 Task: Look for space in Ghātampur, India from 5th July, 2023 to 11th July, 2023 for 2 adults in price range Rs.8000 to Rs.16000. Place can be entire place with 2 bedrooms having 2 beds and 1 bathroom. Property type can be house, flat, guest house. Amenities needed are: washing machine. Booking option can be shelf check-in. Required host language is English.
Action: Mouse moved to (606, 142)
Screenshot: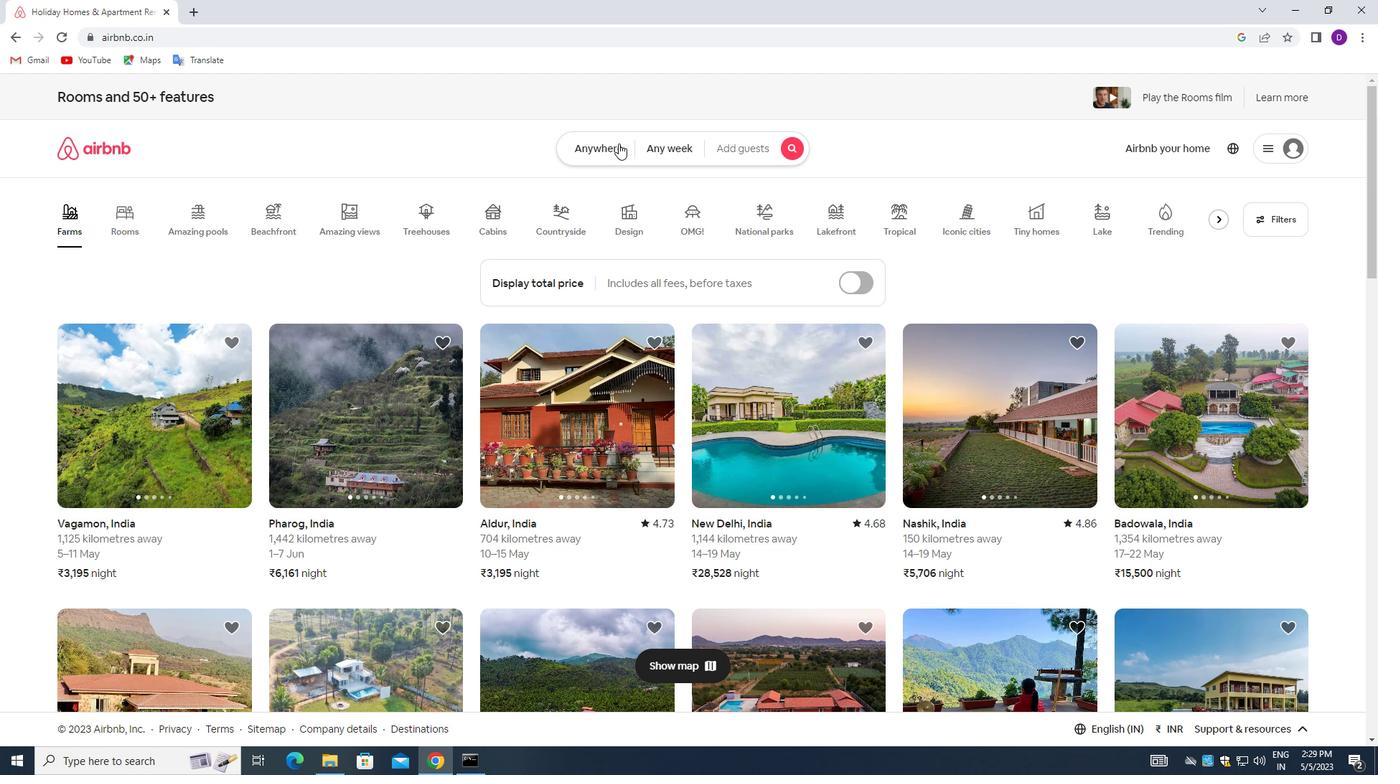 
Action: Mouse pressed left at (606, 142)
Screenshot: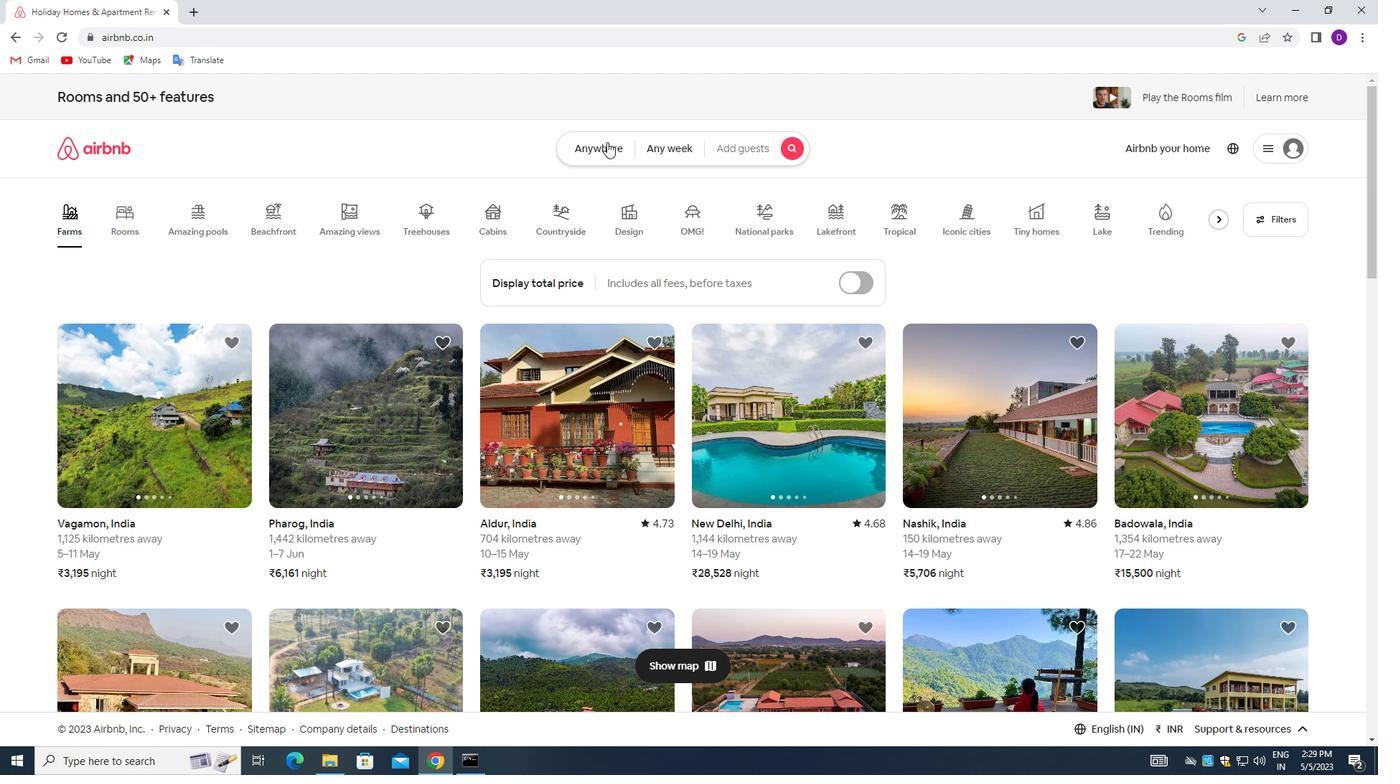 
Action: Mouse moved to (583, 199)
Screenshot: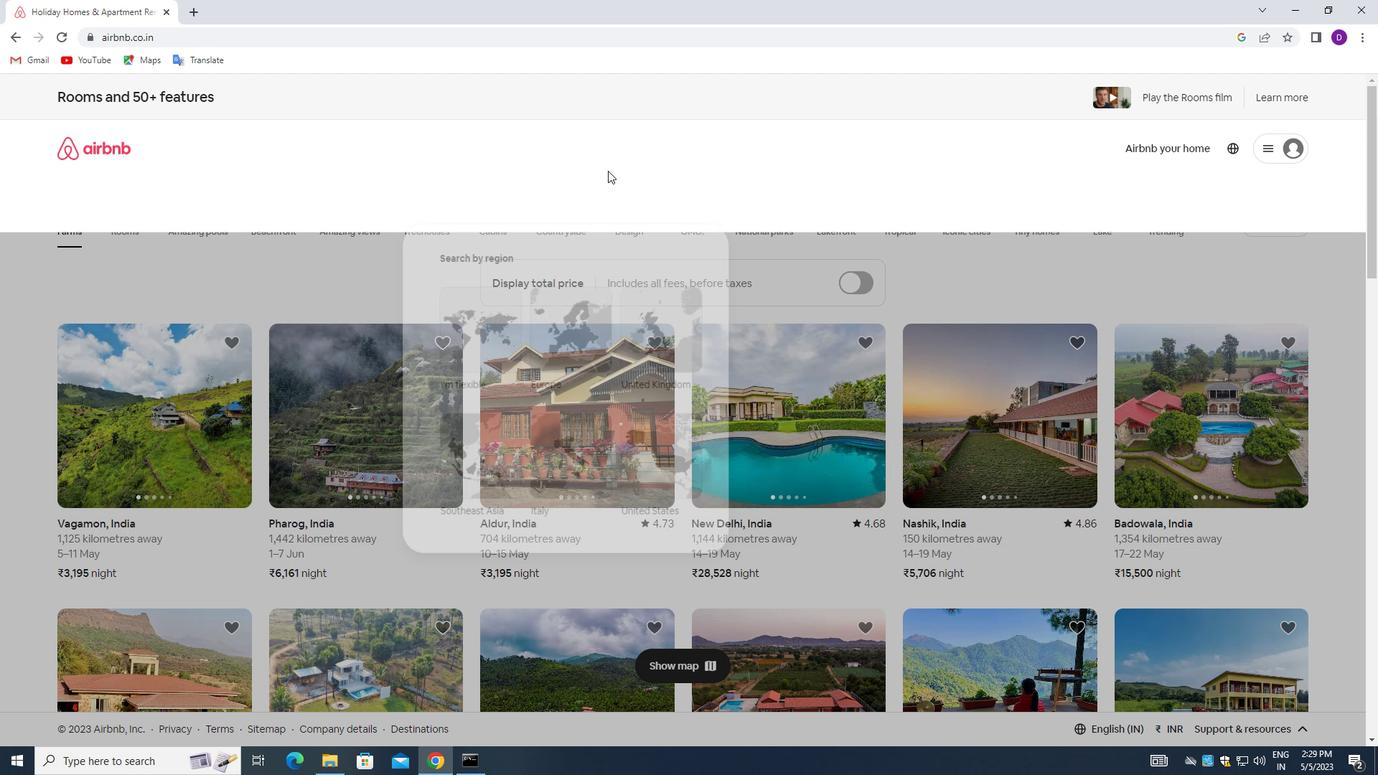 
Action: Mouse pressed left at (583, 199)
Screenshot: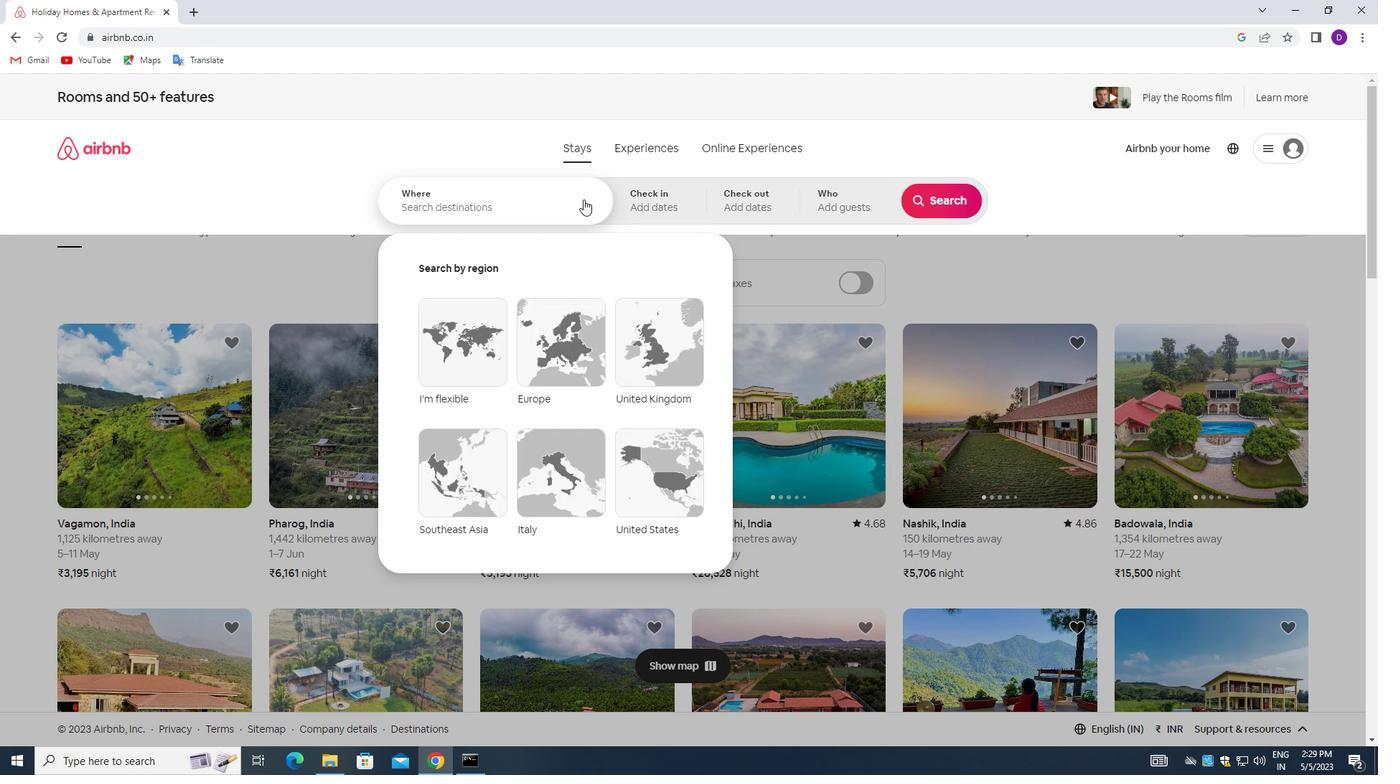 
Action: Mouse moved to (275, 196)
Screenshot: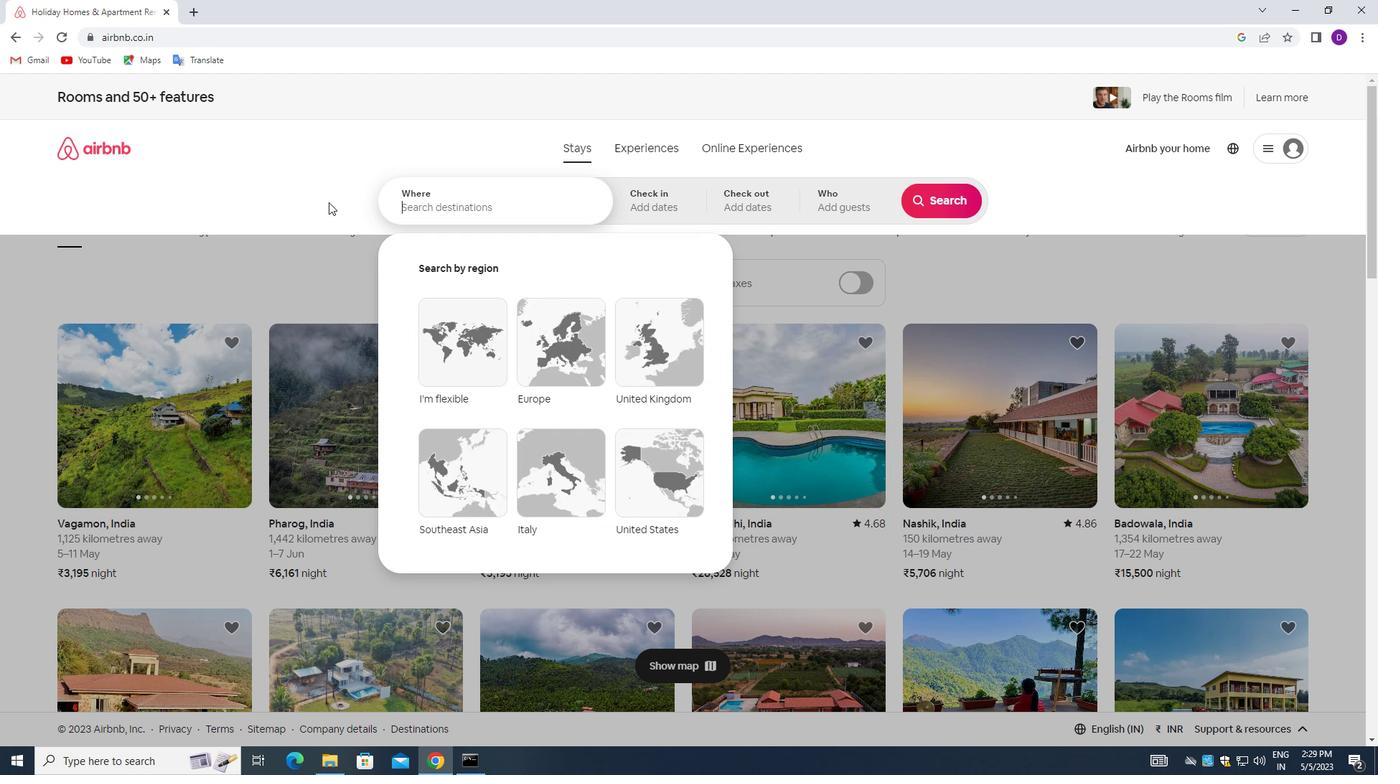 
Action: Key pressed <Key.shift_r><Key.shift_r><Key.shift_r><Key.shift_r><Key.shift_r><Key.shift_r><Key.shift_r><Key.shift_r><Key.shift_r><Key.shift_r><Key.shift_r><Key.shift_r><Key.shift_r><Key.shift_r><Key.shift_r><Key.shift_r><Key.shift_r><Key.shift_r><Key.shift_r><Key.shift_r><Key.shift_r><Key.shift_r><Key.shift_r><Key.shift_r><Key.shift_r><Key.shift_r><Key.shift_r><Key.shift_r><Key.shift_r>Ghatampur,<Key.space><Key.shift>INDIA<Key.enter>
Screenshot: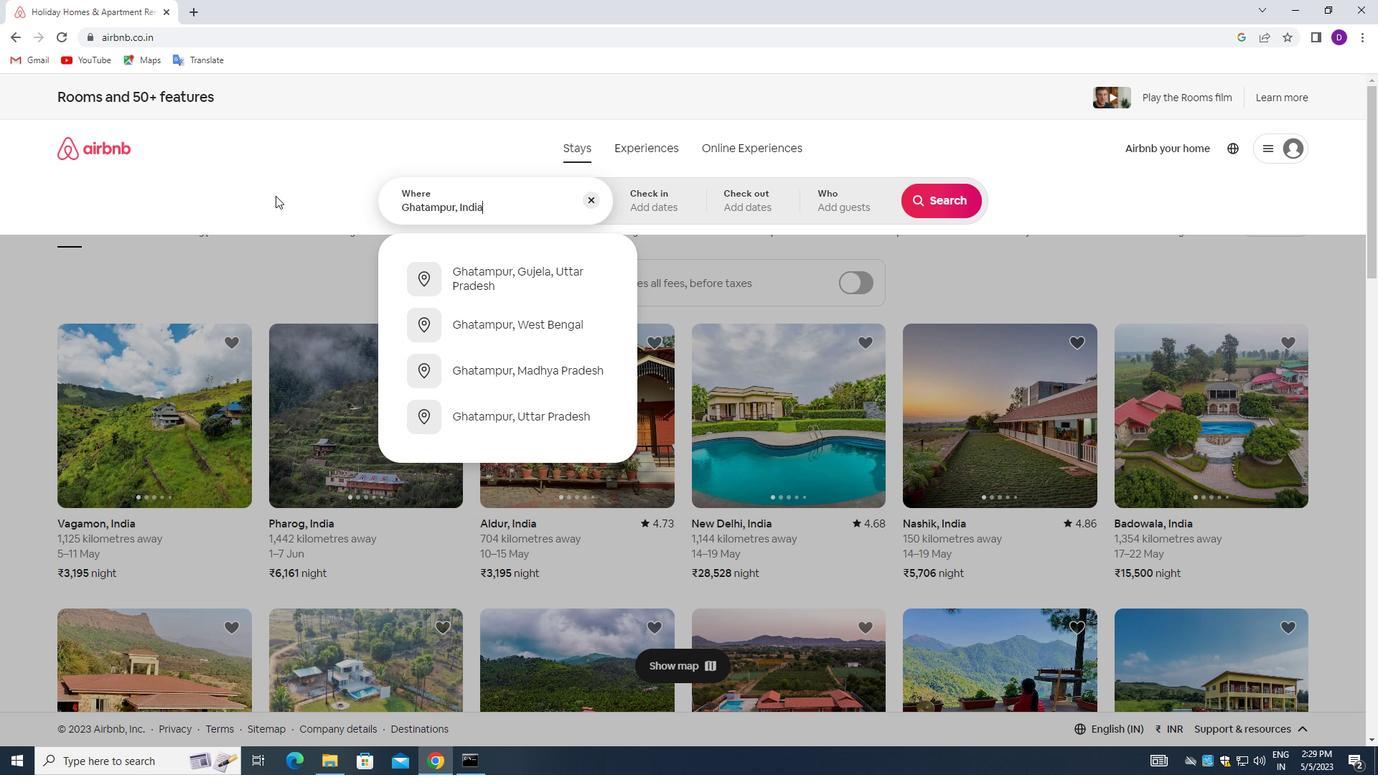 
Action: Mouse moved to (930, 316)
Screenshot: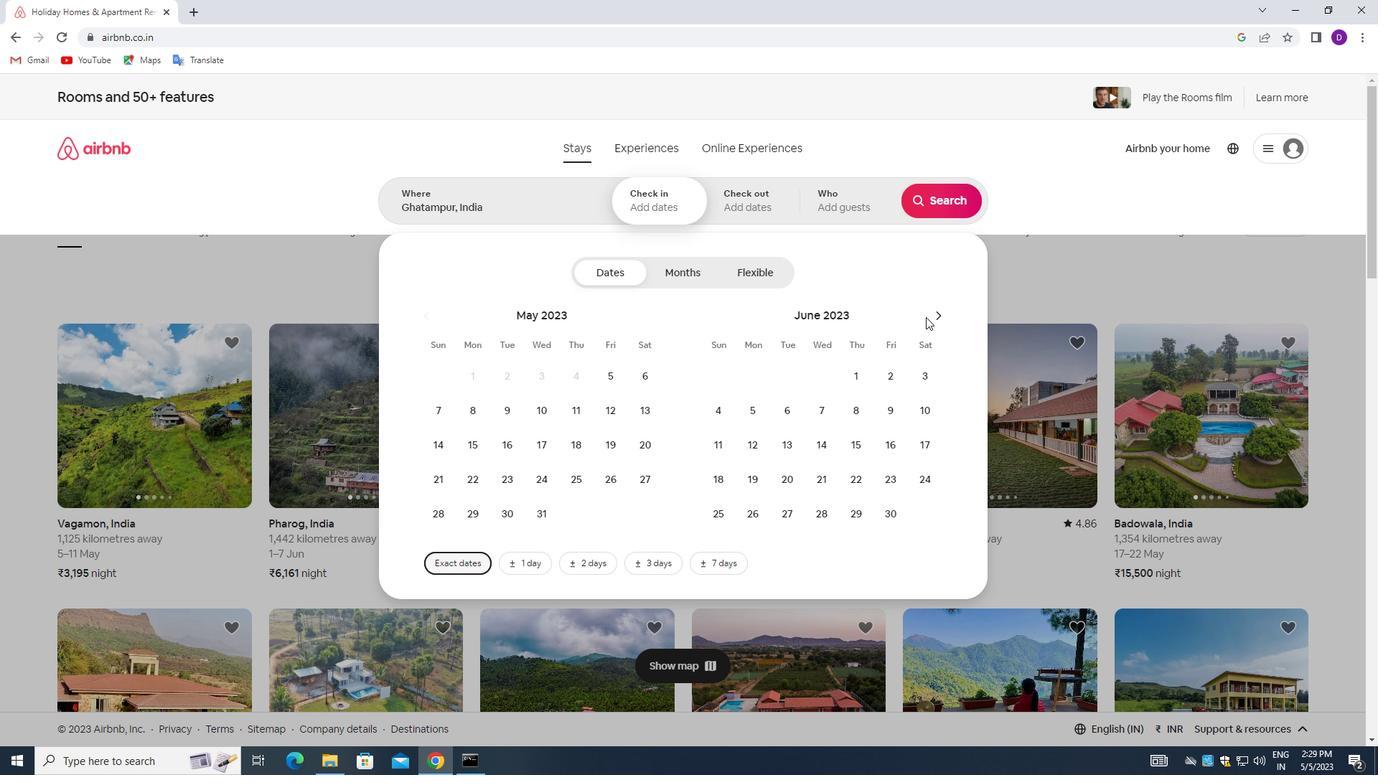 
Action: Mouse pressed left at (930, 316)
Screenshot: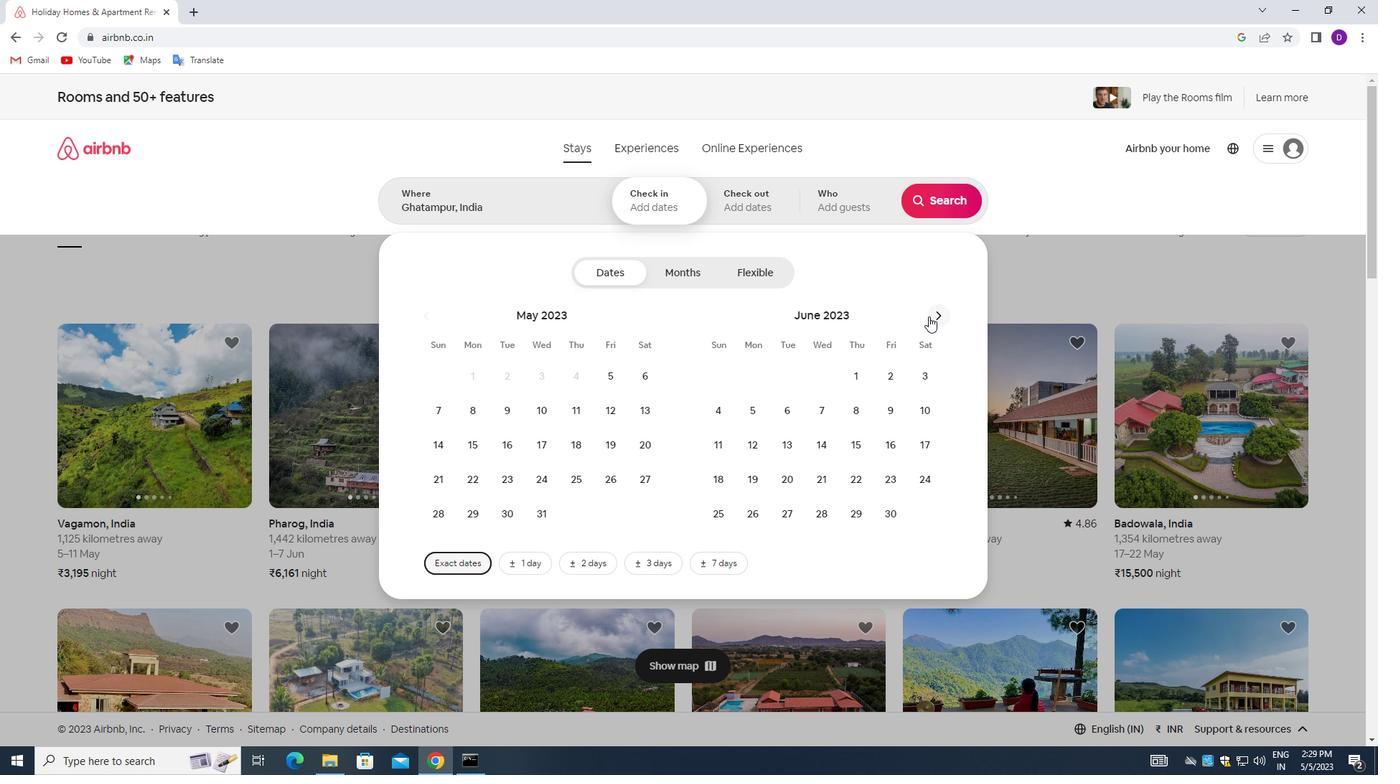
Action: Mouse moved to (810, 407)
Screenshot: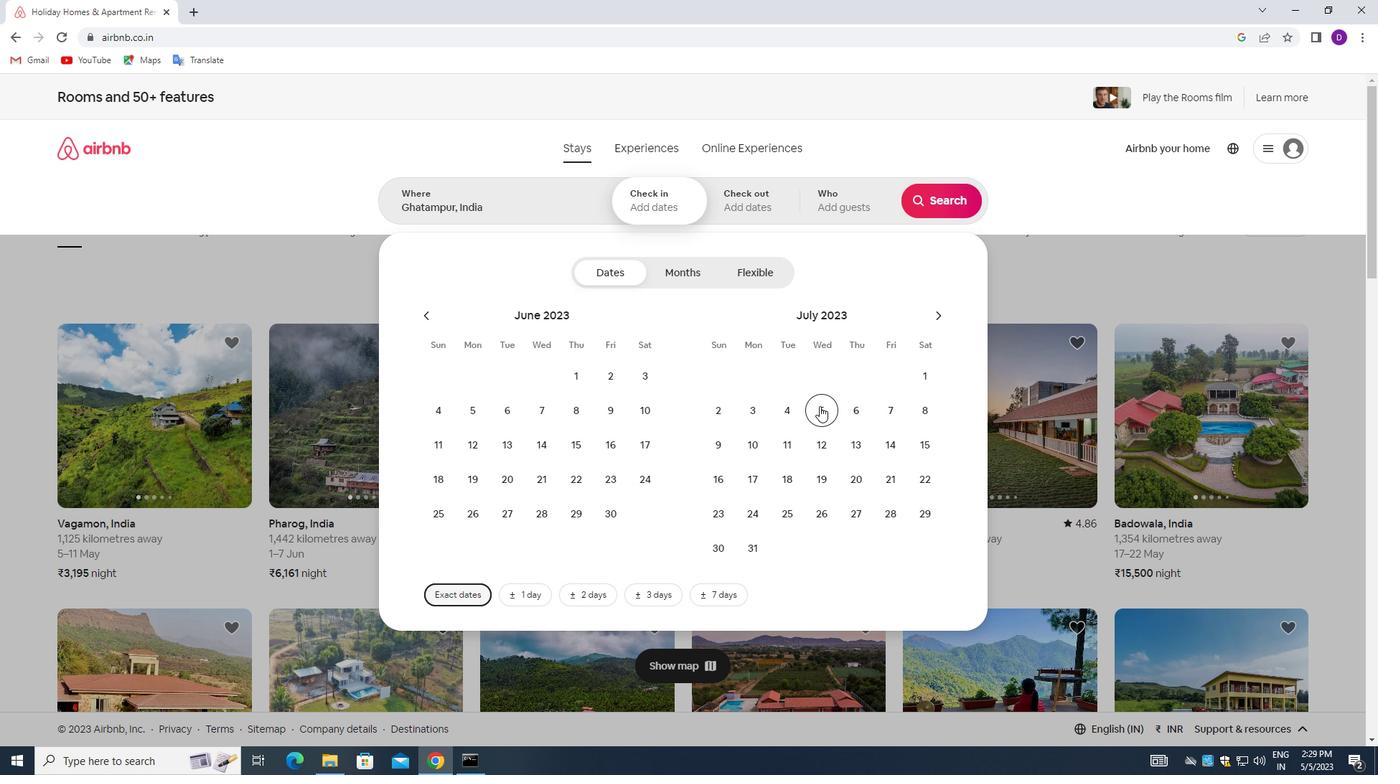 
Action: Mouse pressed left at (810, 407)
Screenshot: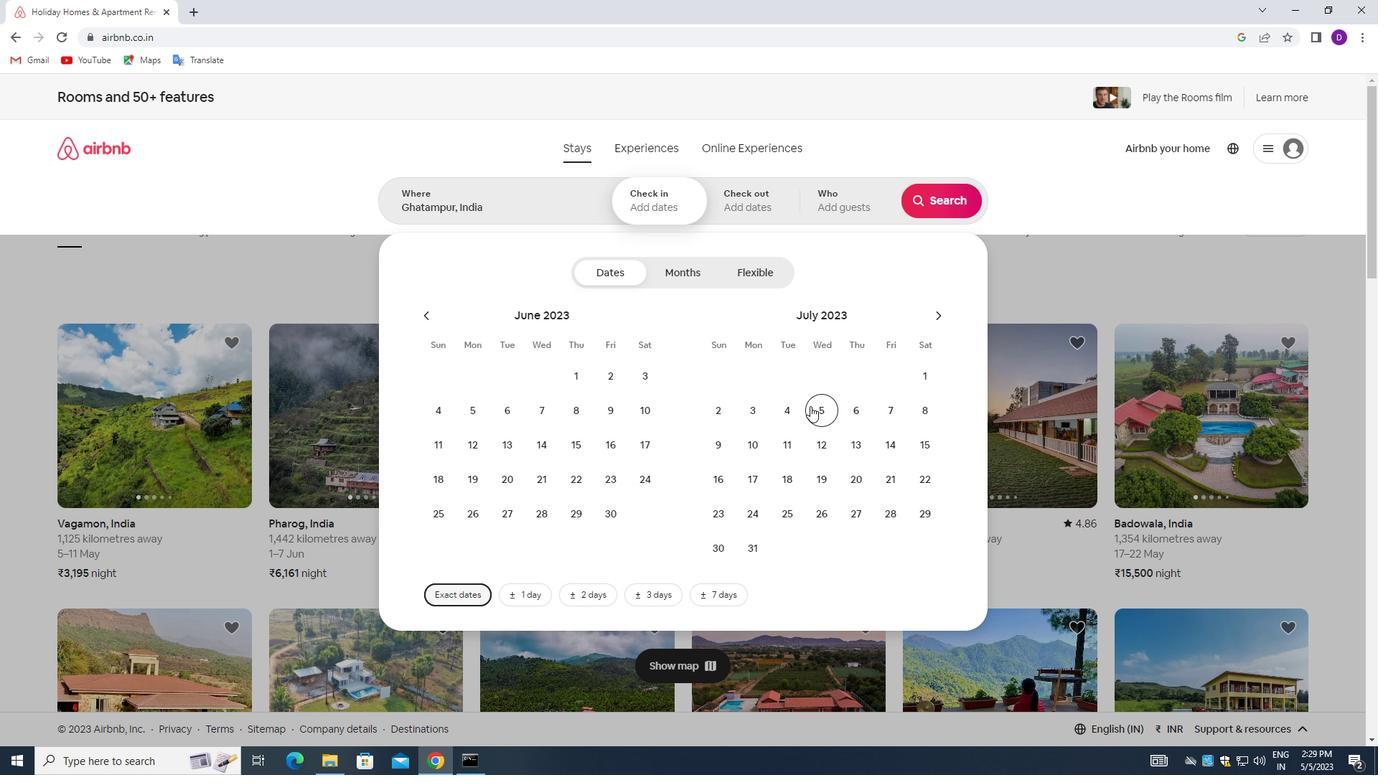 
Action: Mouse moved to (801, 437)
Screenshot: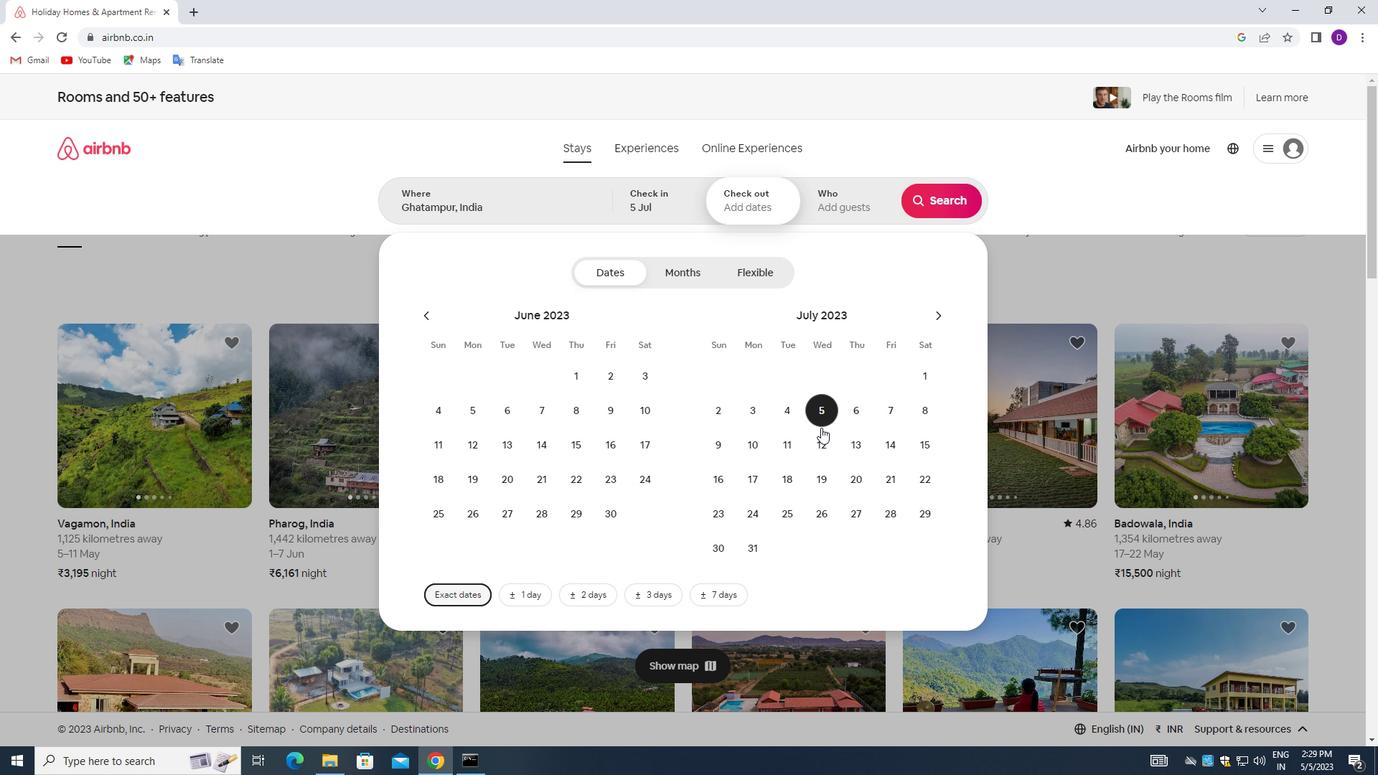 
Action: Mouse pressed left at (801, 437)
Screenshot: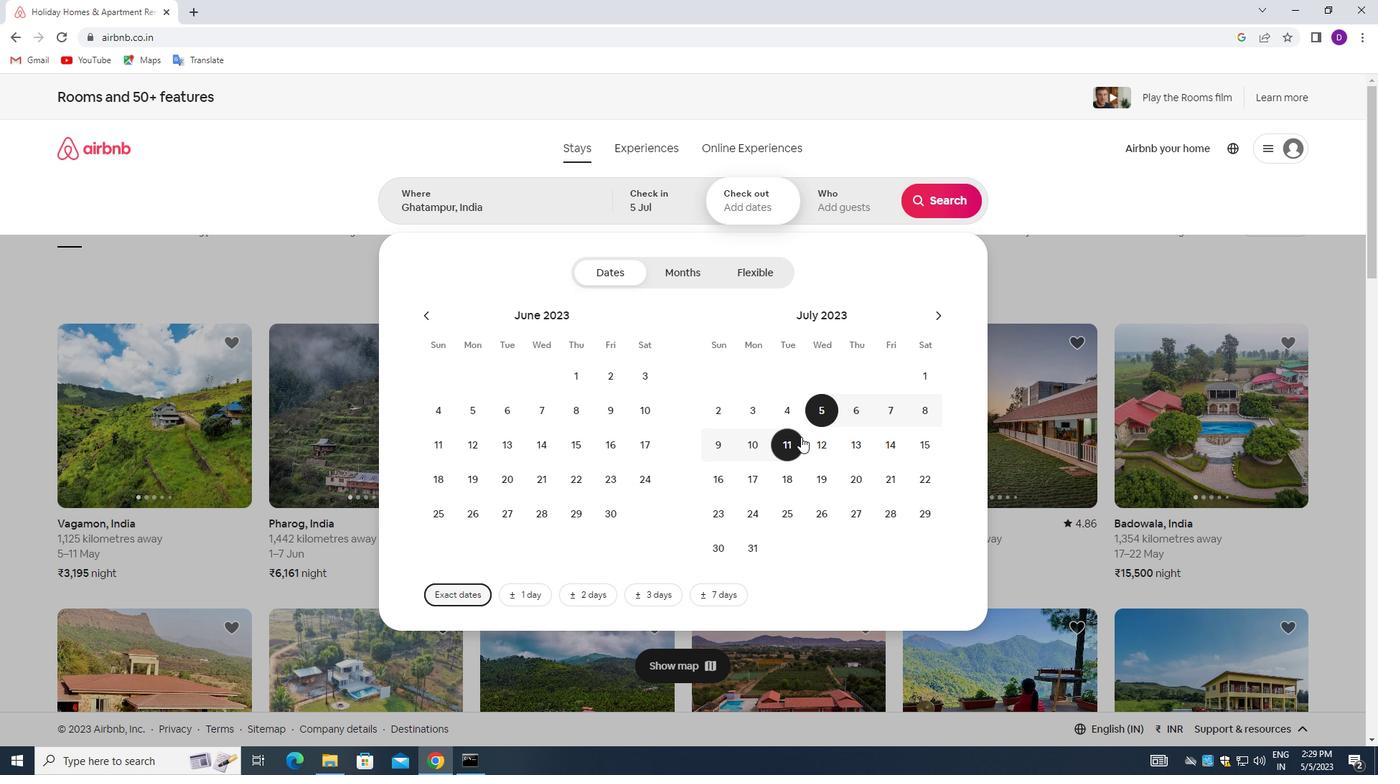 
Action: Mouse moved to (850, 185)
Screenshot: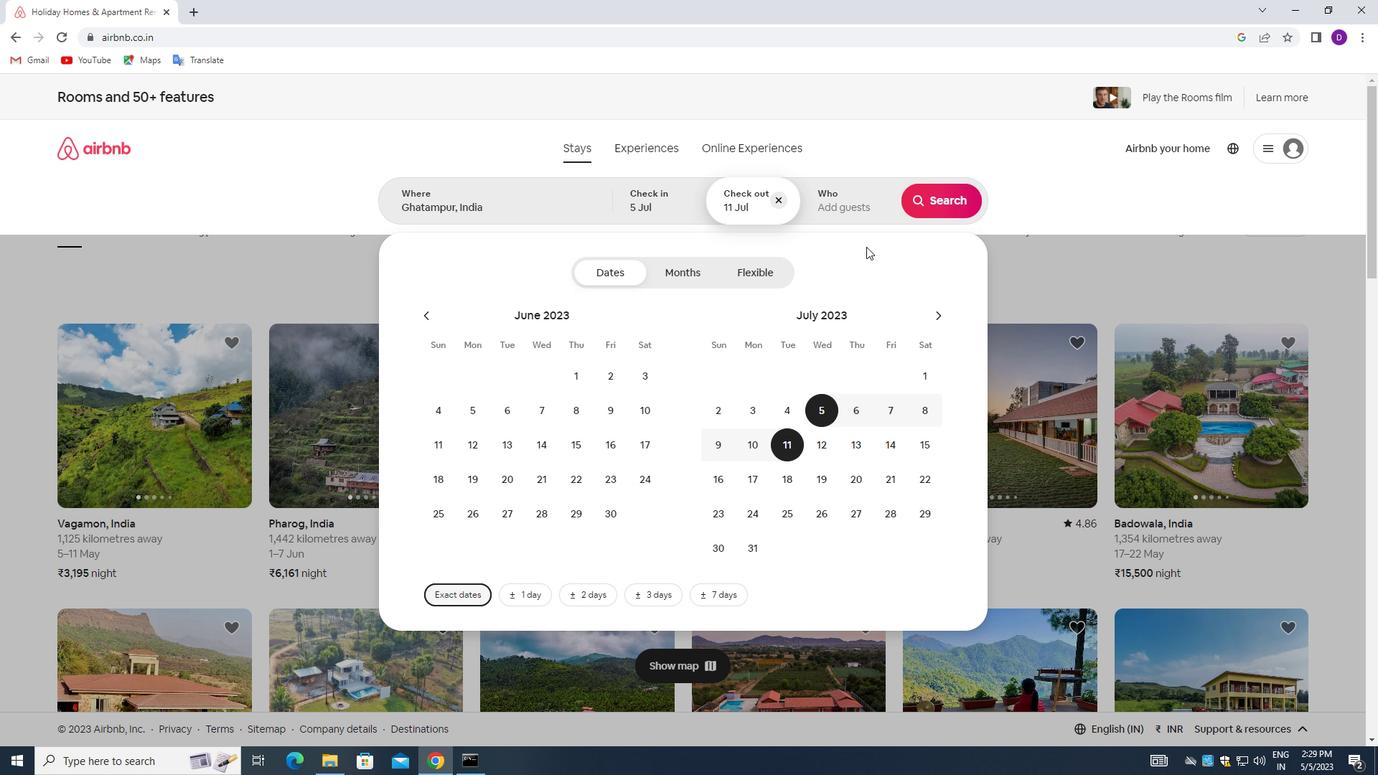 
Action: Mouse pressed left at (850, 185)
Screenshot: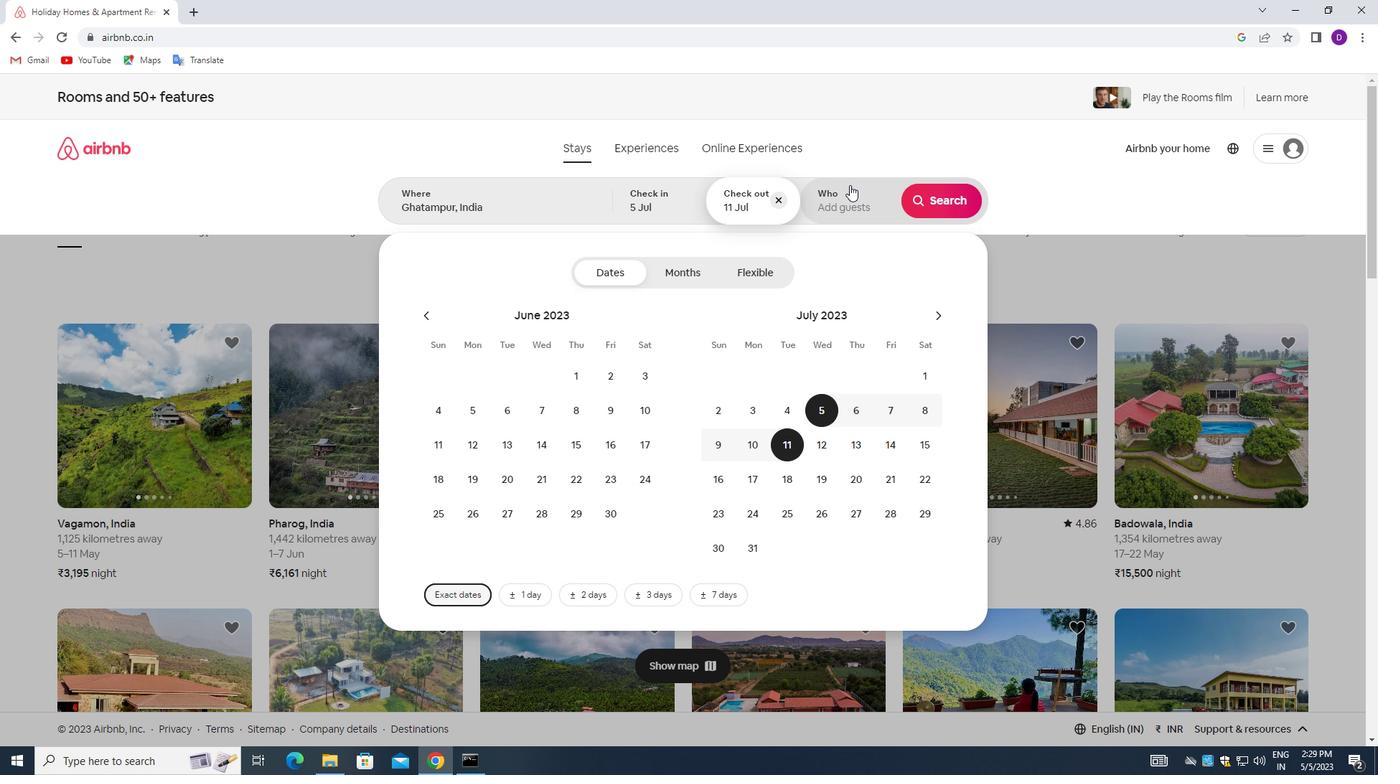 
Action: Mouse moved to (940, 280)
Screenshot: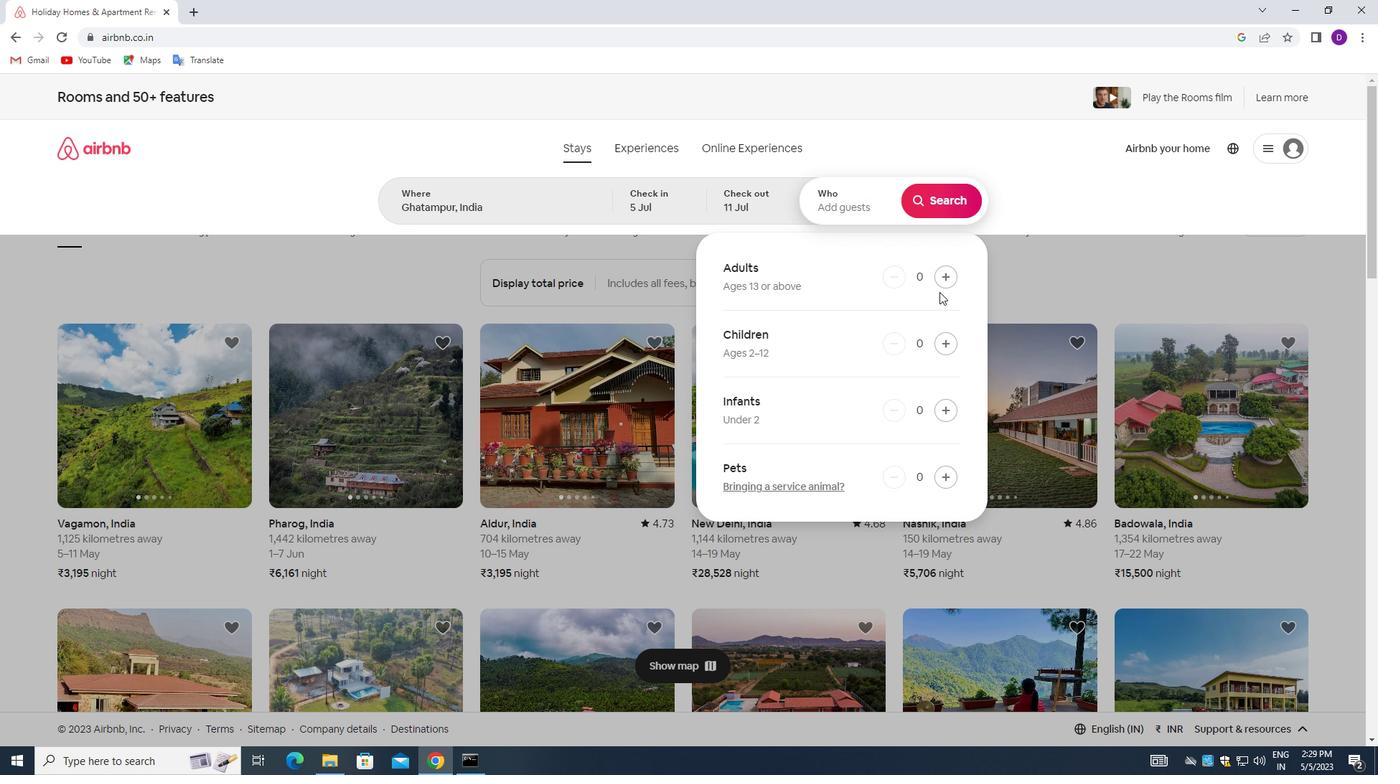 
Action: Mouse pressed left at (940, 280)
Screenshot: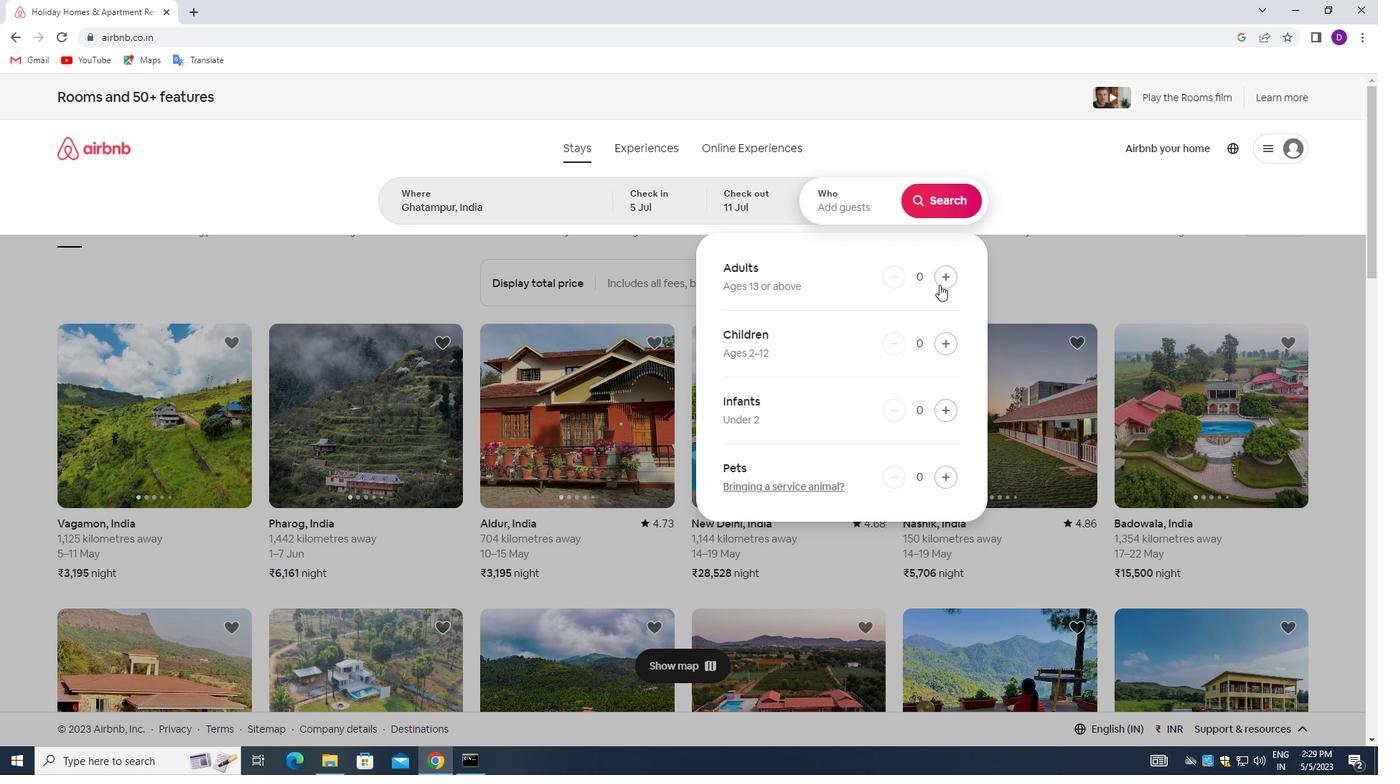 
Action: Mouse moved to (941, 280)
Screenshot: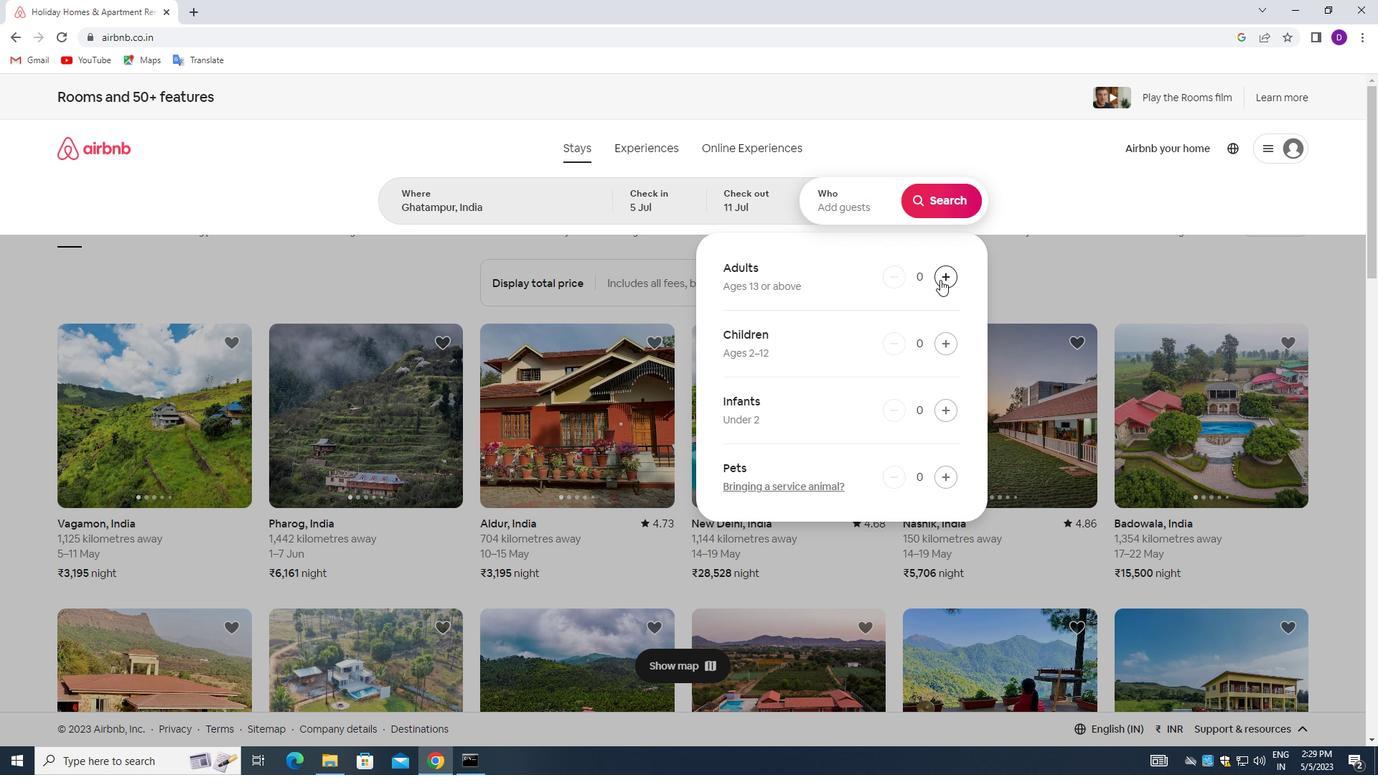 
Action: Mouse pressed left at (941, 280)
Screenshot: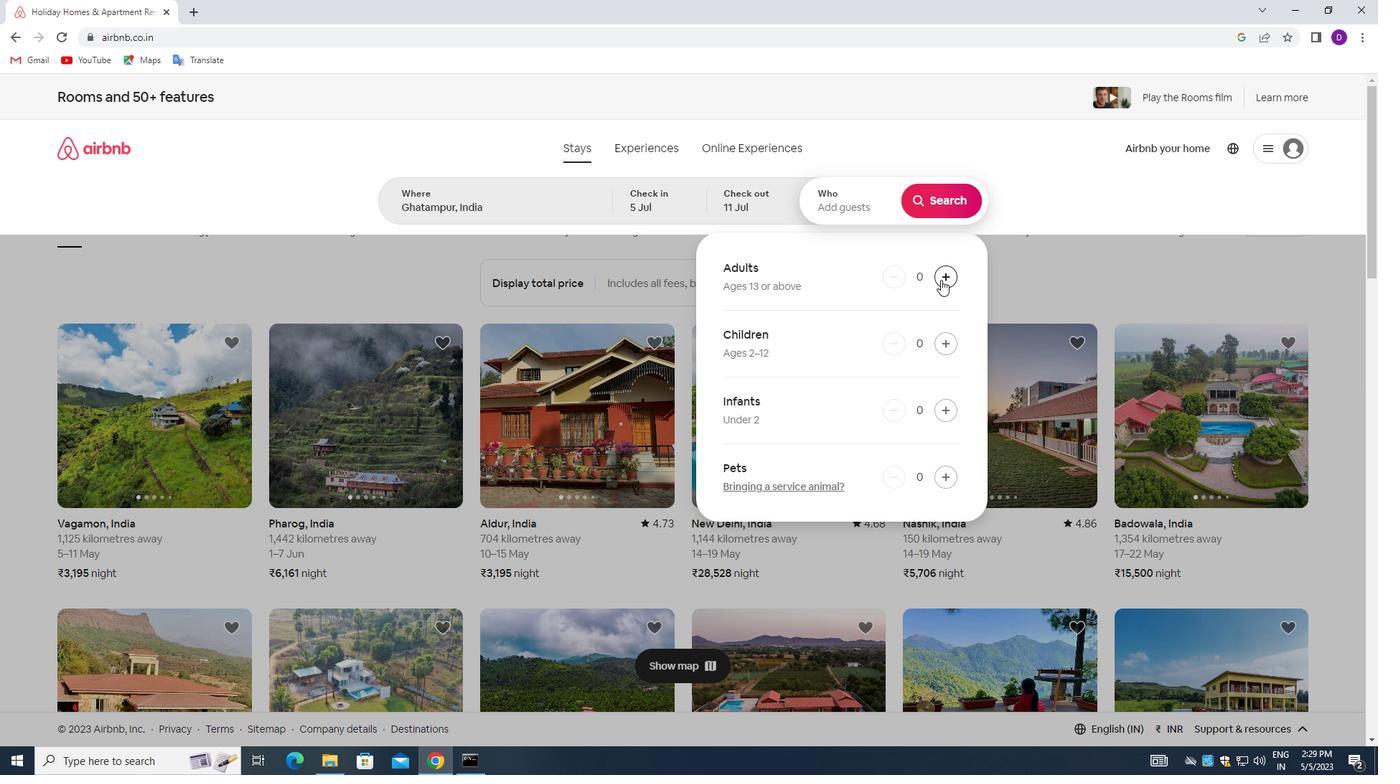 
Action: Mouse moved to (937, 199)
Screenshot: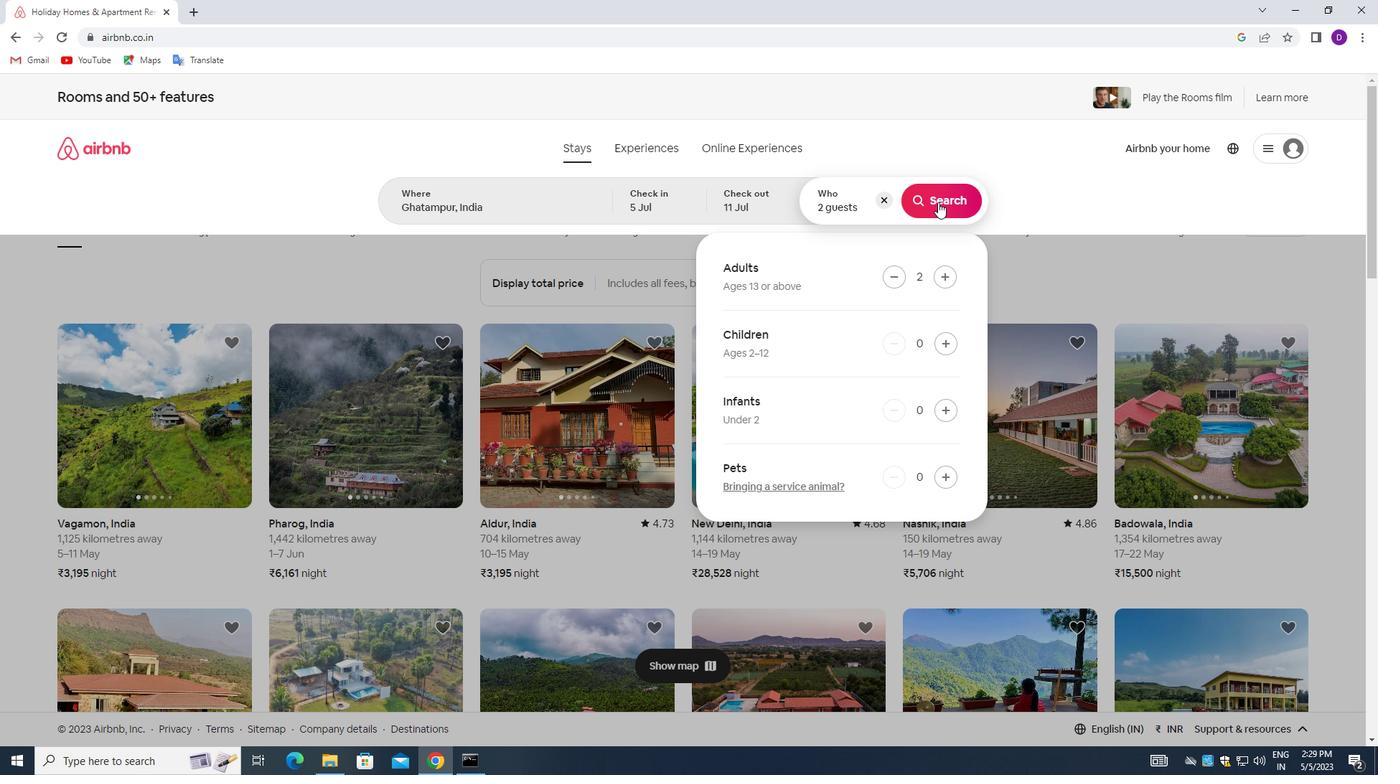 
Action: Mouse pressed left at (937, 199)
Screenshot: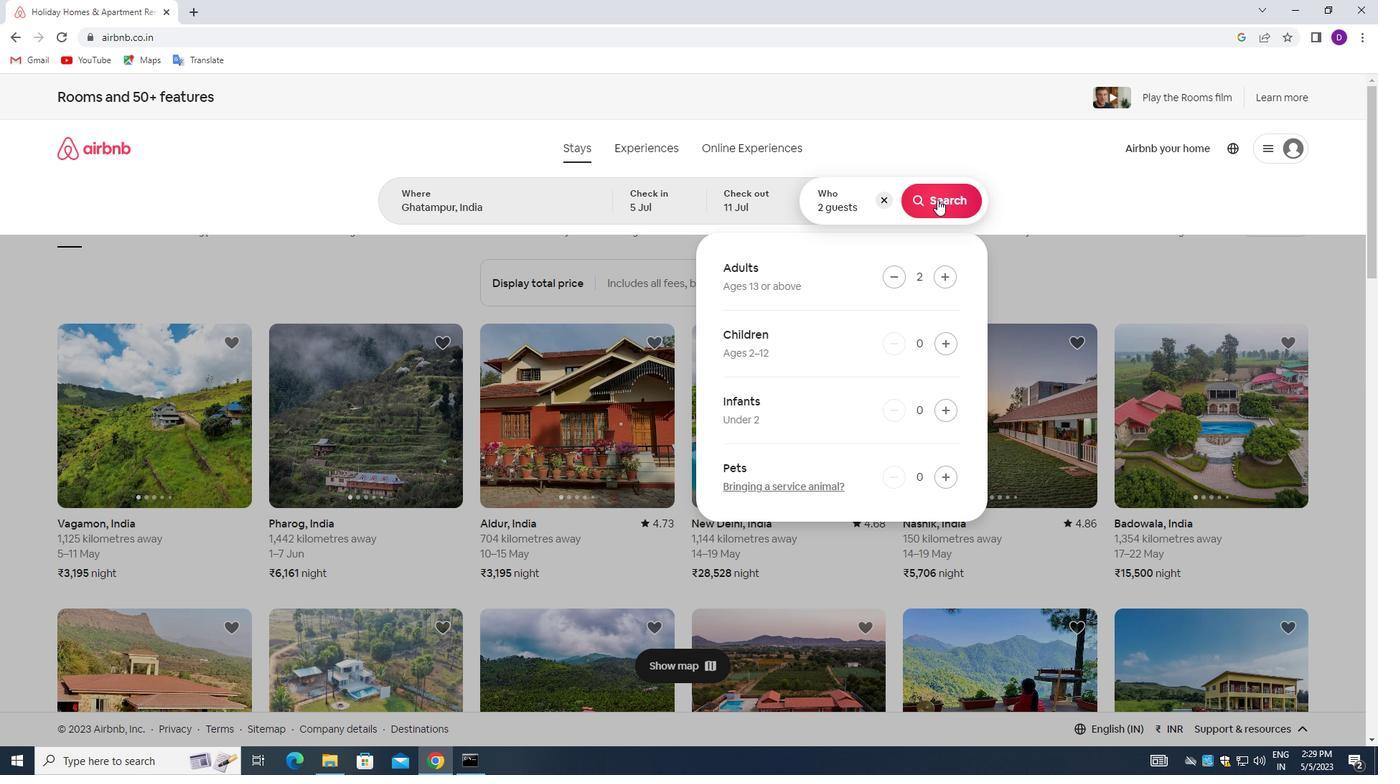 
Action: Mouse moved to (1302, 155)
Screenshot: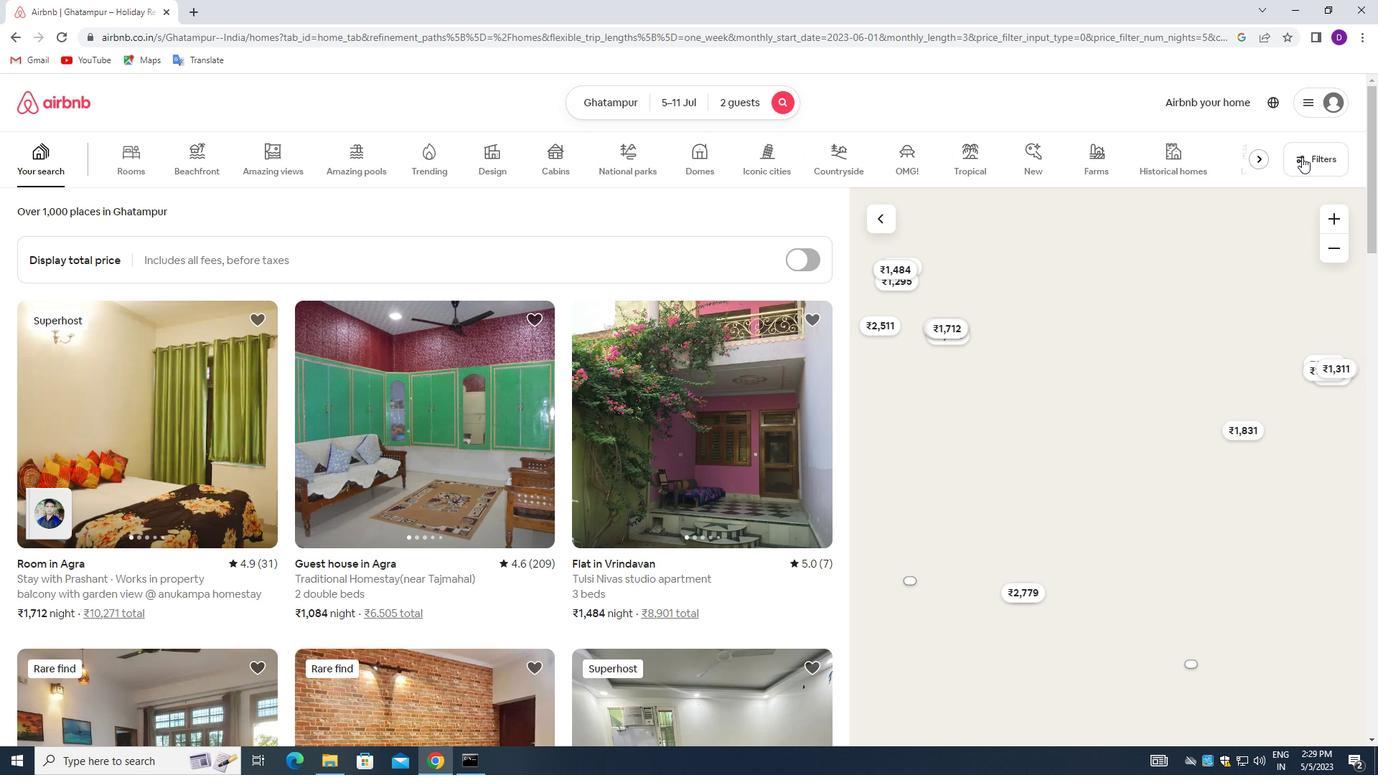 
Action: Mouse pressed left at (1302, 155)
Screenshot: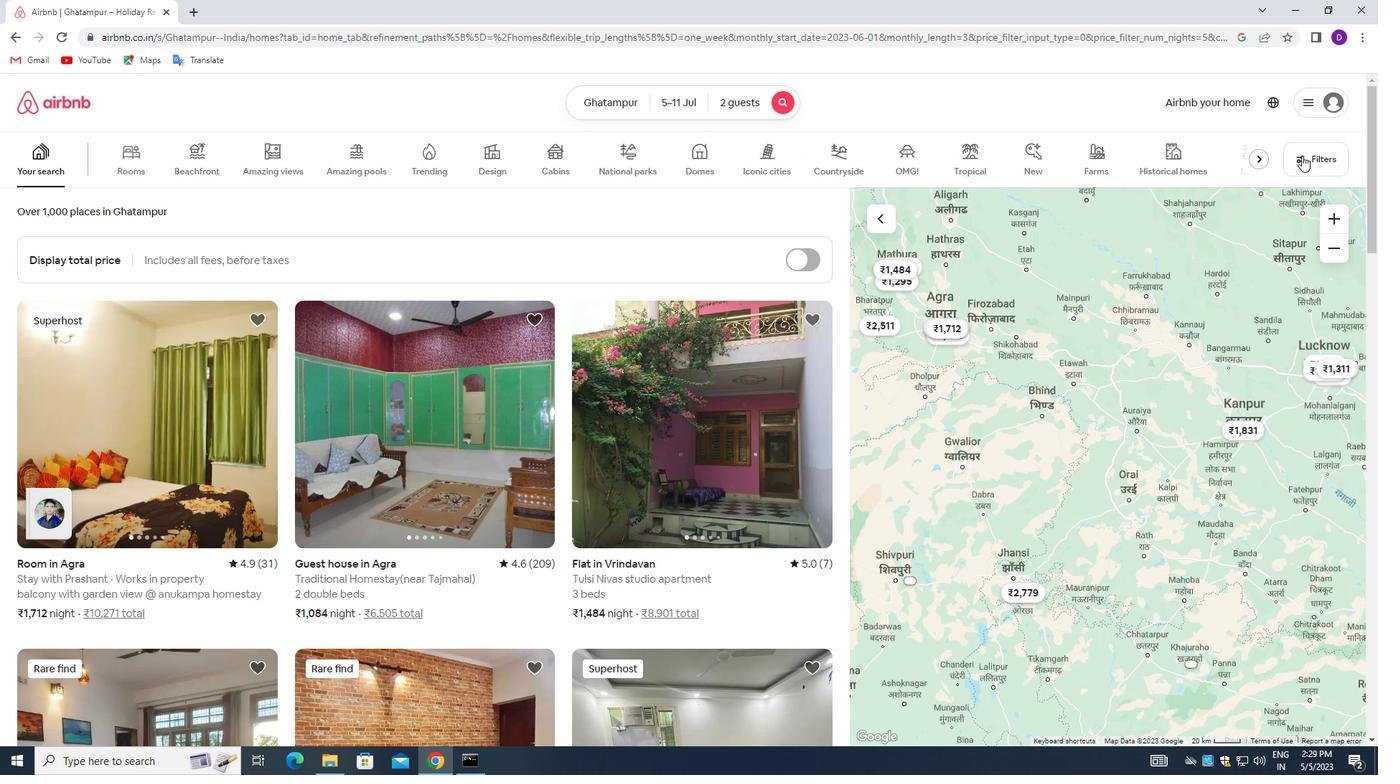 
Action: Mouse moved to (516, 513)
Screenshot: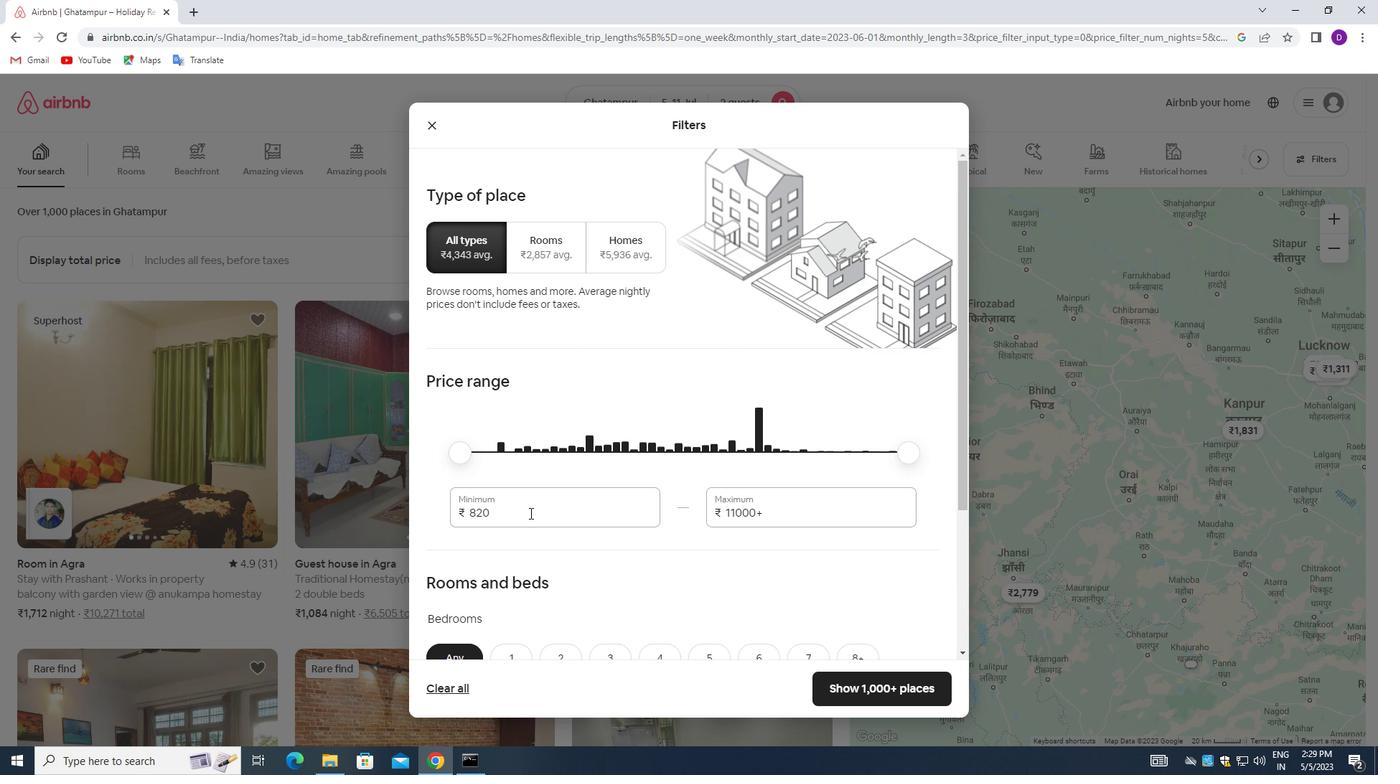 
Action: Mouse pressed left at (516, 513)
Screenshot: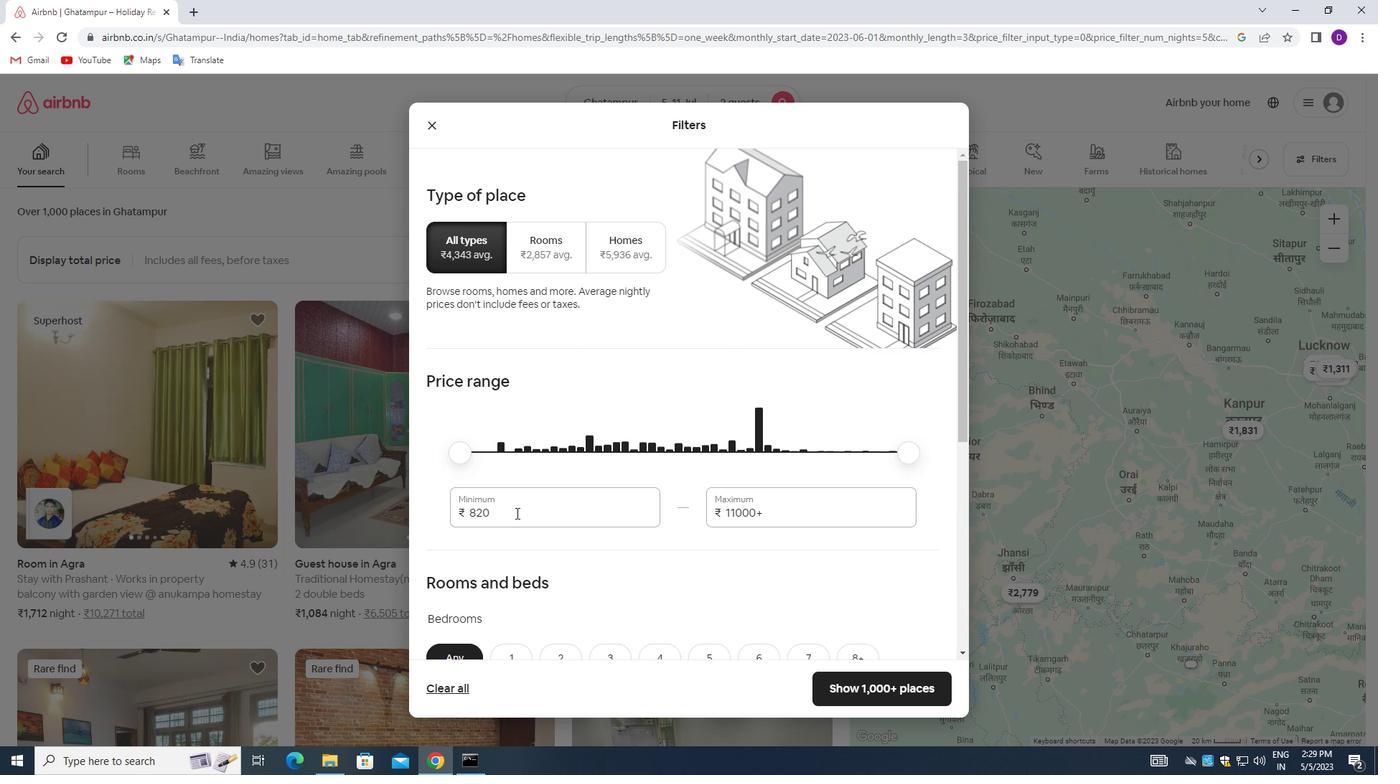 
Action: Mouse moved to (515, 512)
Screenshot: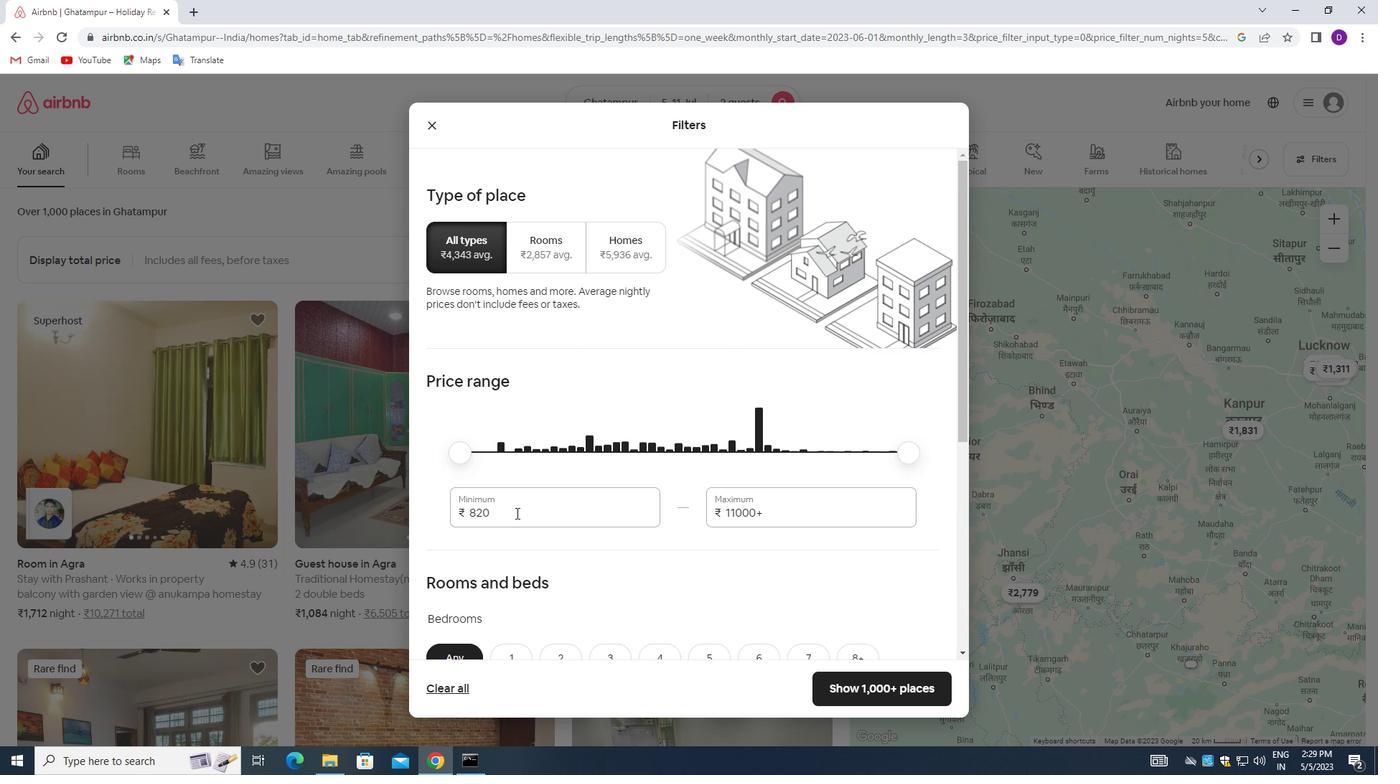 
Action: Mouse pressed left at (515, 512)
Screenshot: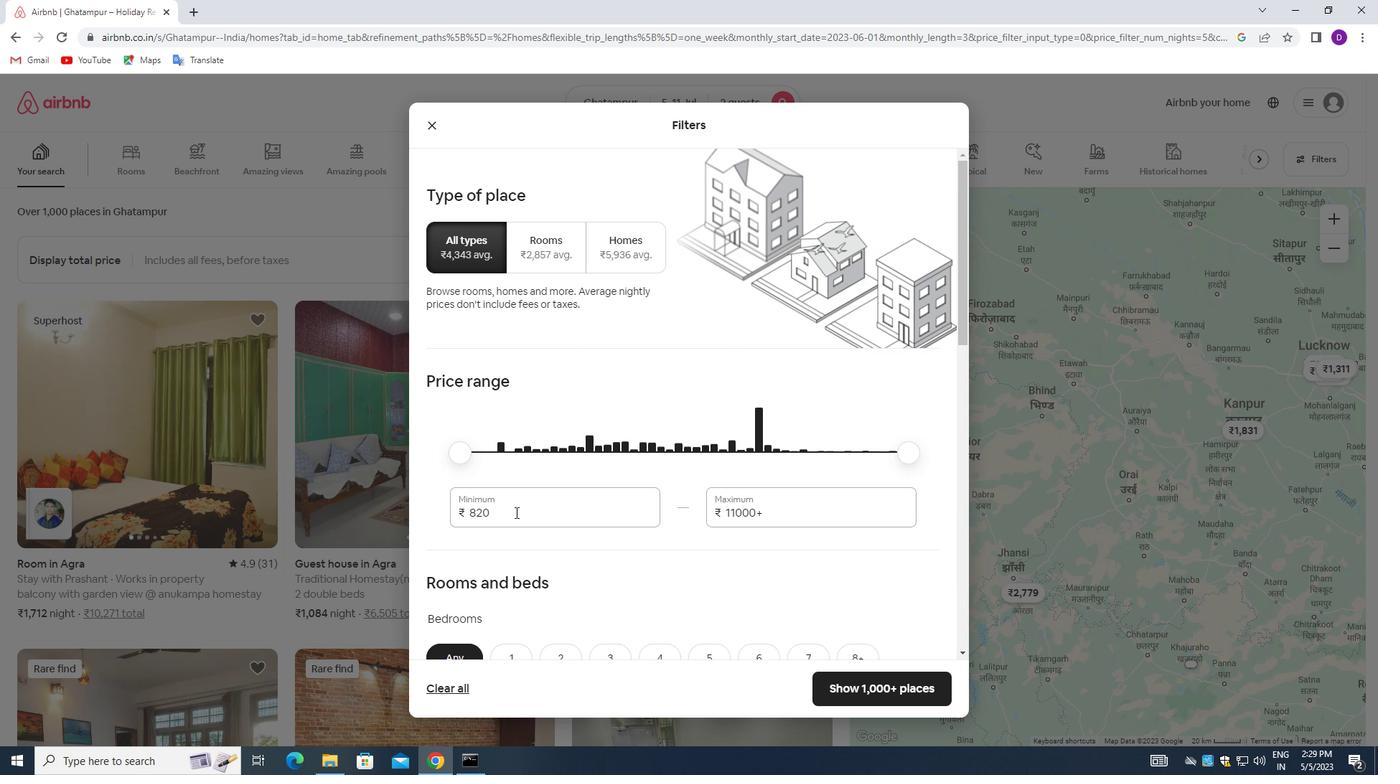 
Action: Key pressed 8000<Key.tab>16000
Screenshot: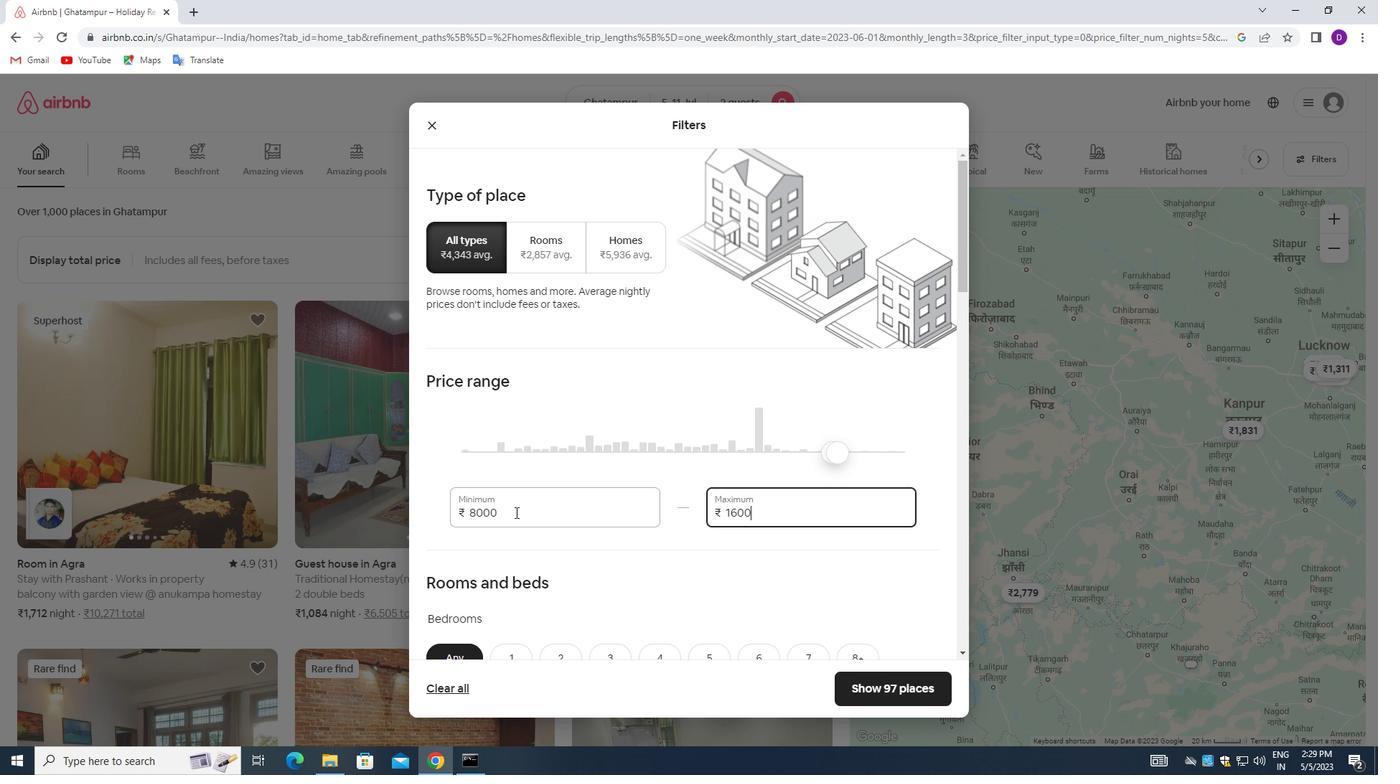 
Action: Mouse moved to (582, 521)
Screenshot: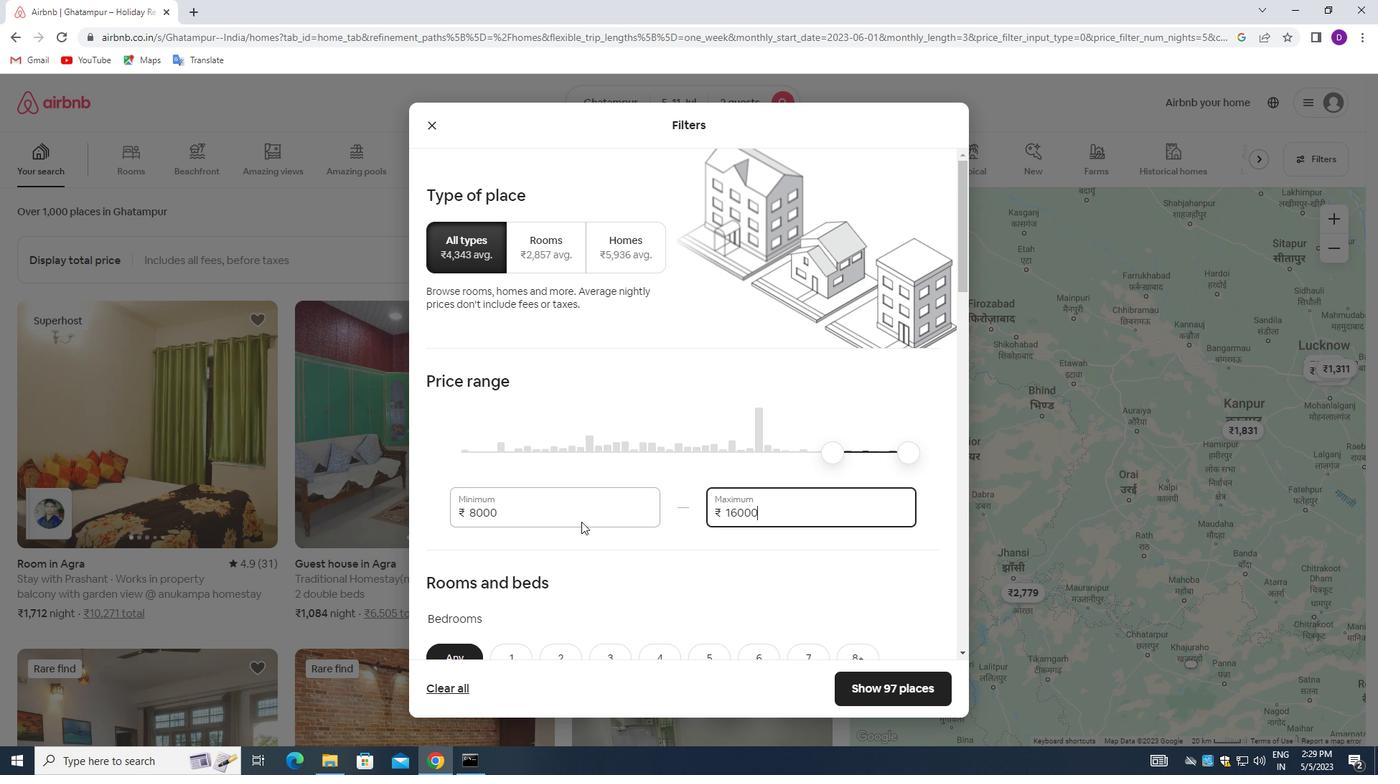 
Action: Mouse scrolled (582, 520) with delta (0, 0)
Screenshot: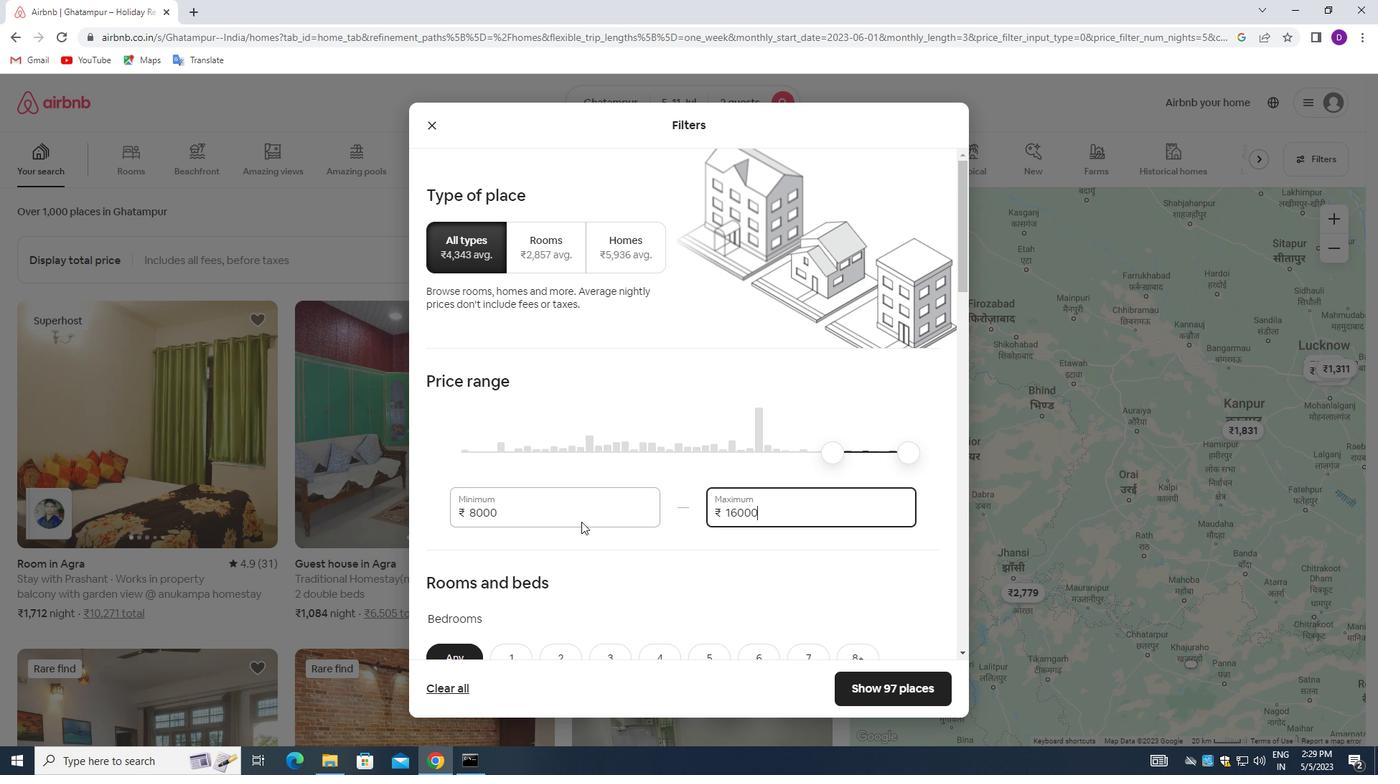 
Action: Mouse moved to (583, 521)
Screenshot: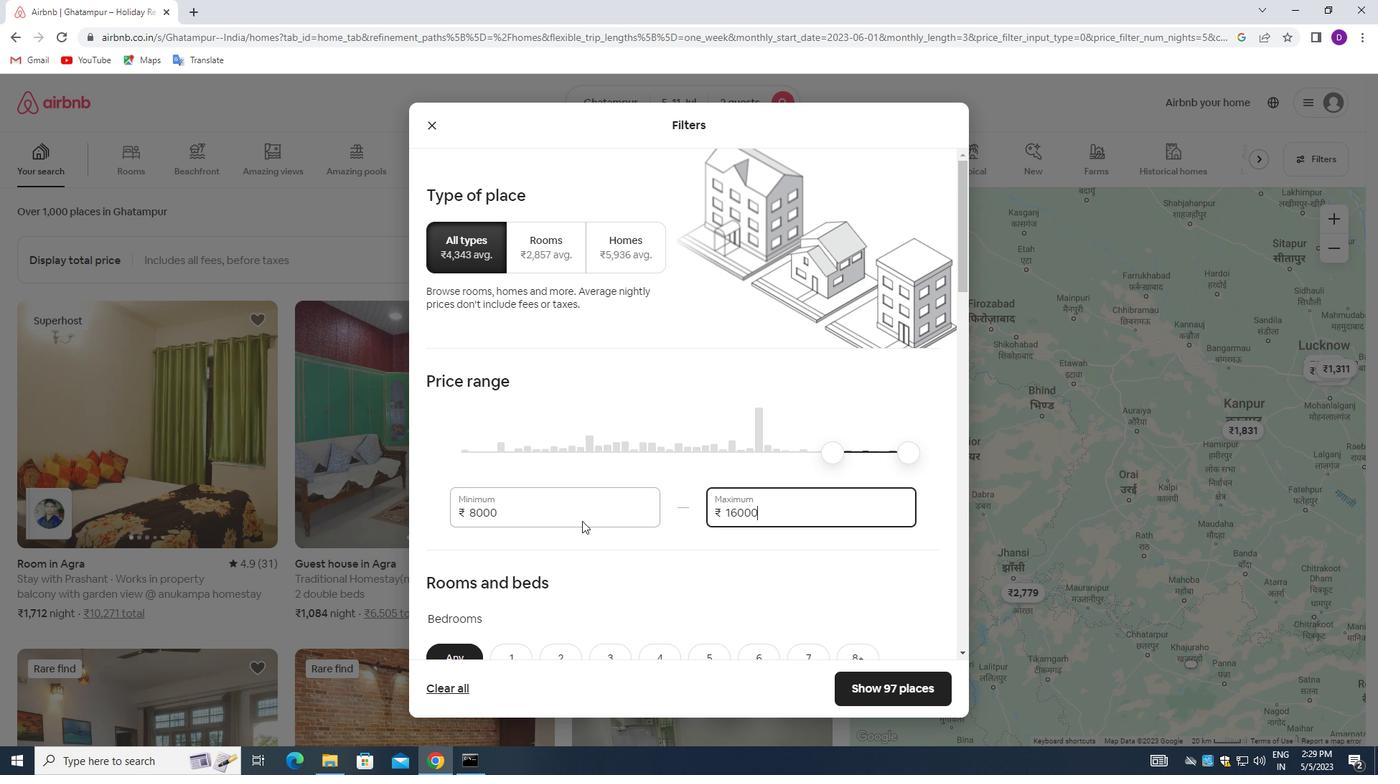
Action: Mouse scrolled (583, 521) with delta (0, 0)
Screenshot: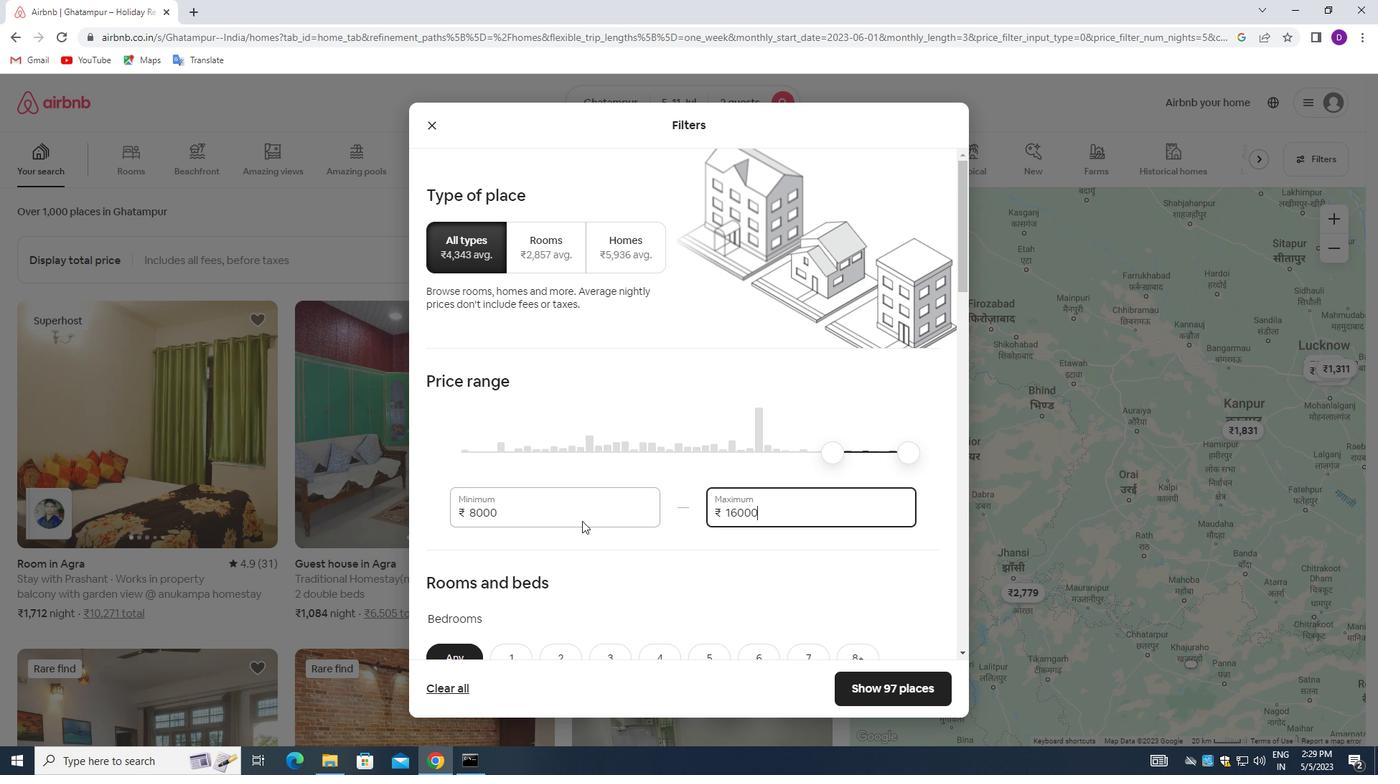 
Action: Mouse moved to (584, 523)
Screenshot: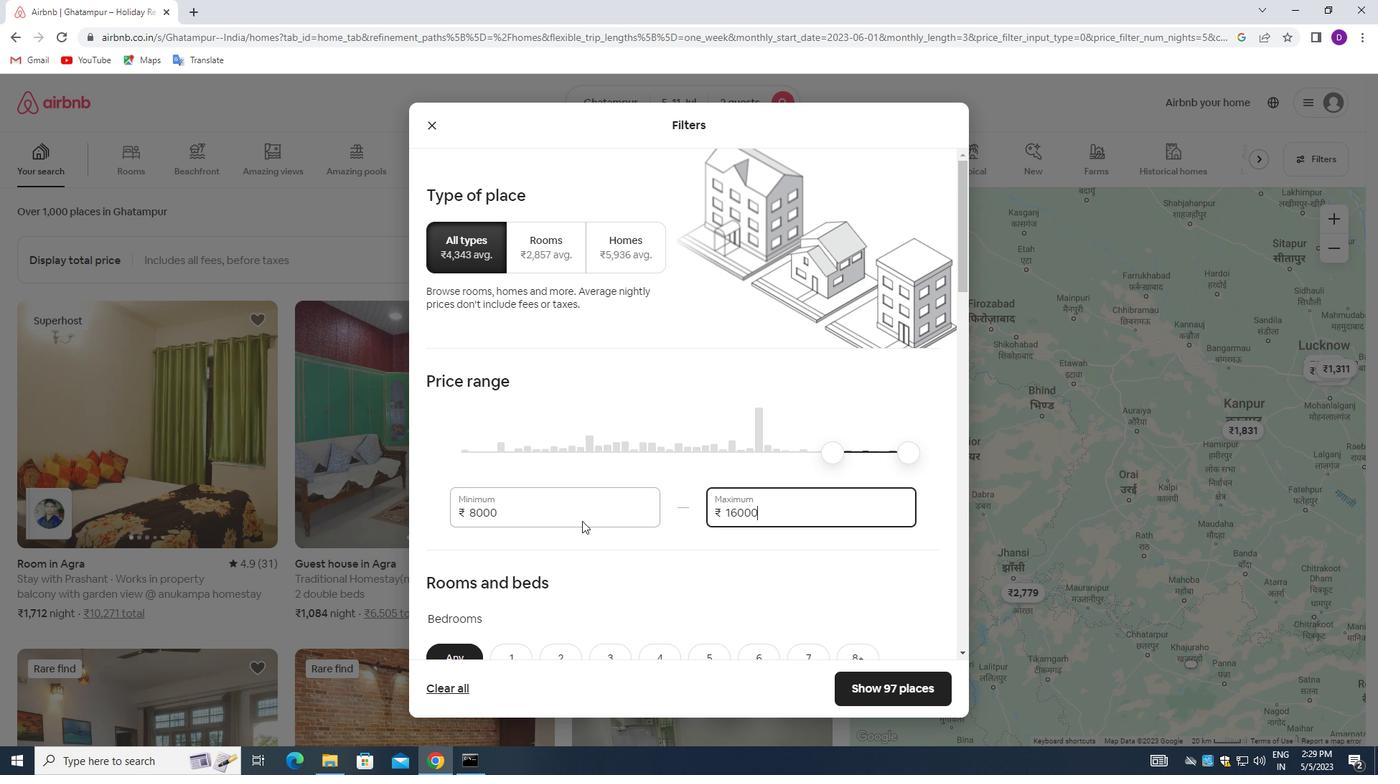 
Action: Mouse scrolled (584, 522) with delta (0, 0)
Screenshot: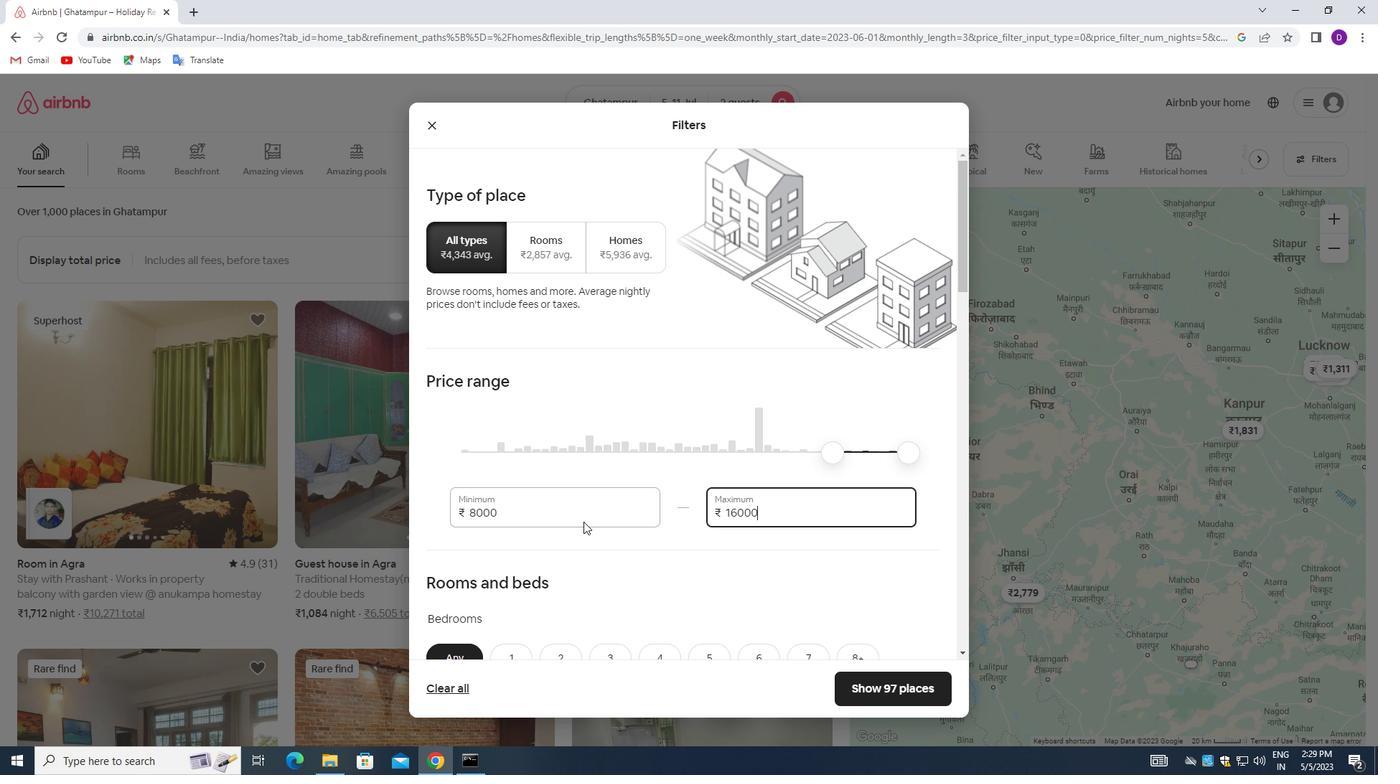 
Action: Mouse scrolled (584, 522) with delta (0, 0)
Screenshot: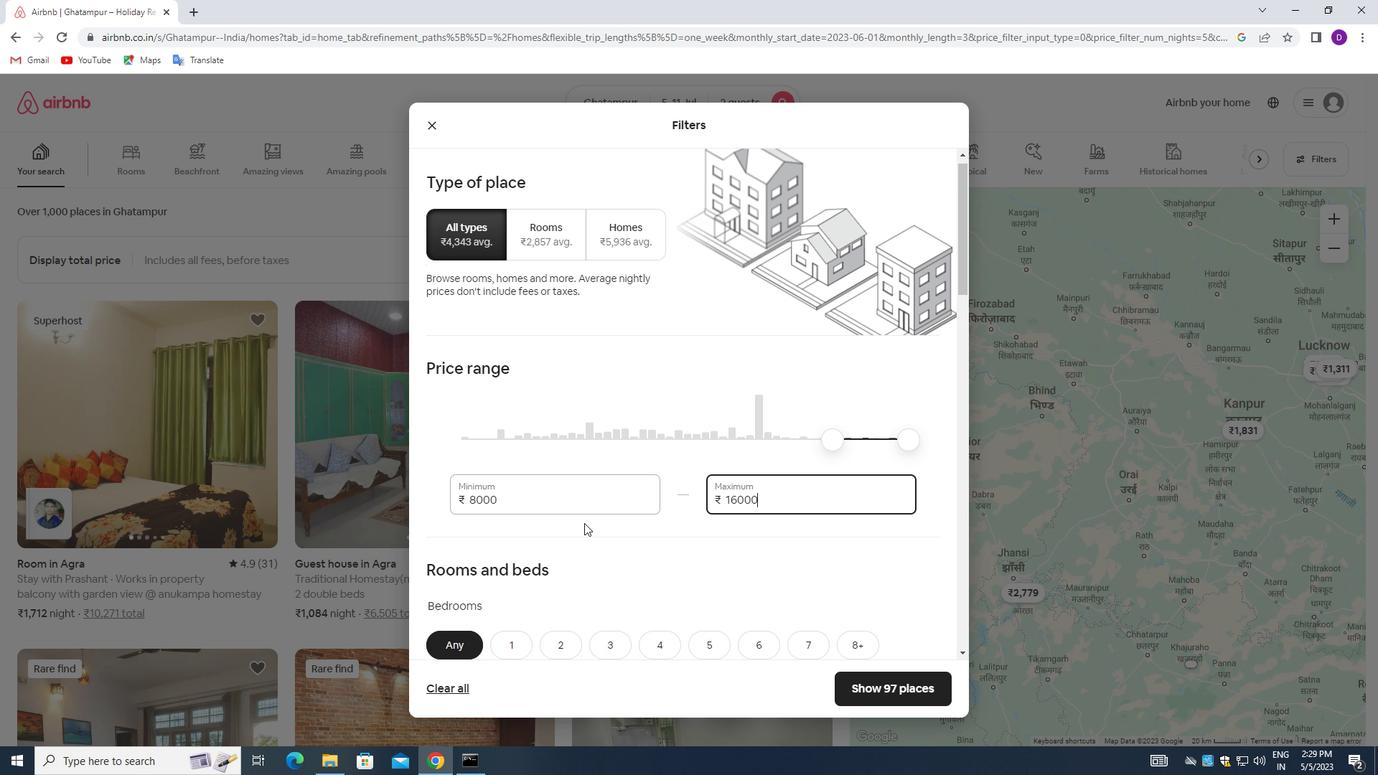 
Action: Mouse moved to (555, 386)
Screenshot: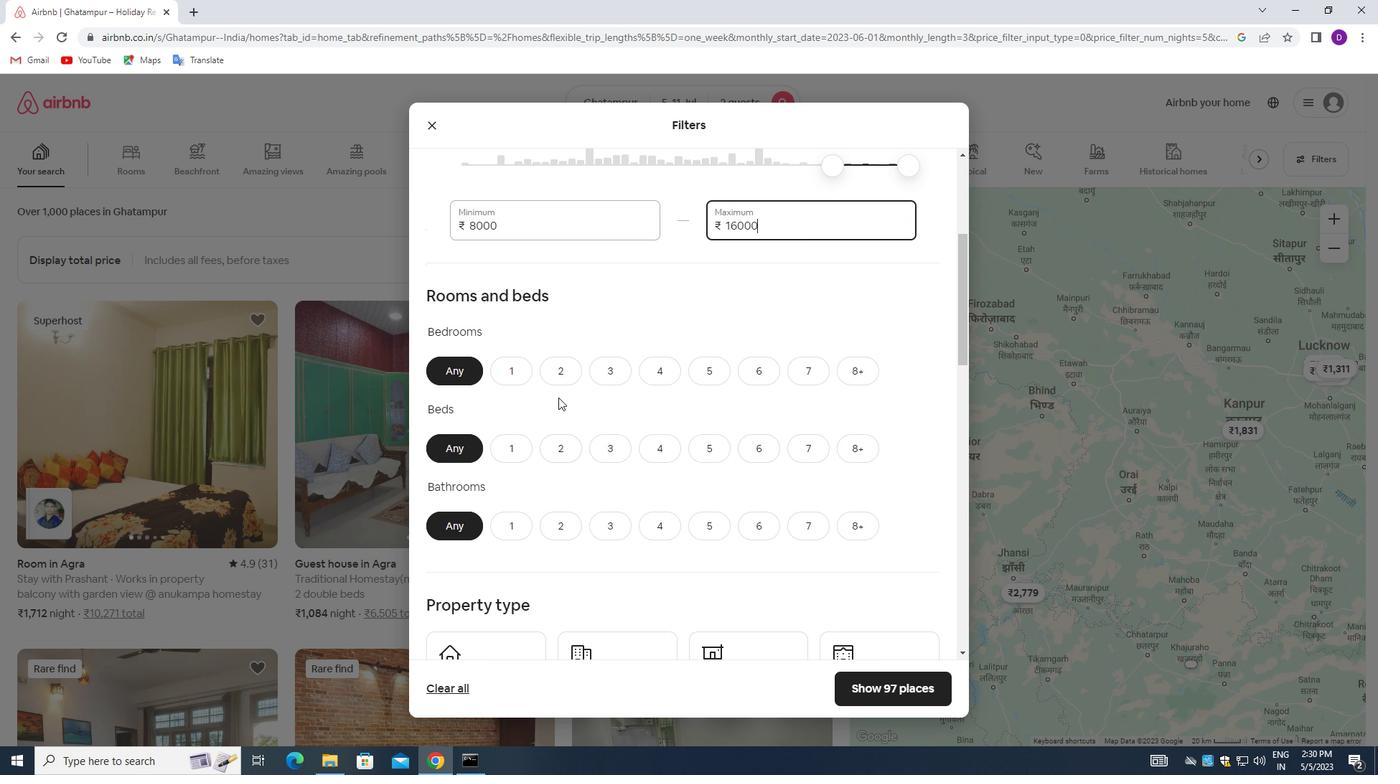 
Action: Mouse pressed left at (555, 386)
Screenshot: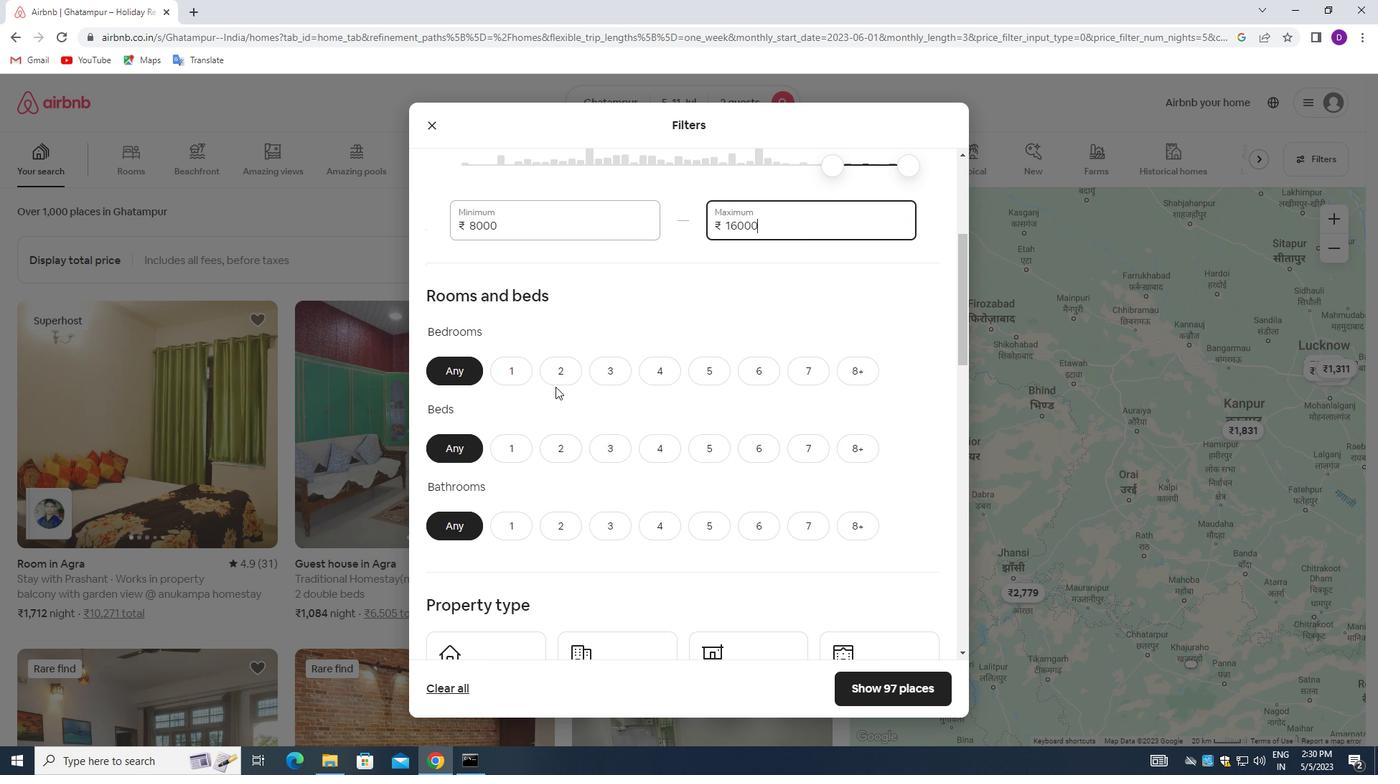 
Action: Mouse moved to (555, 379)
Screenshot: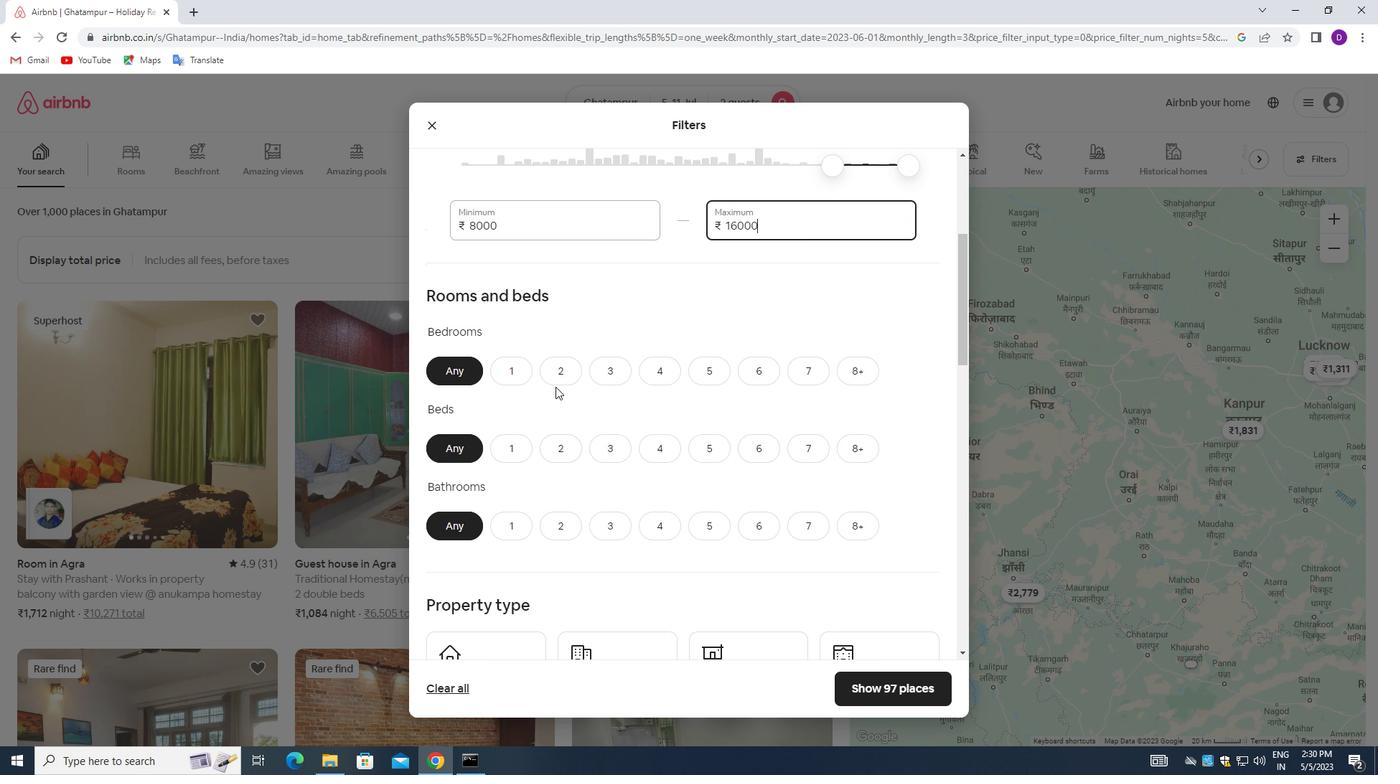 
Action: Mouse pressed left at (555, 379)
Screenshot: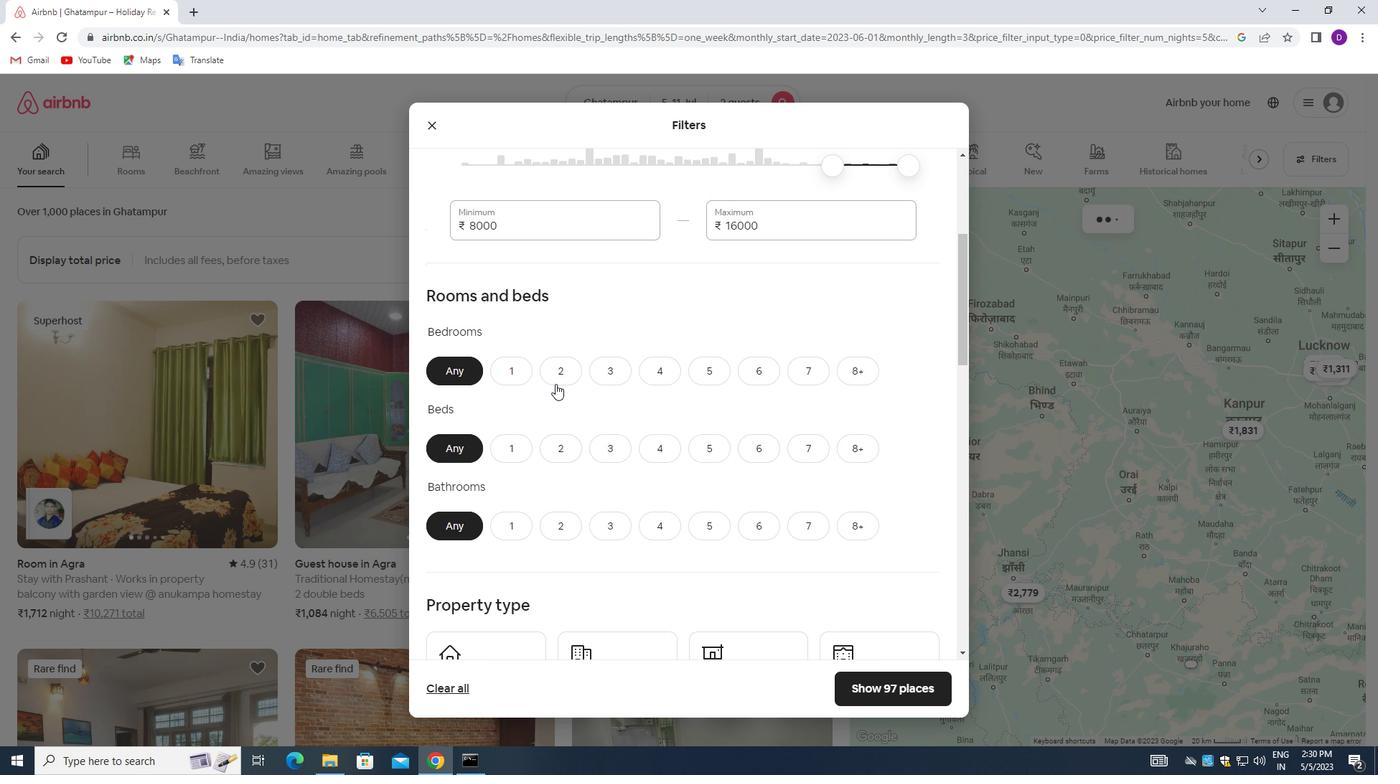 
Action: Mouse moved to (560, 444)
Screenshot: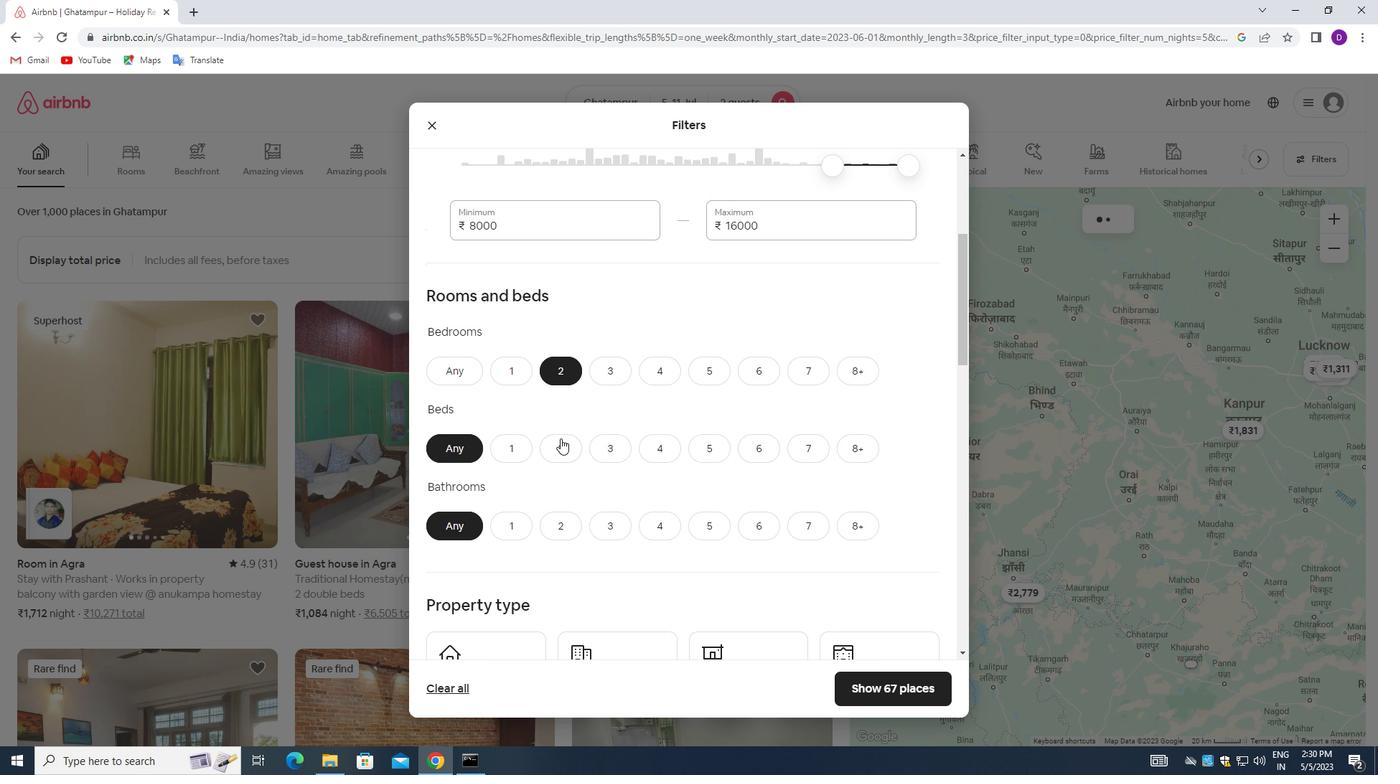 
Action: Mouse pressed left at (560, 444)
Screenshot: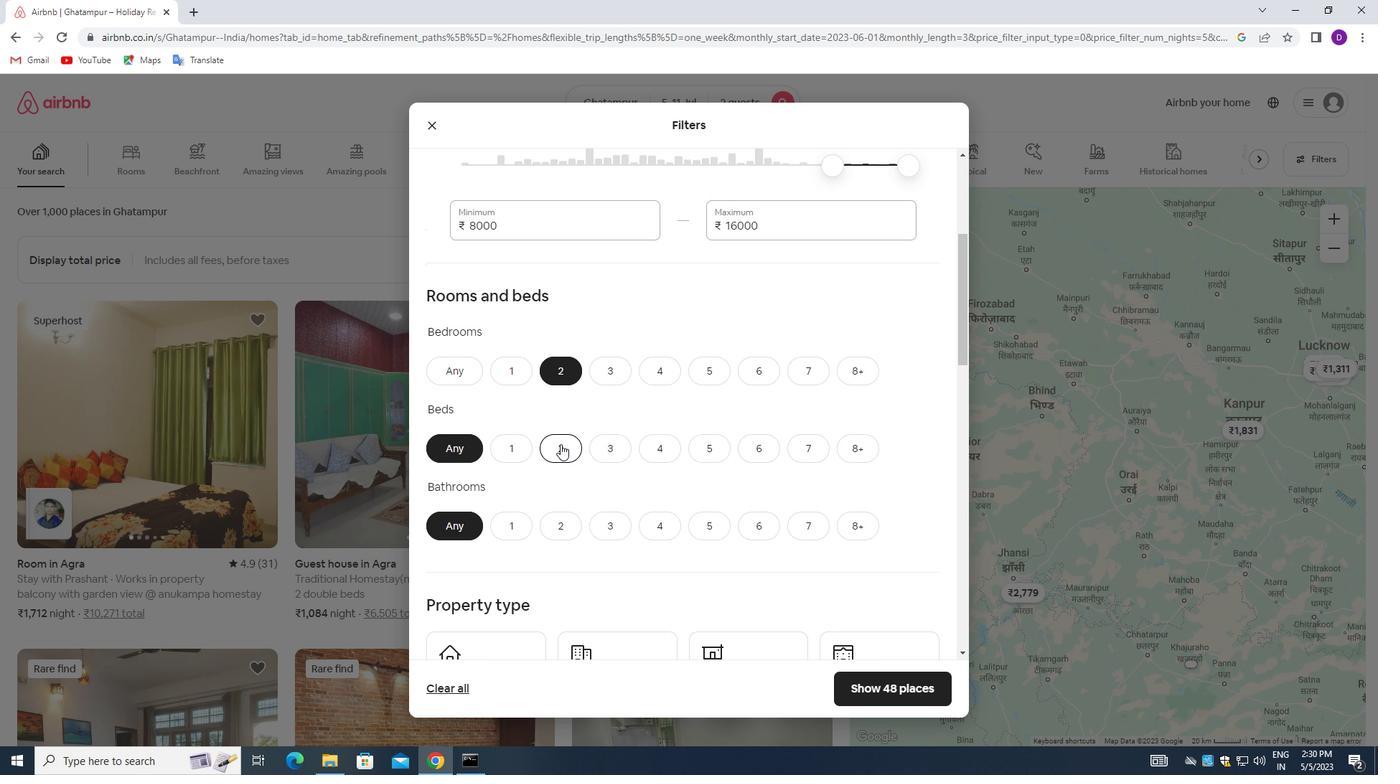 
Action: Mouse moved to (523, 516)
Screenshot: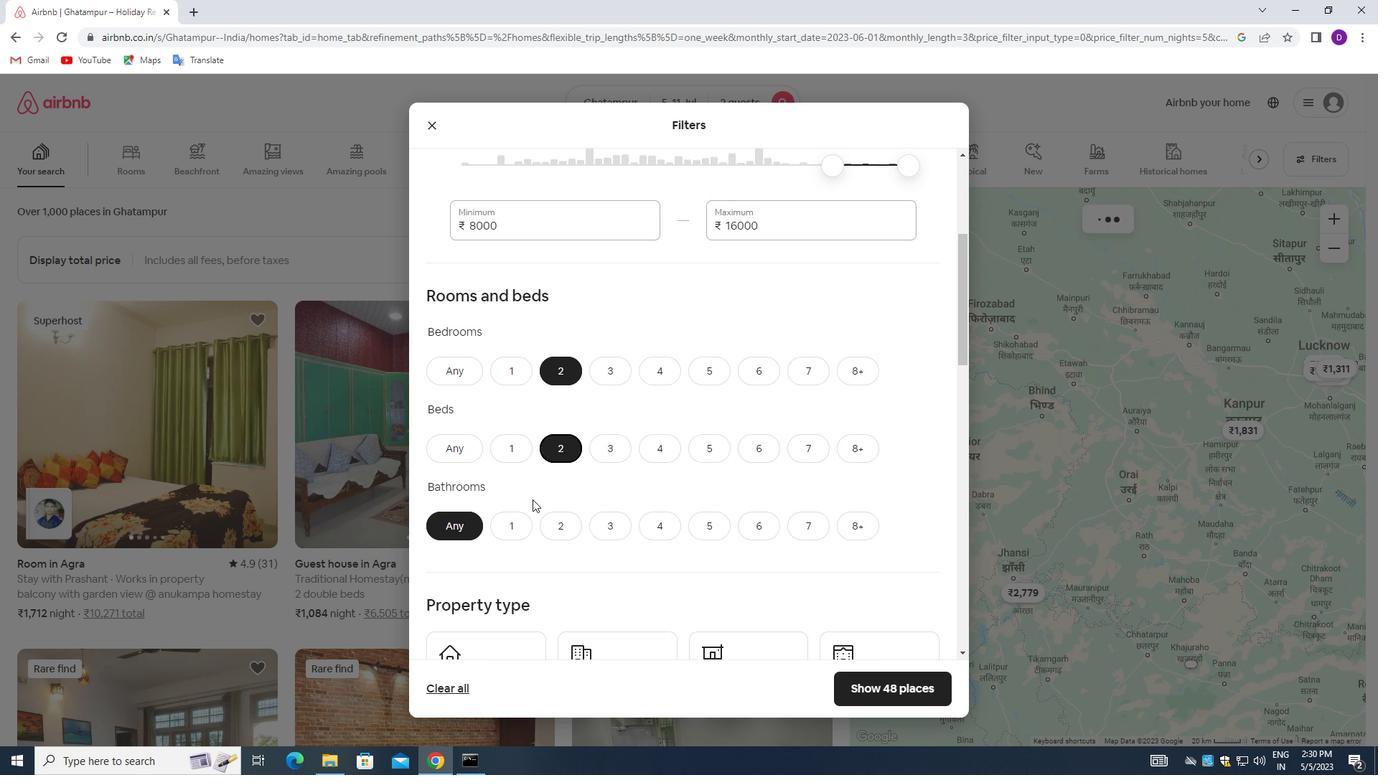 
Action: Mouse pressed left at (523, 516)
Screenshot: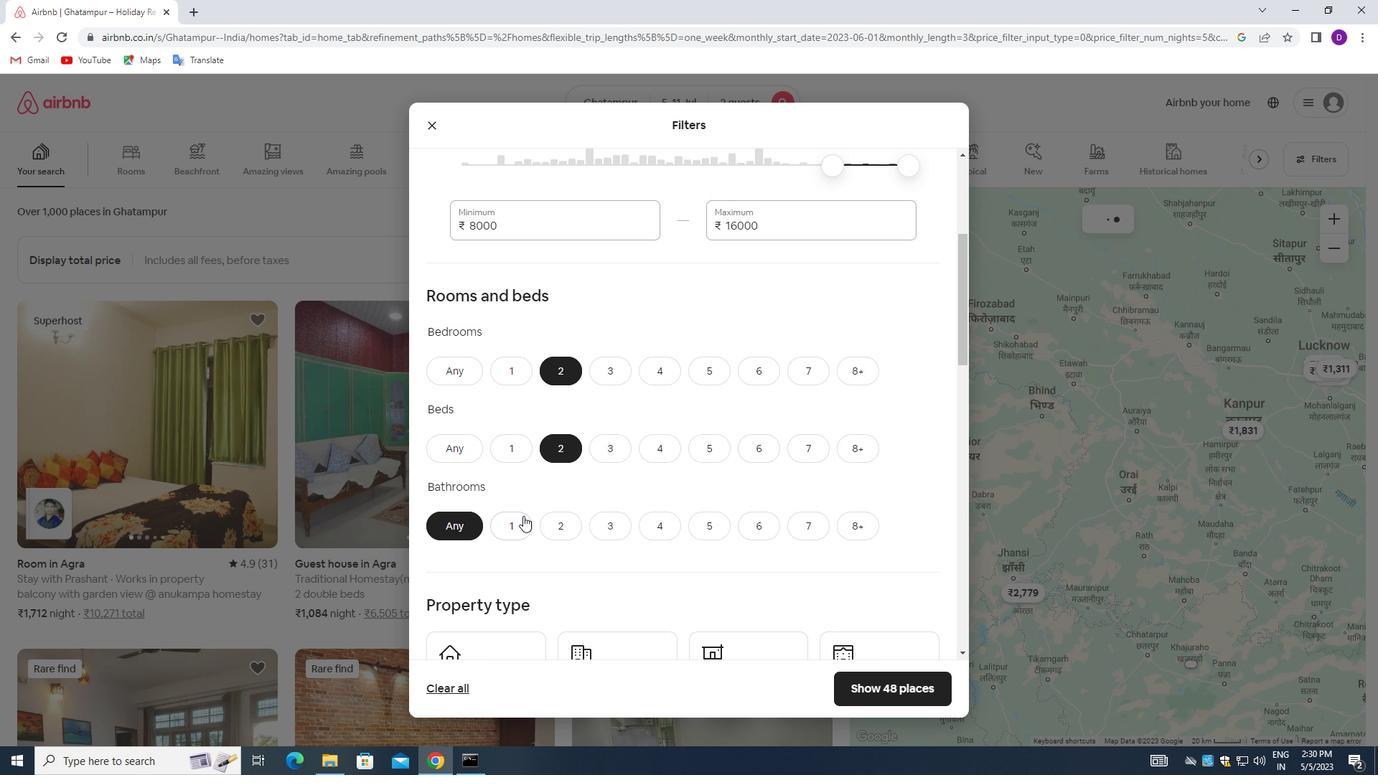 
Action: Mouse pressed left at (523, 516)
Screenshot: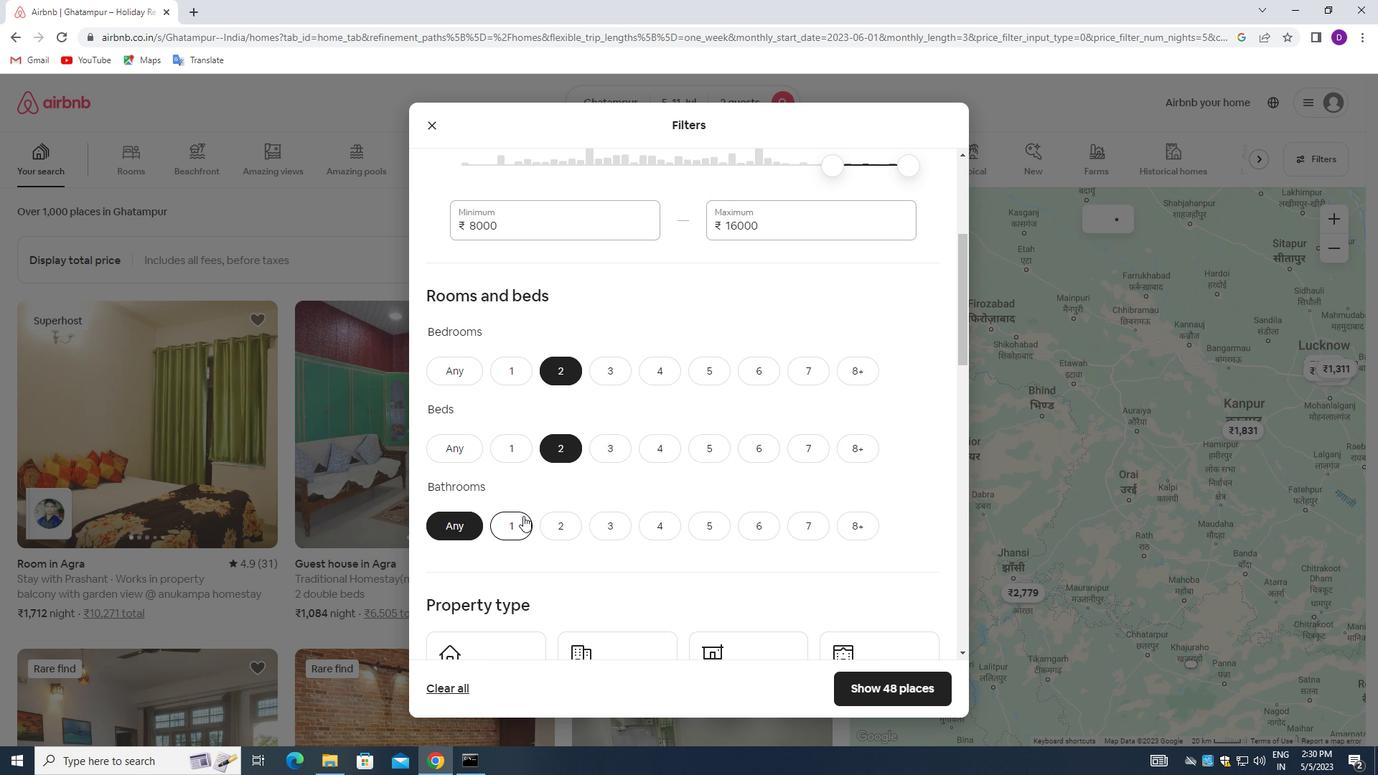 
Action: Mouse moved to (605, 445)
Screenshot: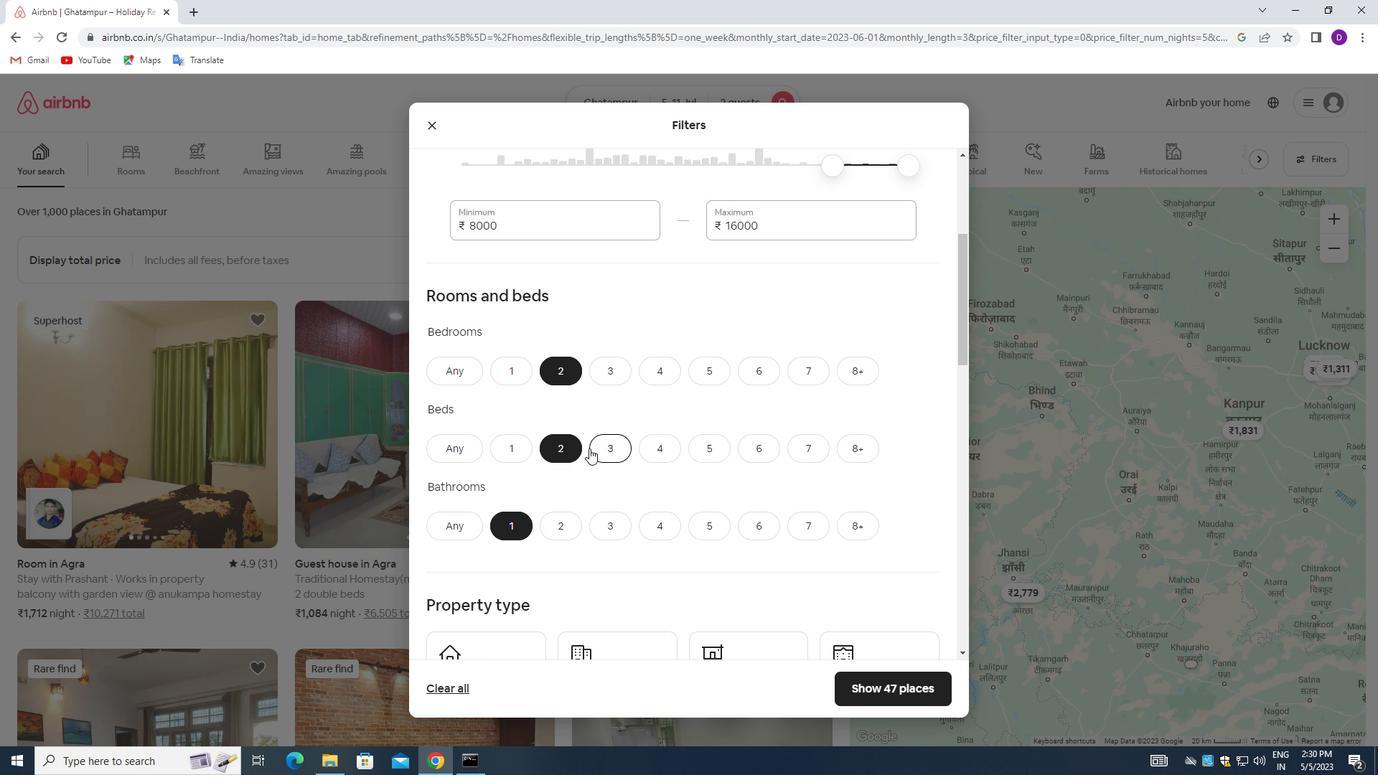 
Action: Mouse scrolled (605, 445) with delta (0, 0)
Screenshot: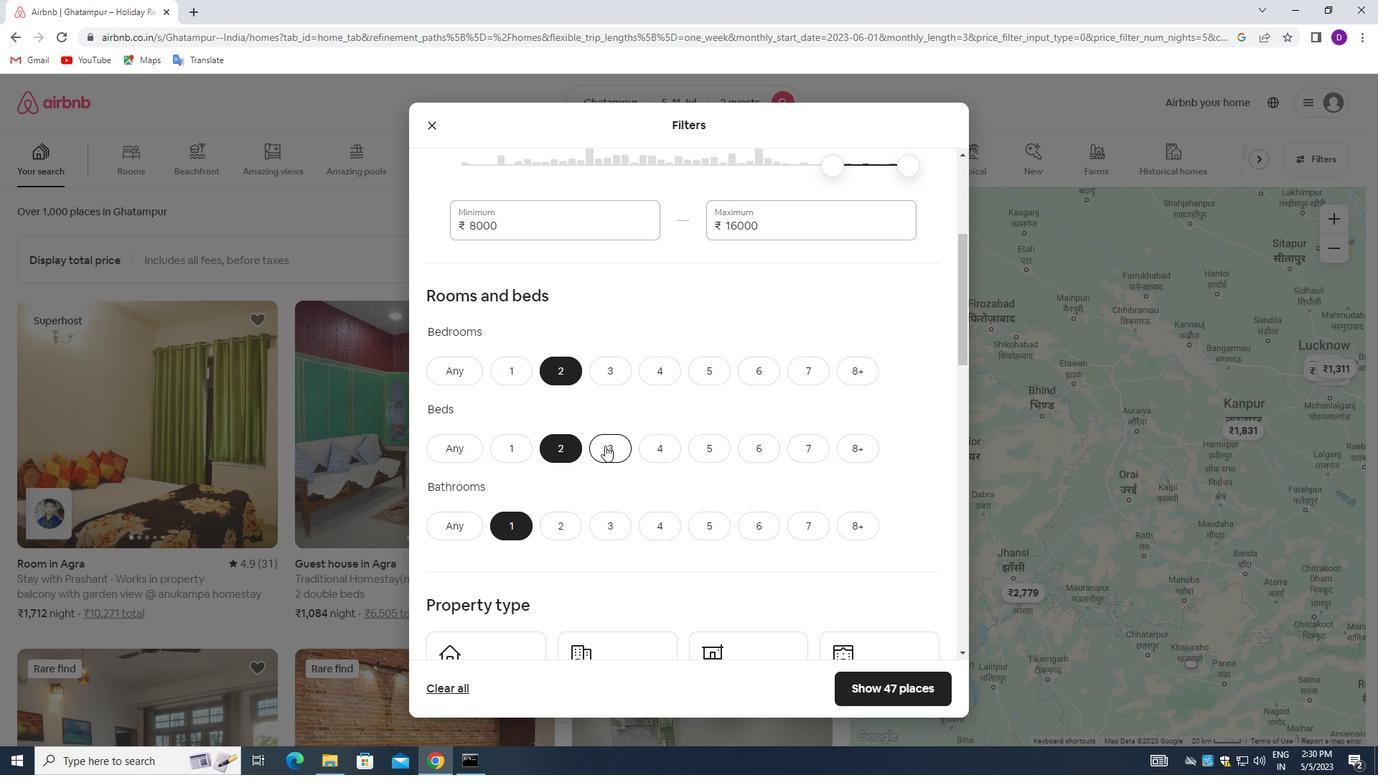 
Action: Mouse moved to (606, 446)
Screenshot: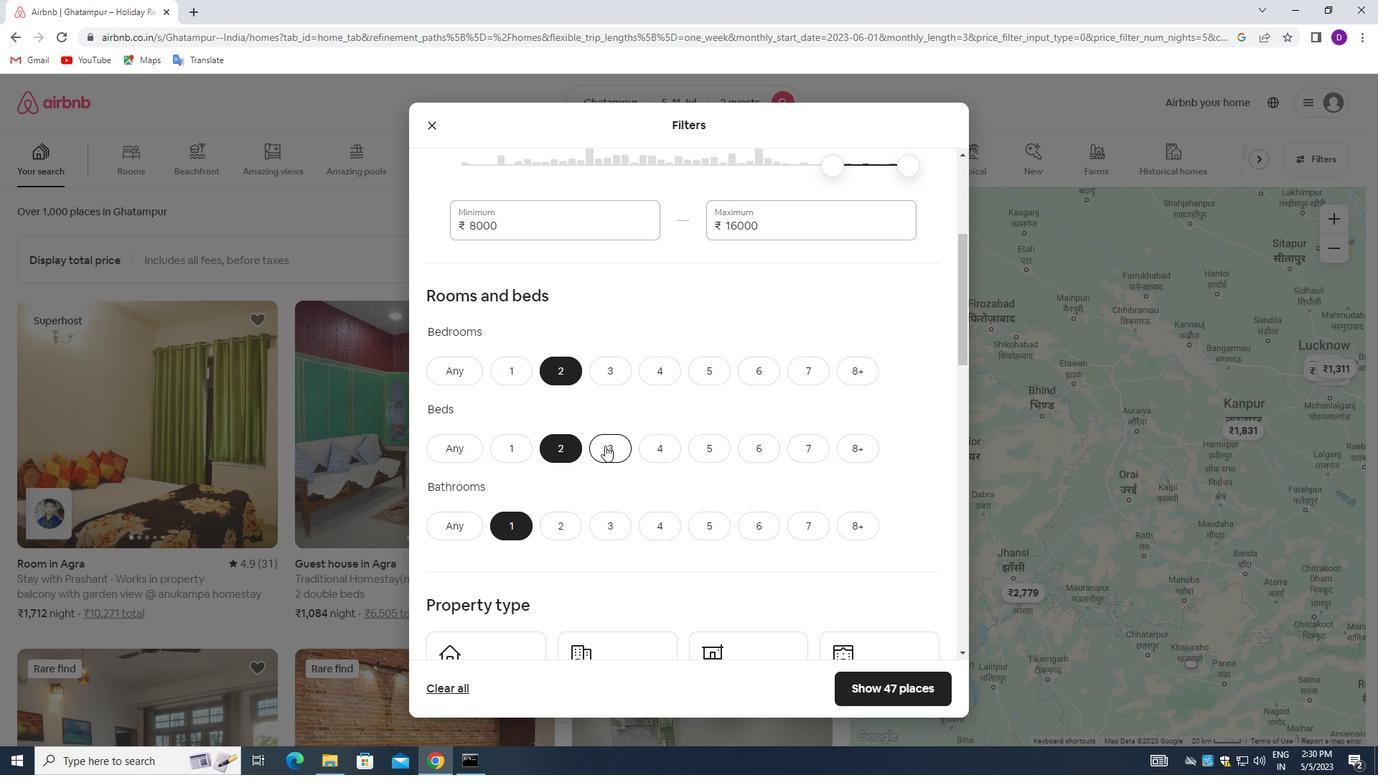 
Action: Mouse scrolled (606, 445) with delta (0, 0)
Screenshot: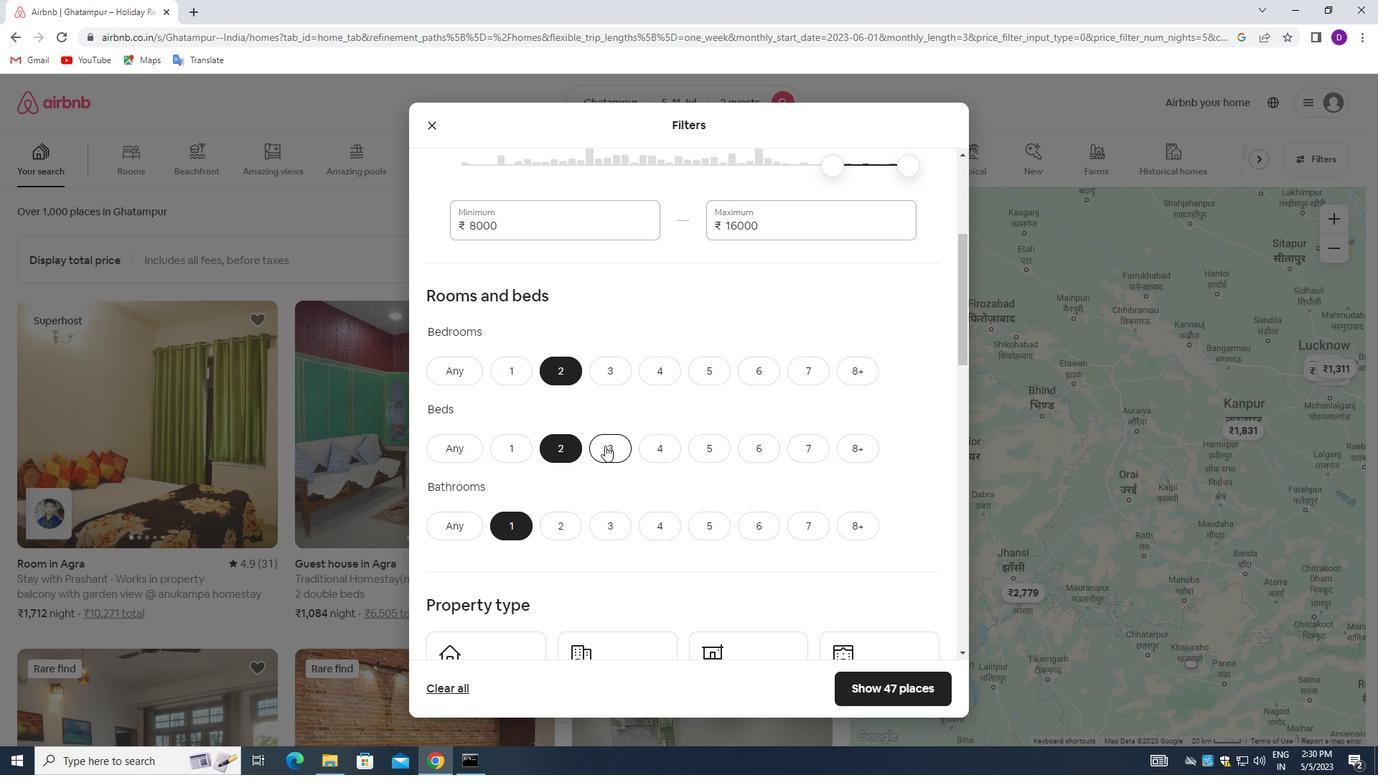 
Action: Mouse moved to (606, 446)
Screenshot: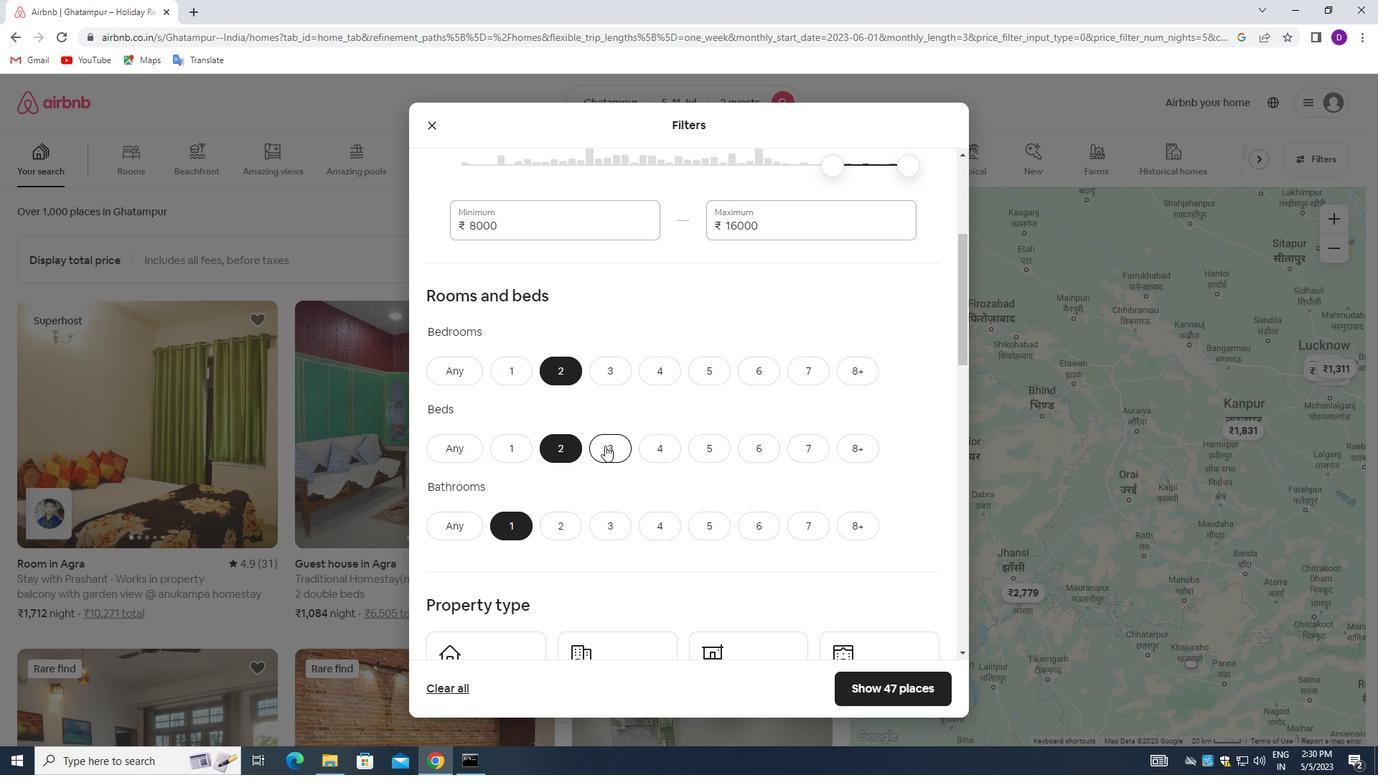
Action: Mouse scrolled (606, 445) with delta (0, 0)
Screenshot: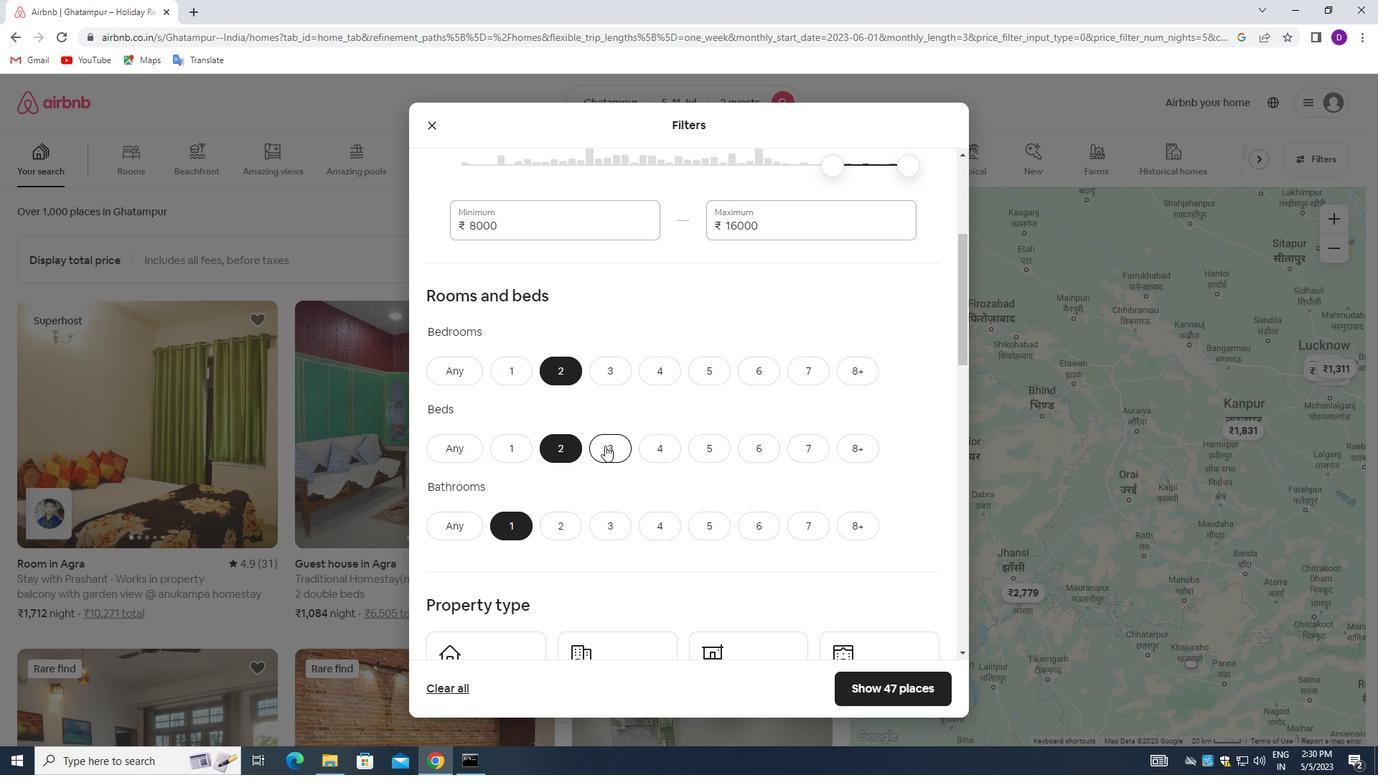 
Action: Mouse moved to (606, 448)
Screenshot: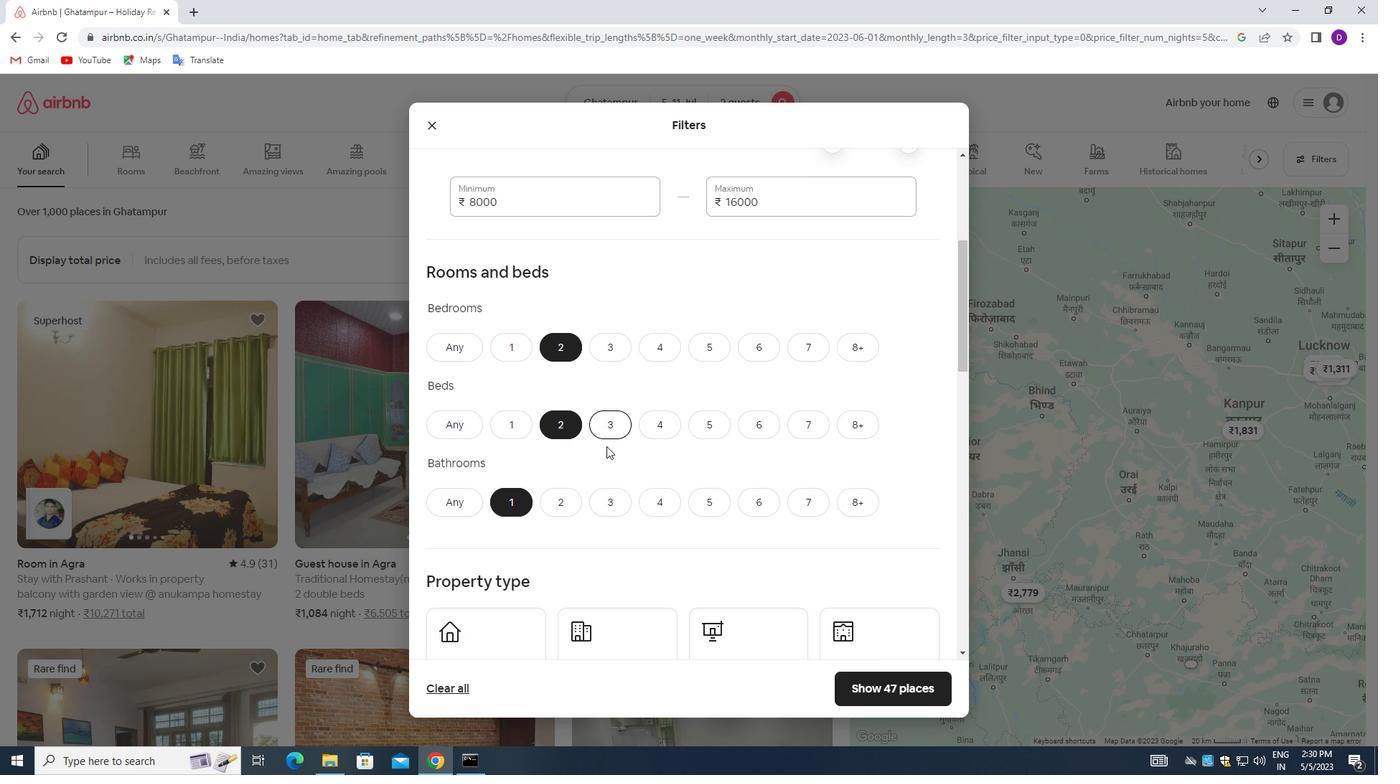 
Action: Mouse scrolled (606, 448) with delta (0, 0)
Screenshot: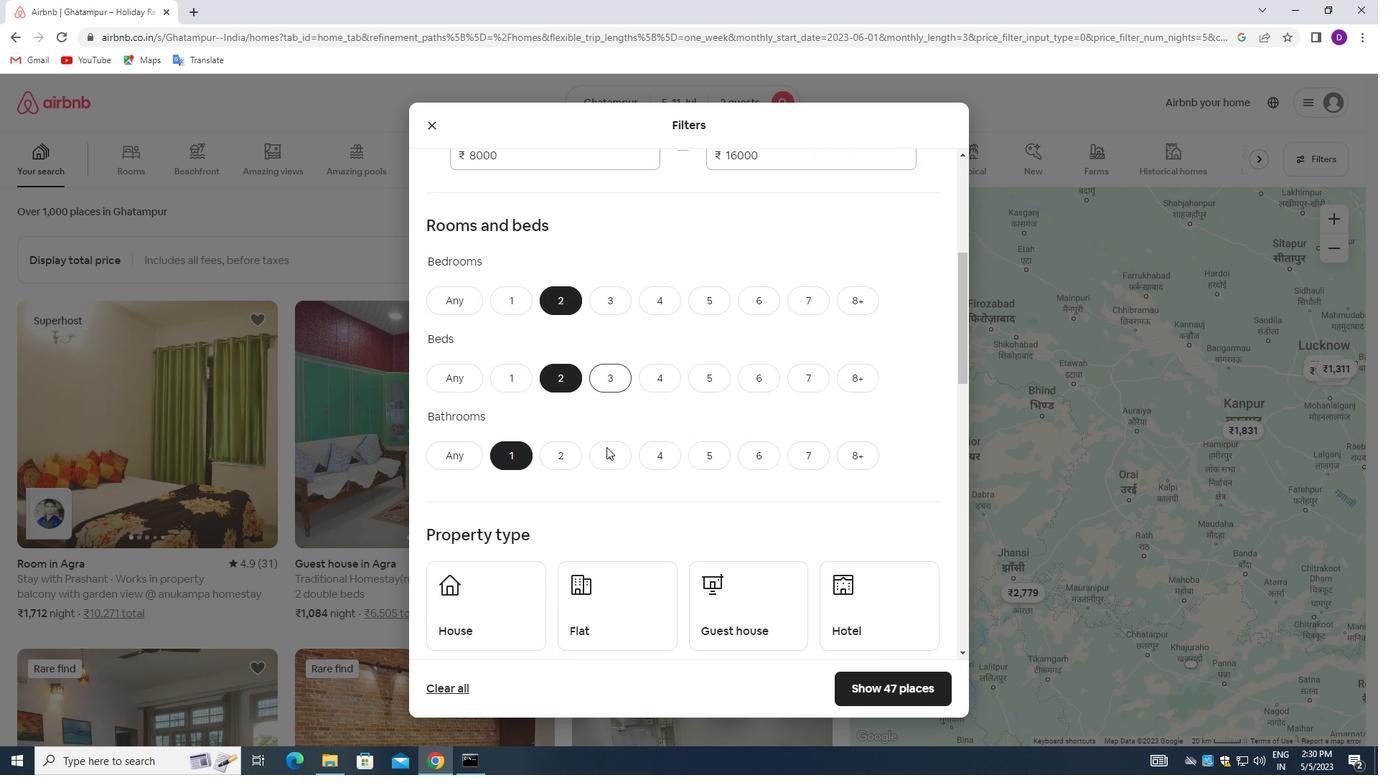 
Action: Mouse moved to (517, 394)
Screenshot: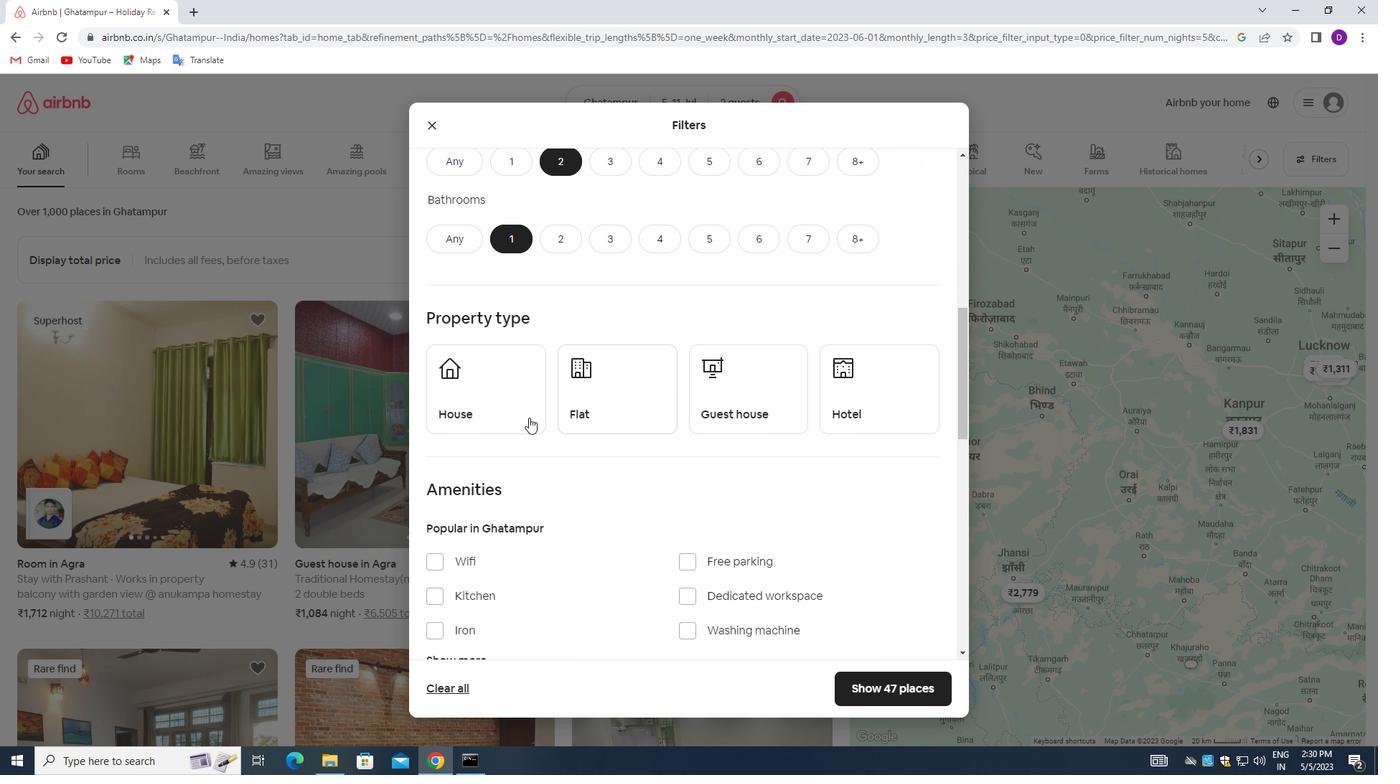 
Action: Mouse pressed left at (517, 394)
Screenshot: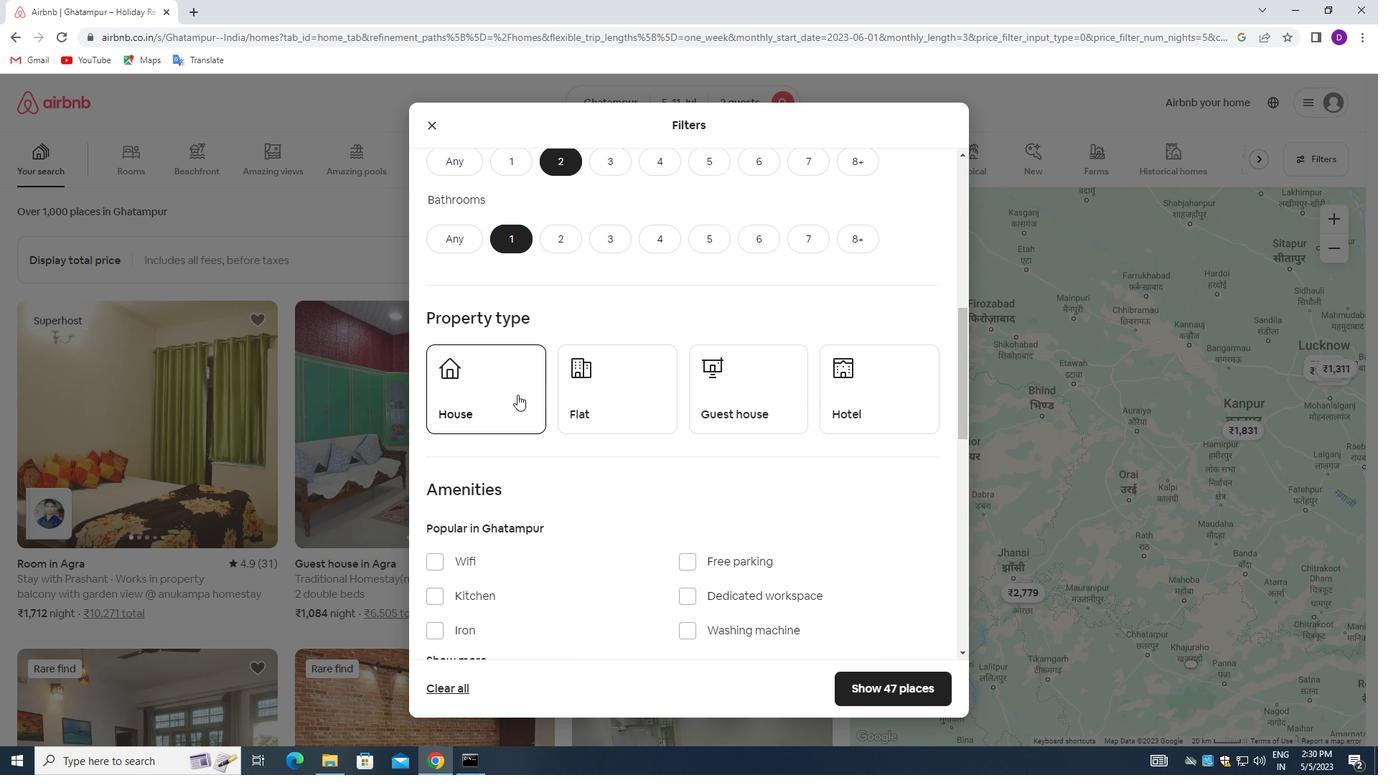 
Action: Mouse moved to (603, 384)
Screenshot: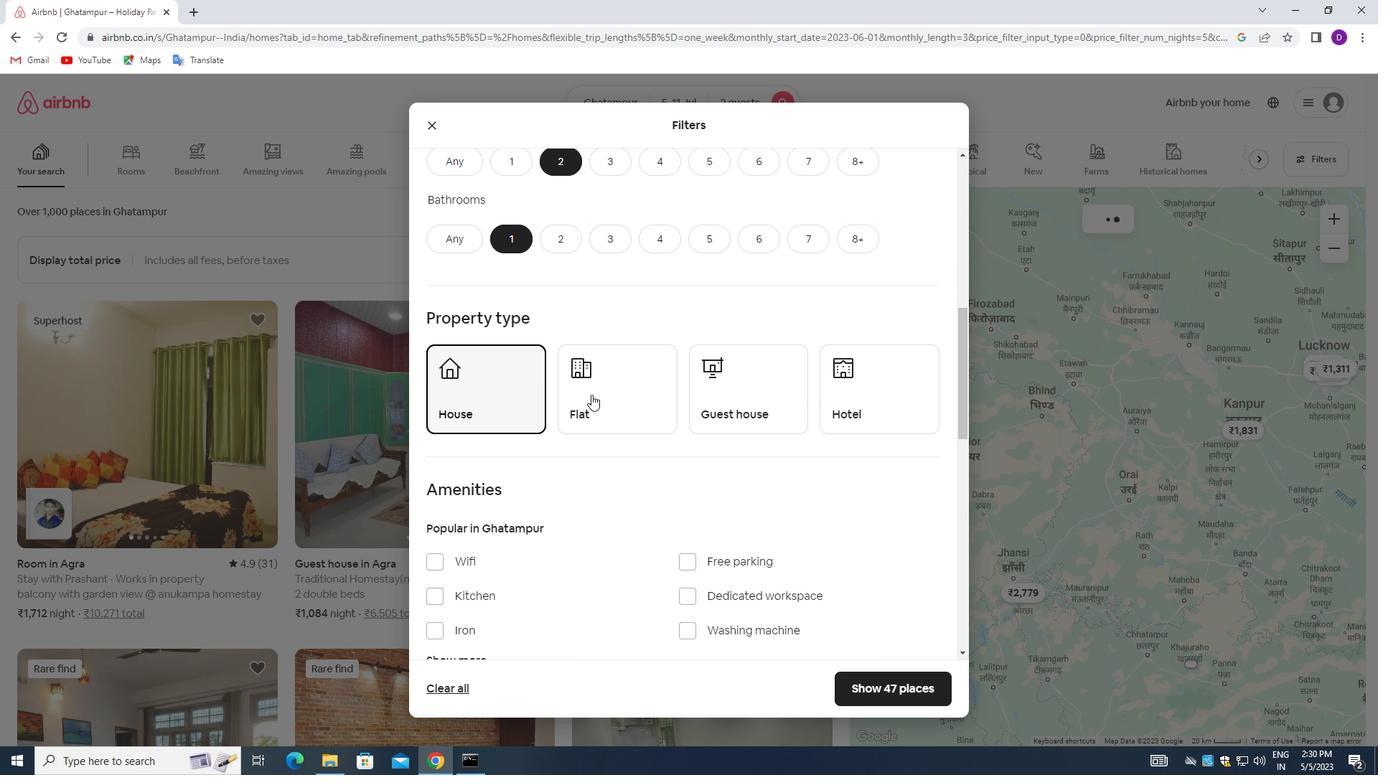 
Action: Mouse pressed left at (603, 384)
Screenshot: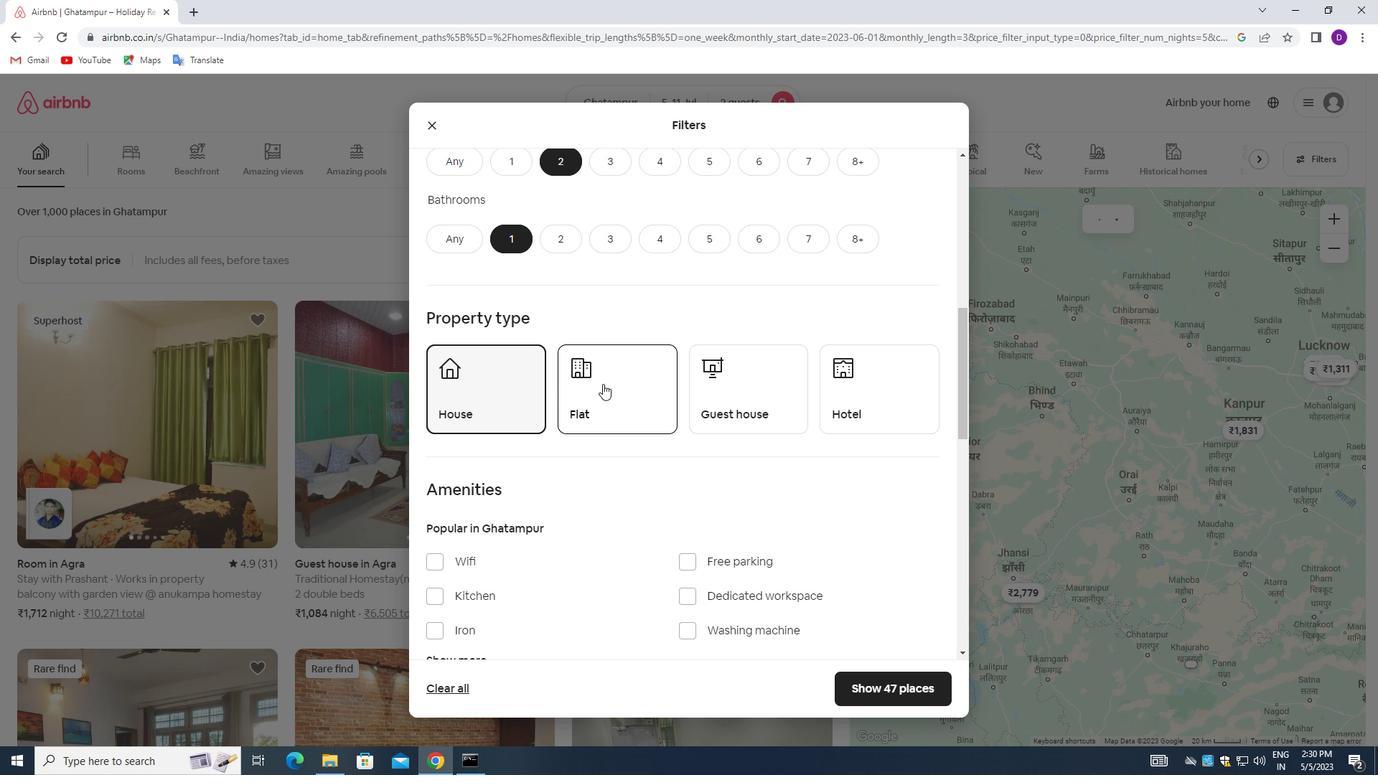 
Action: Mouse moved to (759, 381)
Screenshot: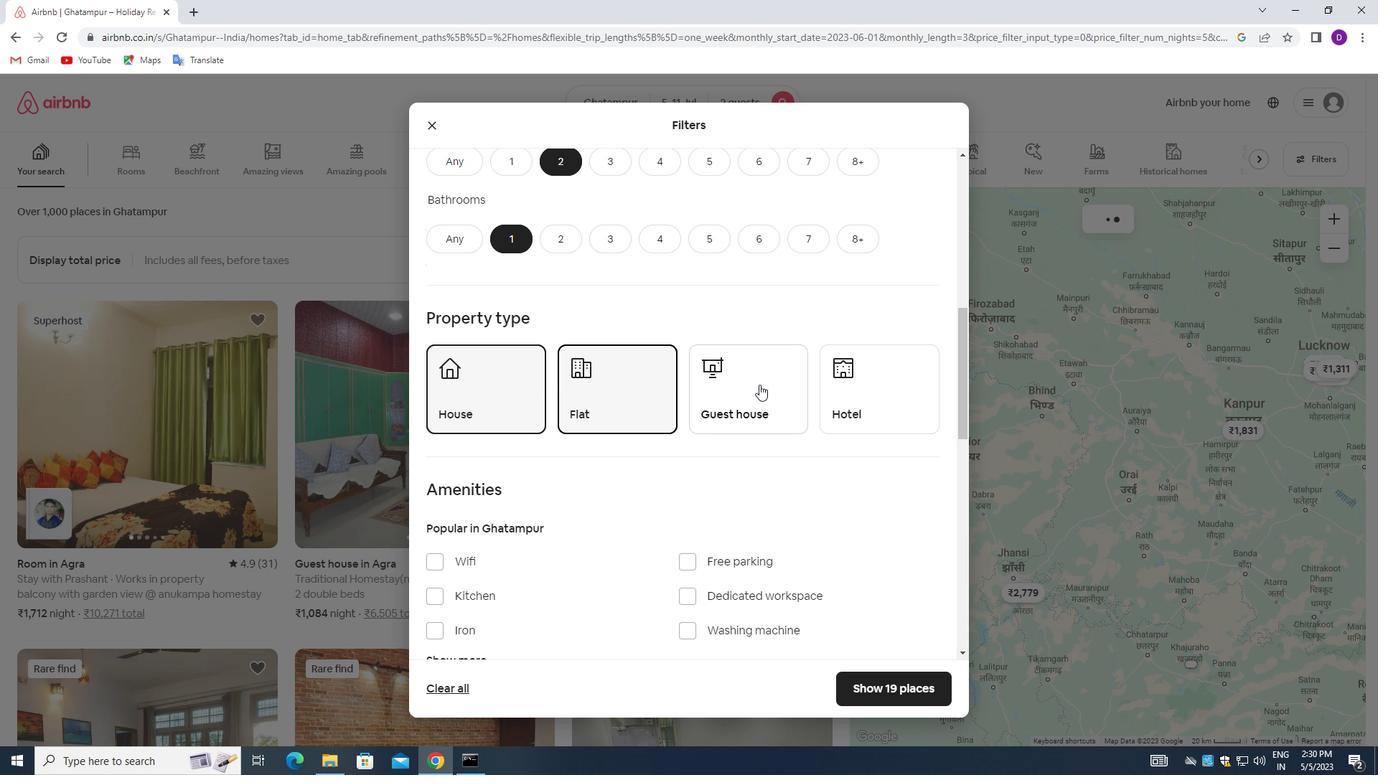
Action: Mouse pressed left at (759, 381)
Screenshot: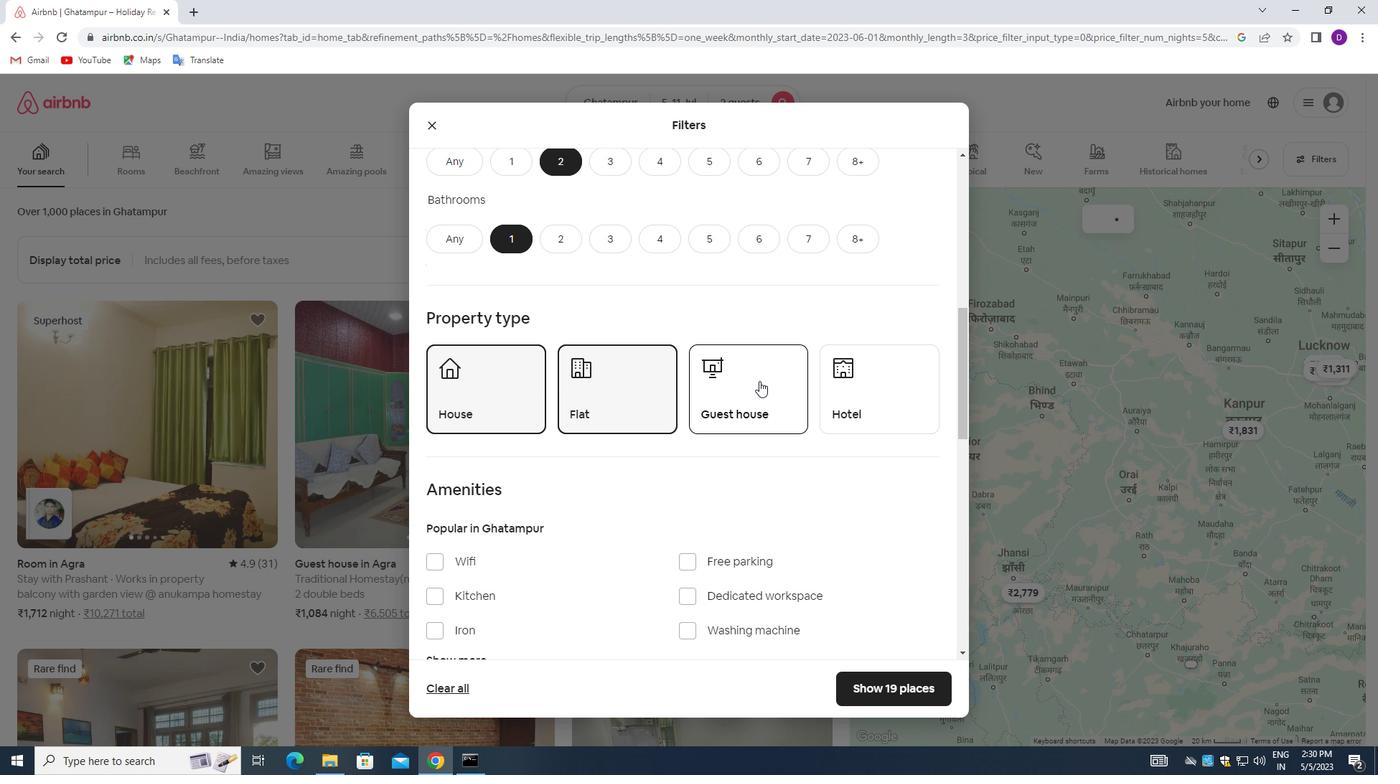 
Action: Mouse moved to (625, 432)
Screenshot: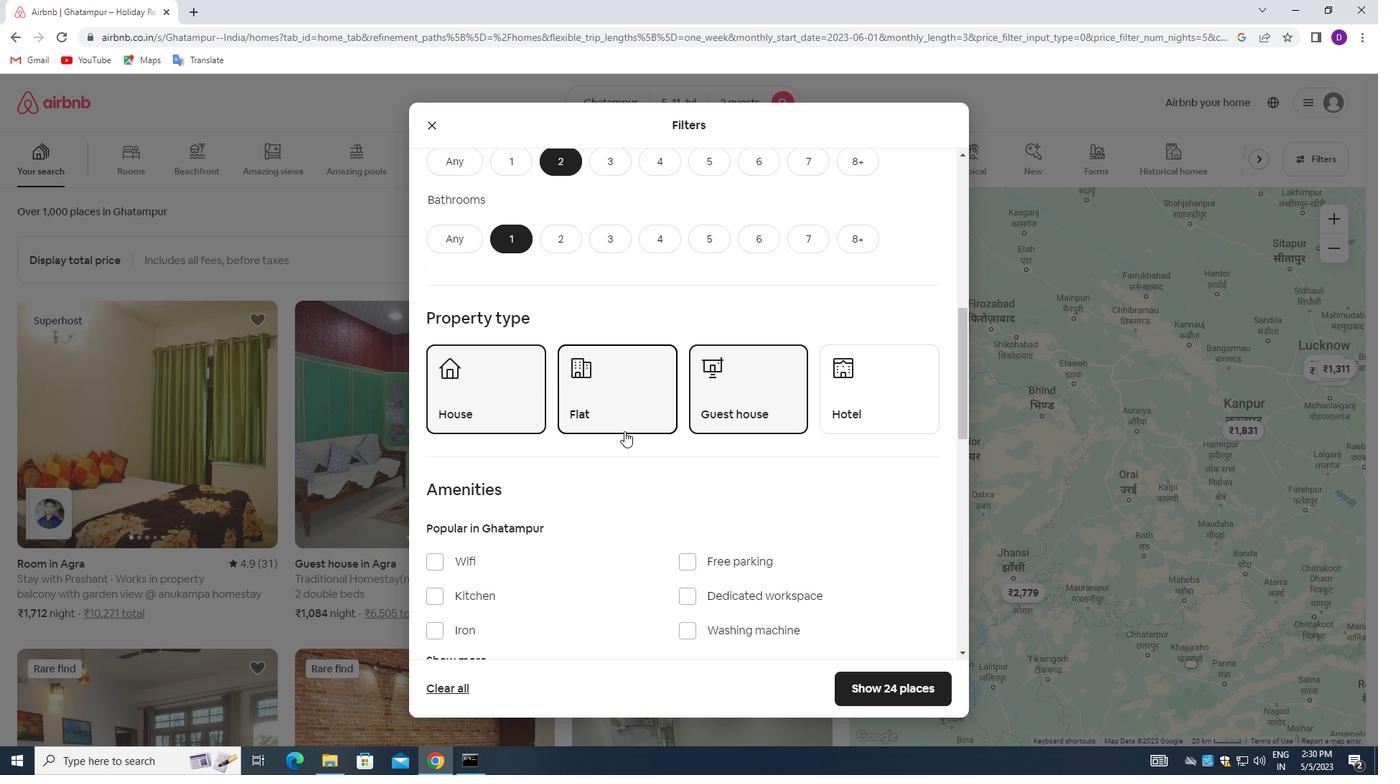 
Action: Mouse scrolled (625, 432) with delta (0, 0)
Screenshot: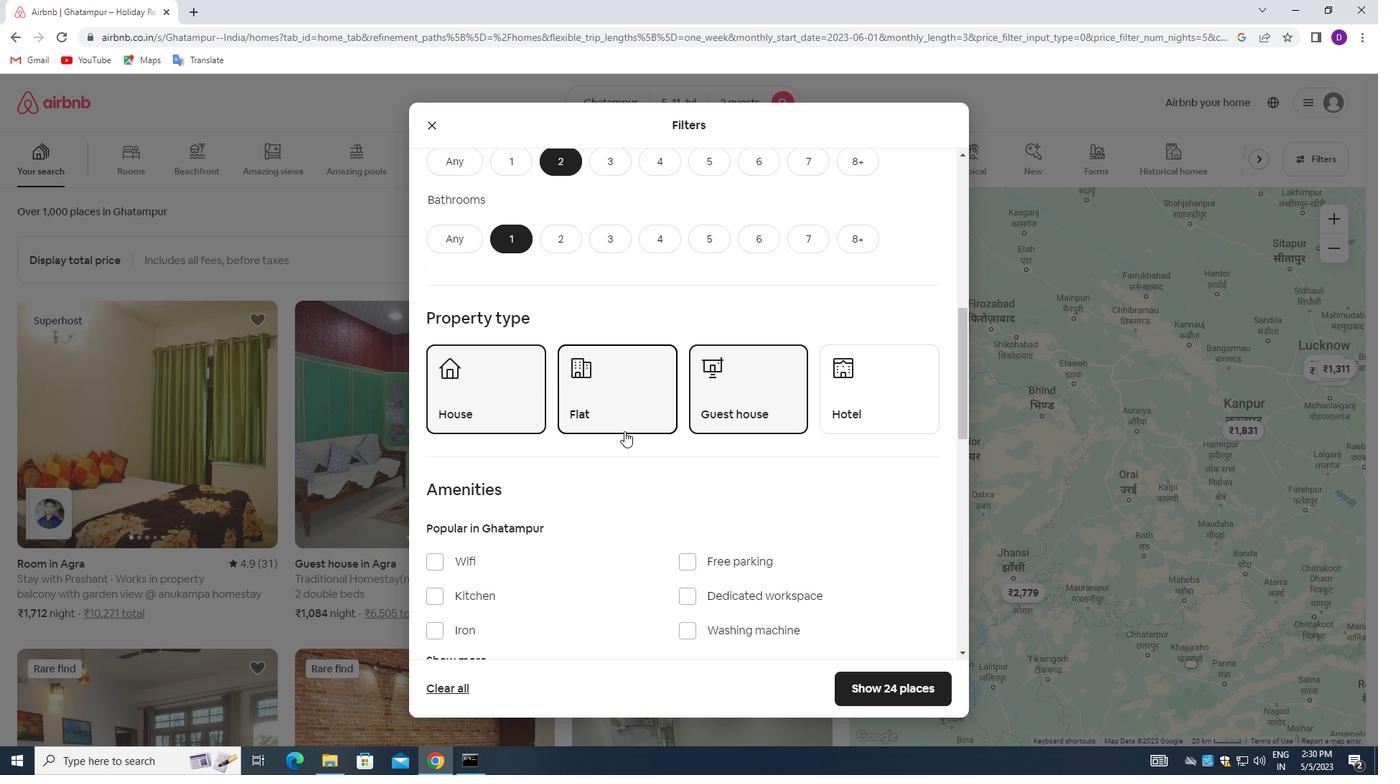 
Action: Mouse moved to (625, 434)
Screenshot: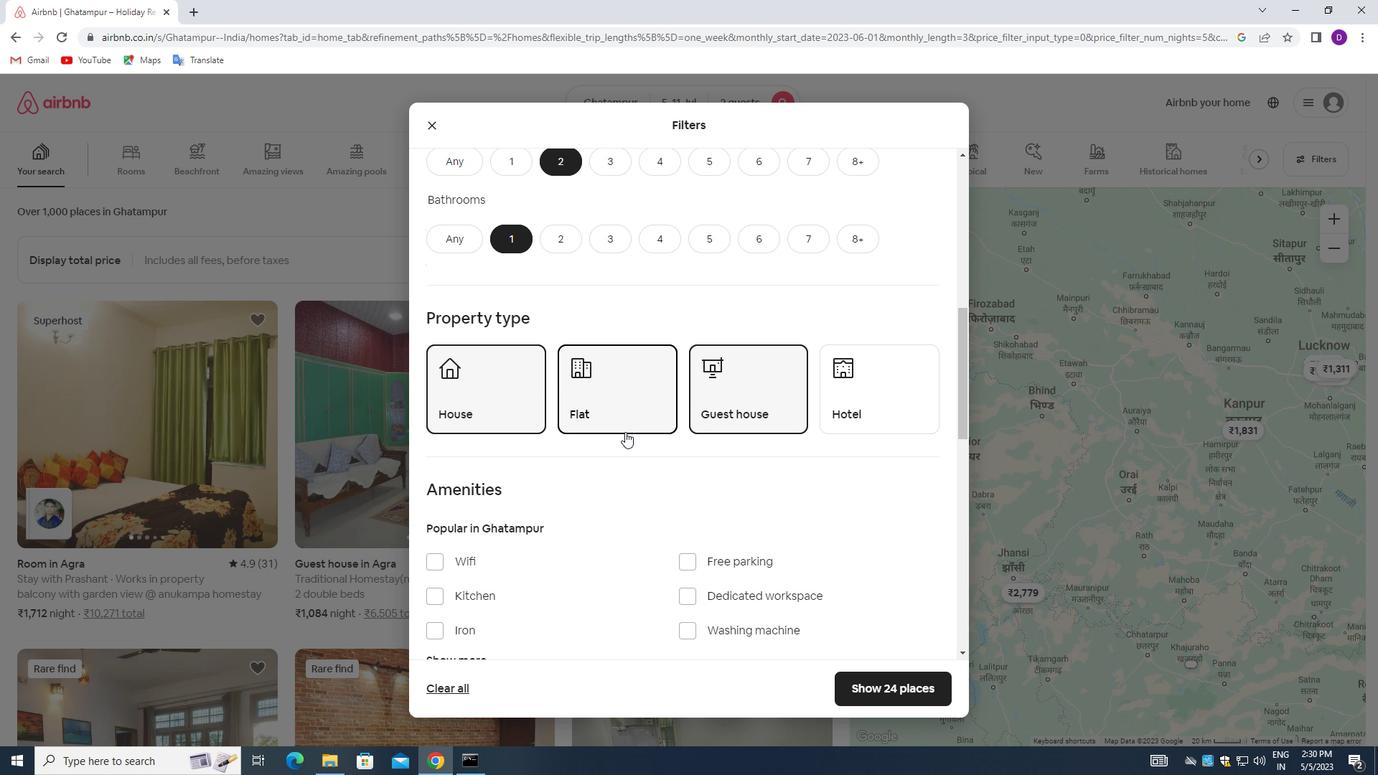
Action: Mouse scrolled (625, 433) with delta (0, 0)
Screenshot: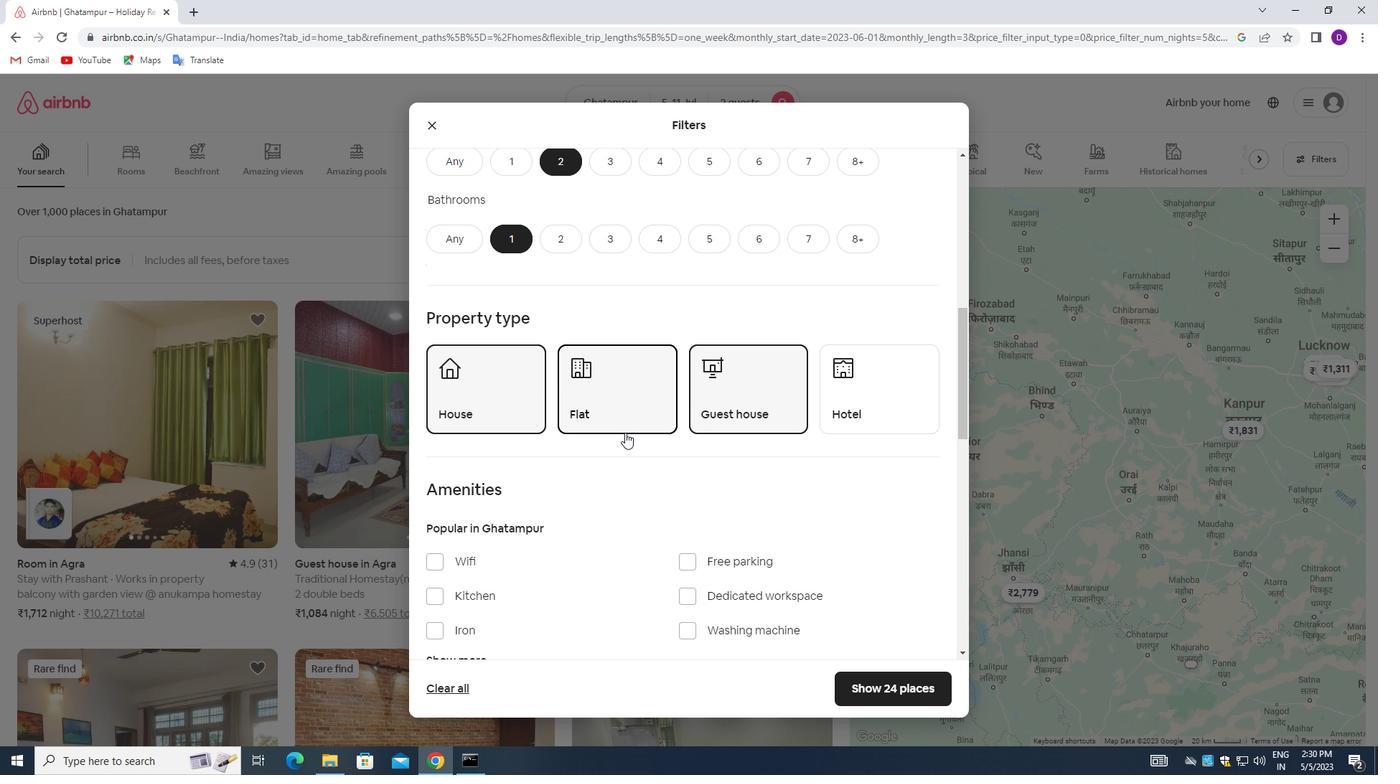 
Action: Mouse scrolled (625, 433) with delta (0, 0)
Screenshot: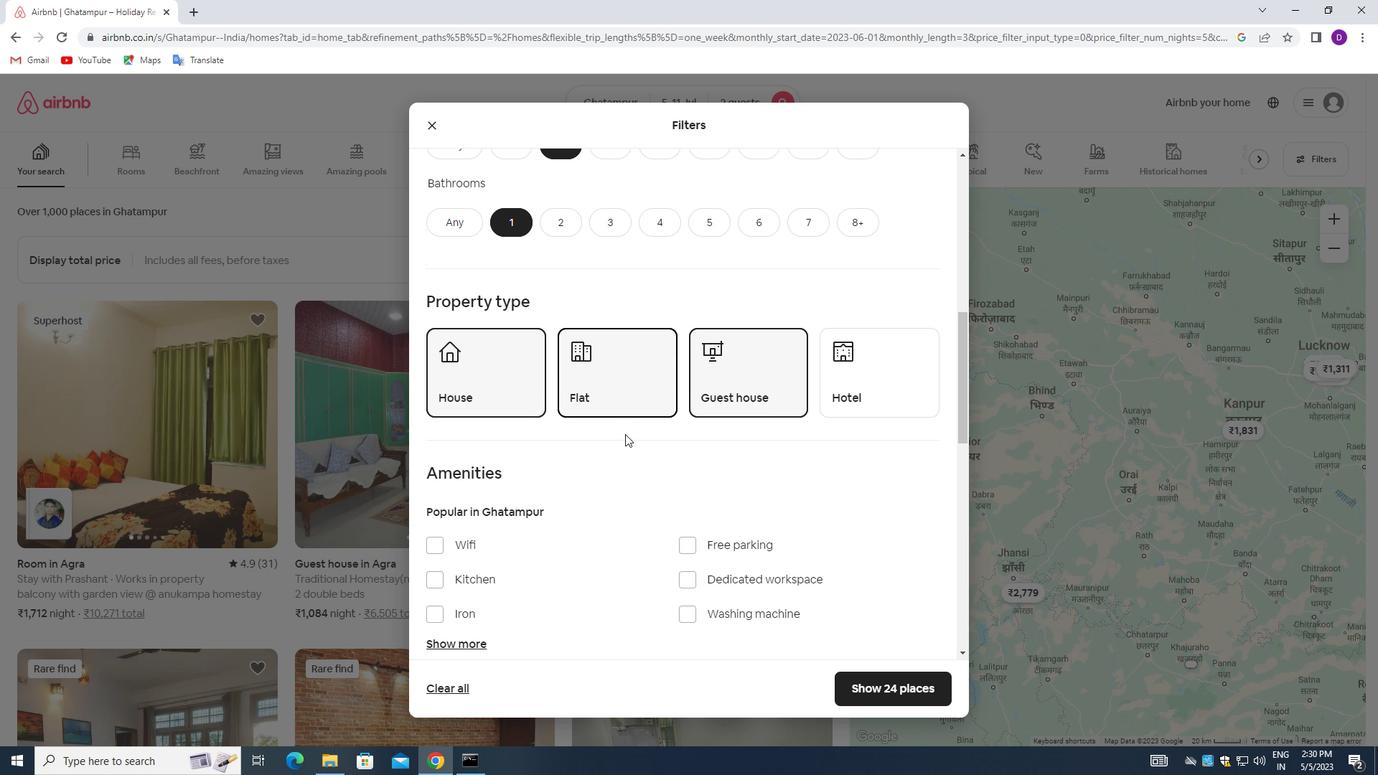 
Action: Mouse moved to (691, 415)
Screenshot: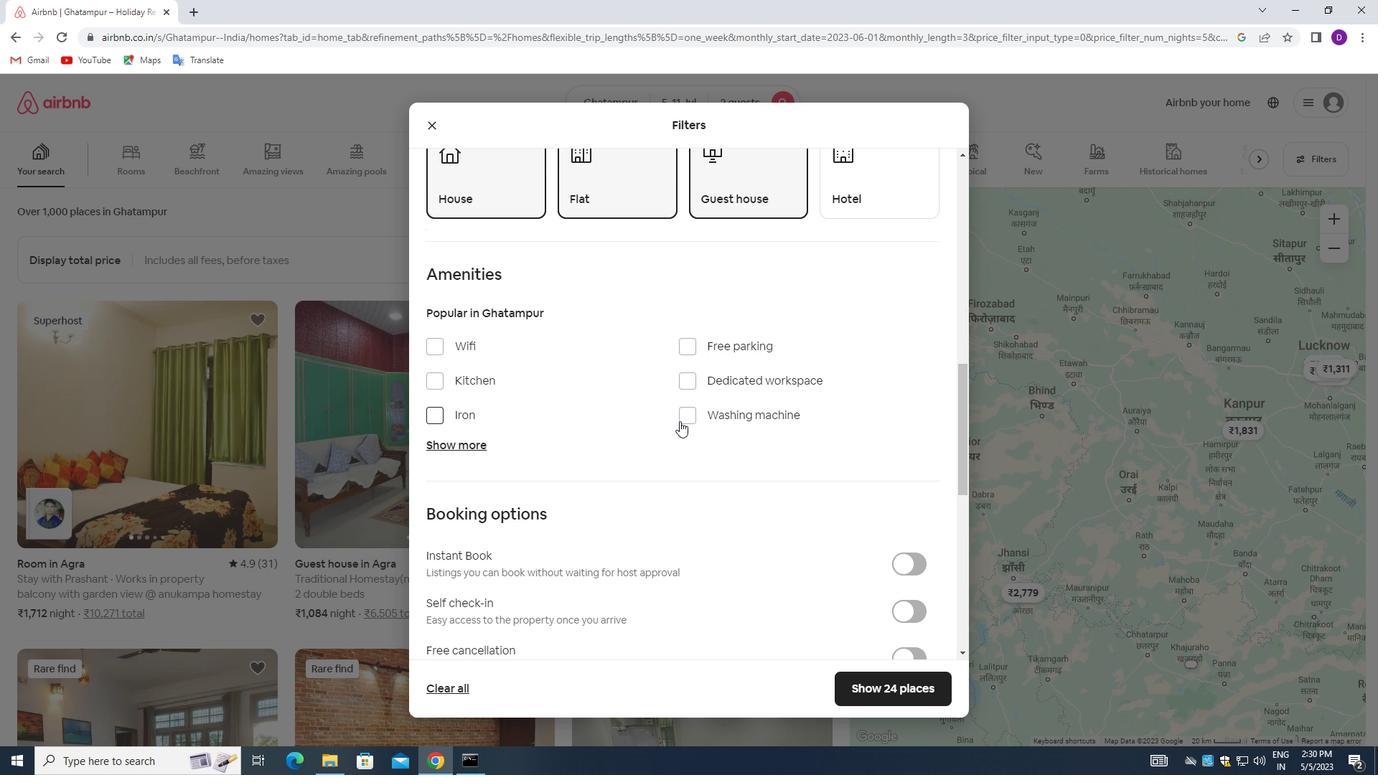 
Action: Mouse pressed left at (691, 415)
Screenshot: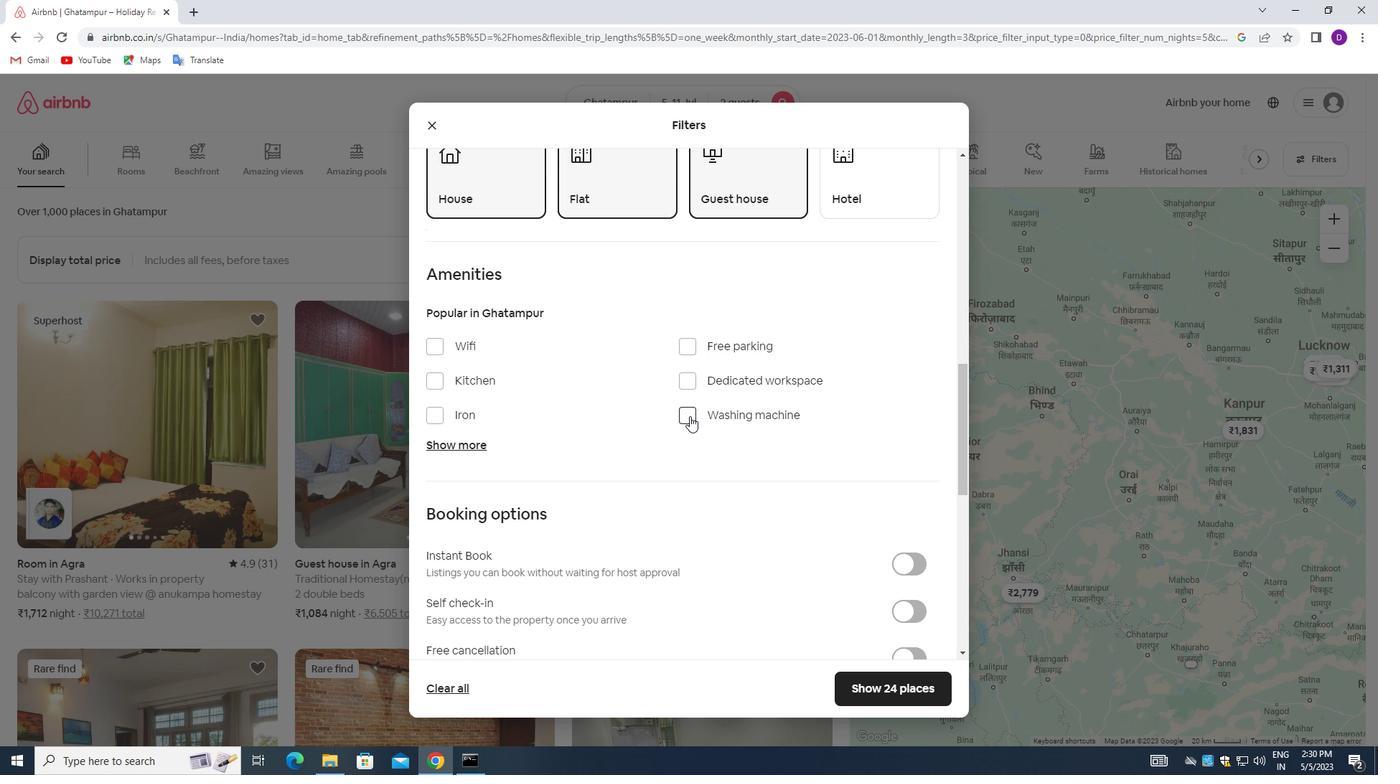 
Action: Mouse moved to (710, 455)
Screenshot: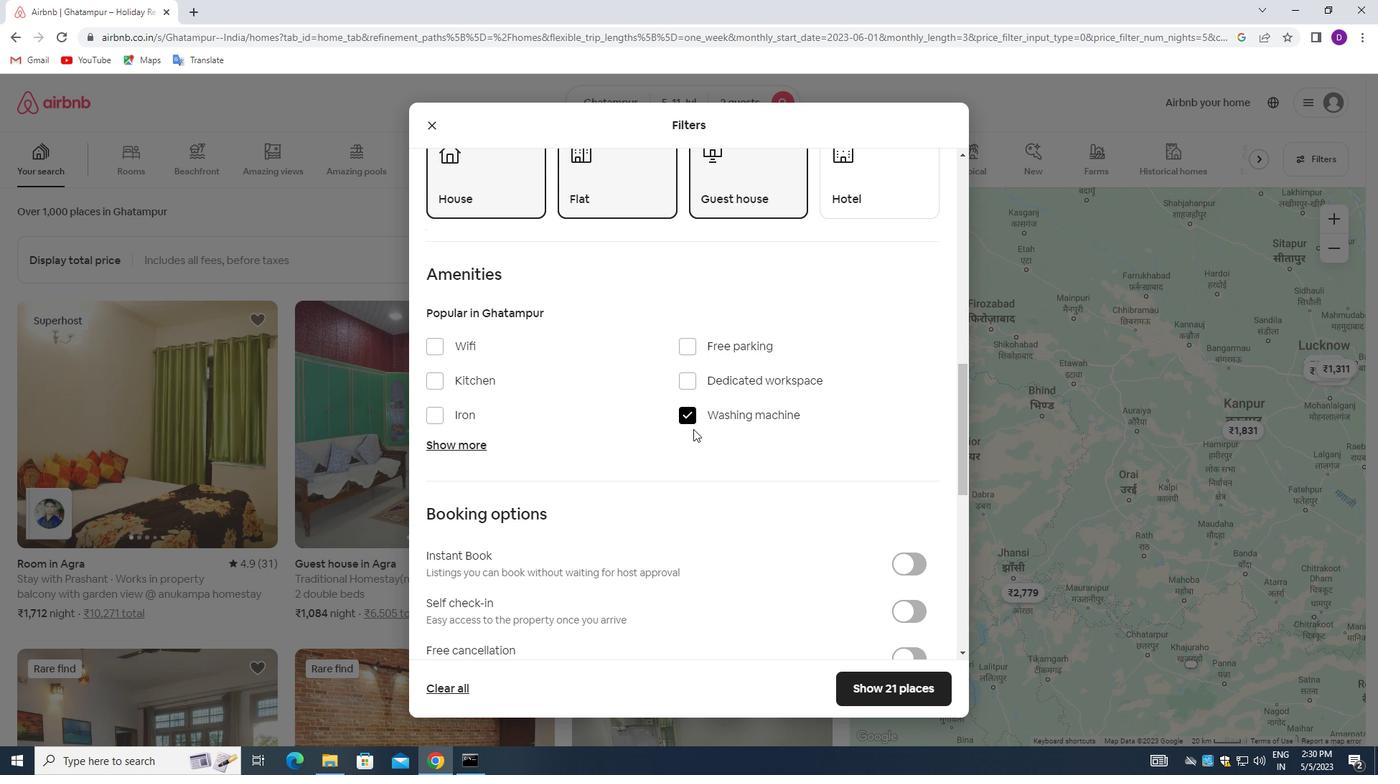 
Action: Mouse scrolled (710, 455) with delta (0, 0)
Screenshot: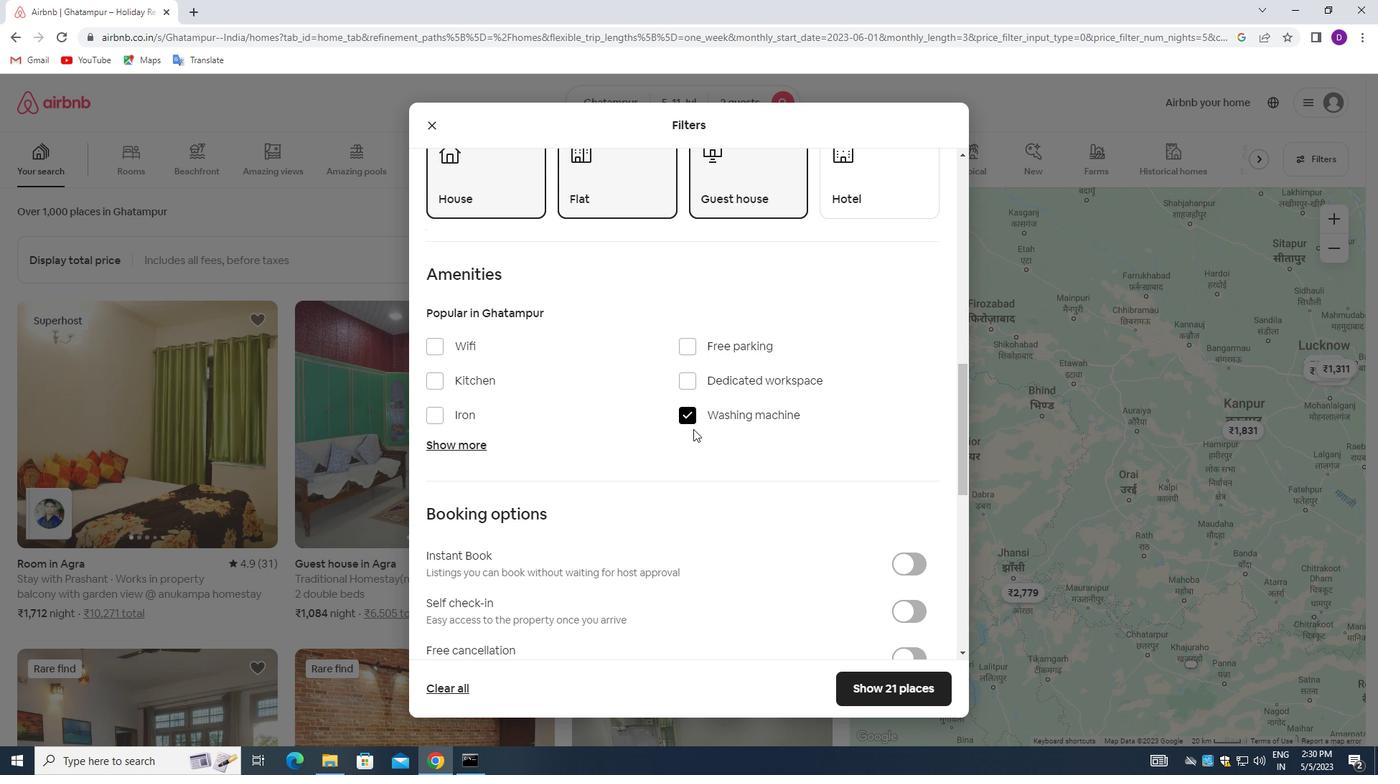 
Action: Mouse moved to (725, 460)
Screenshot: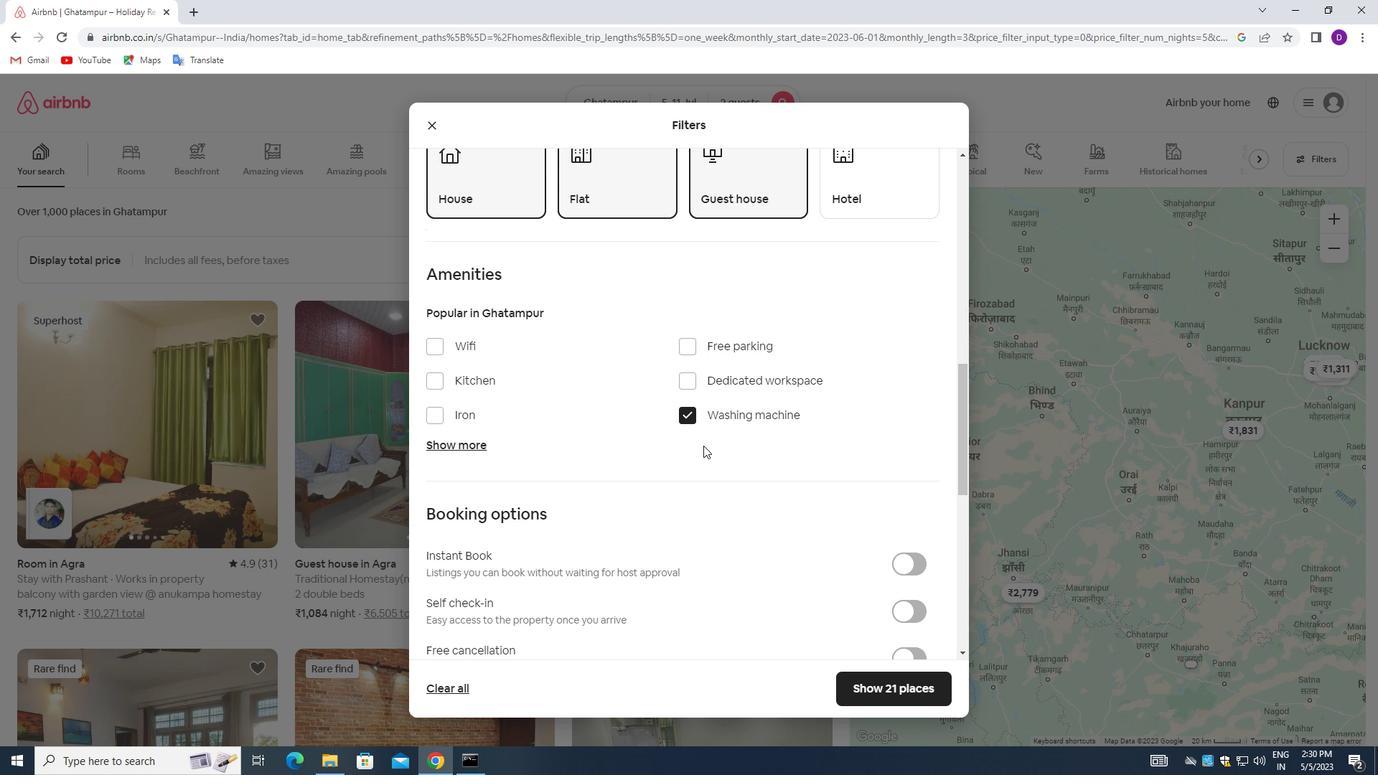 
Action: Mouse scrolled (725, 459) with delta (0, 0)
Screenshot: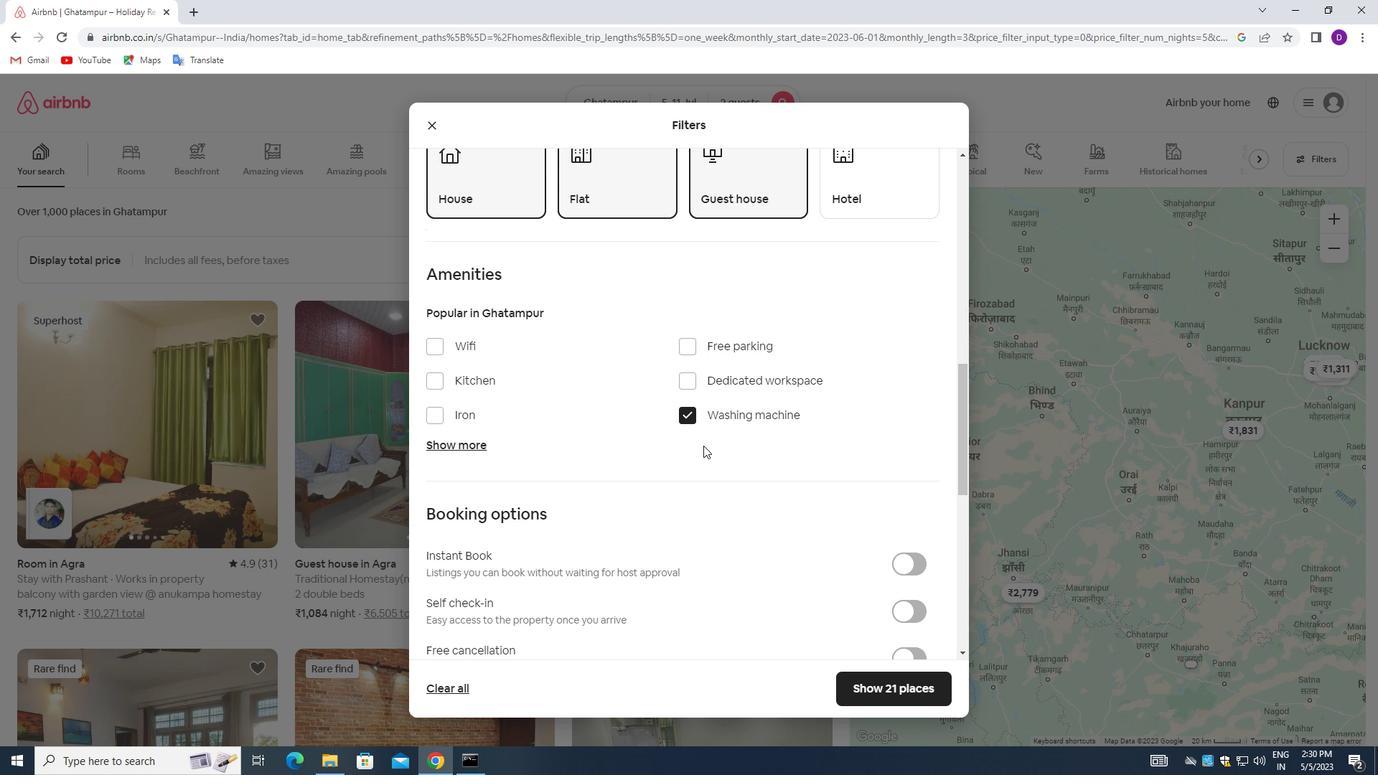 
Action: Mouse moved to (738, 465)
Screenshot: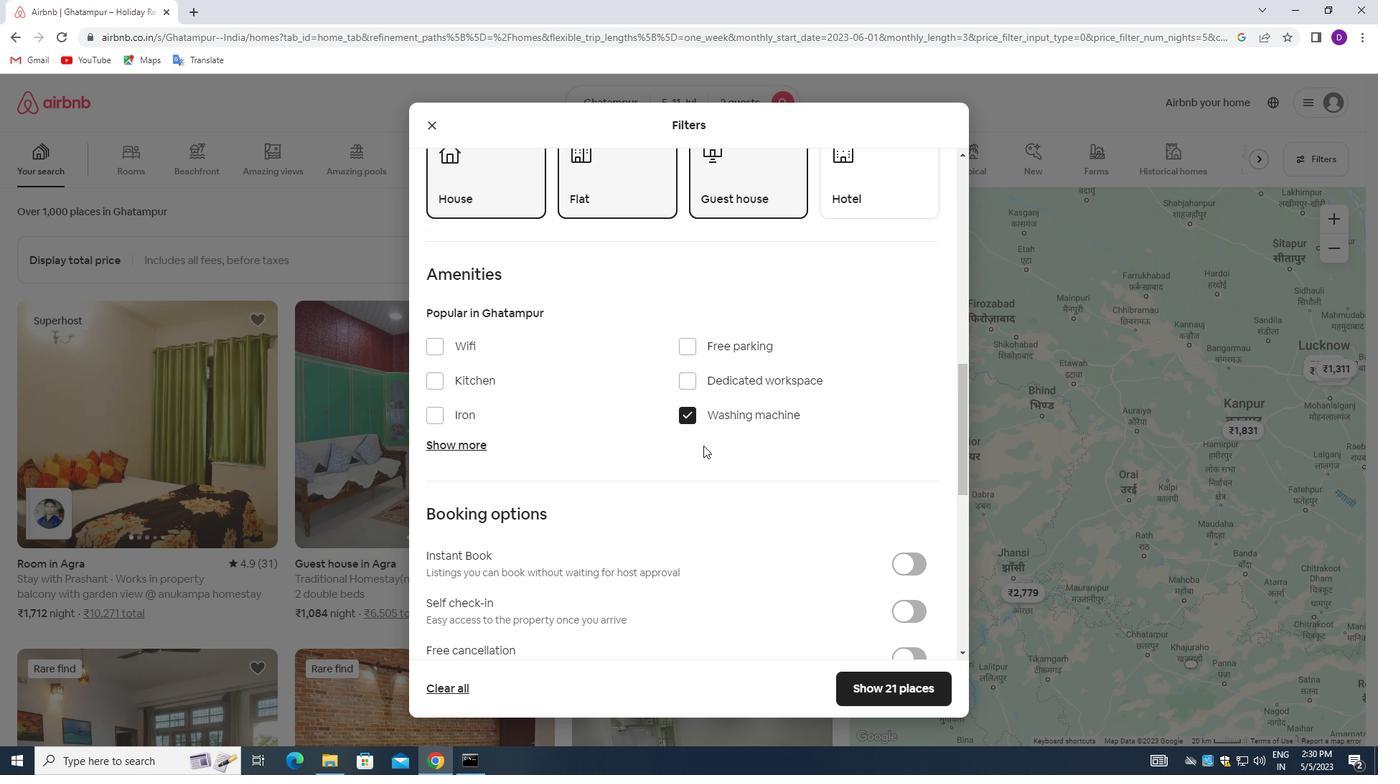 
Action: Mouse scrolled (738, 465) with delta (0, 0)
Screenshot: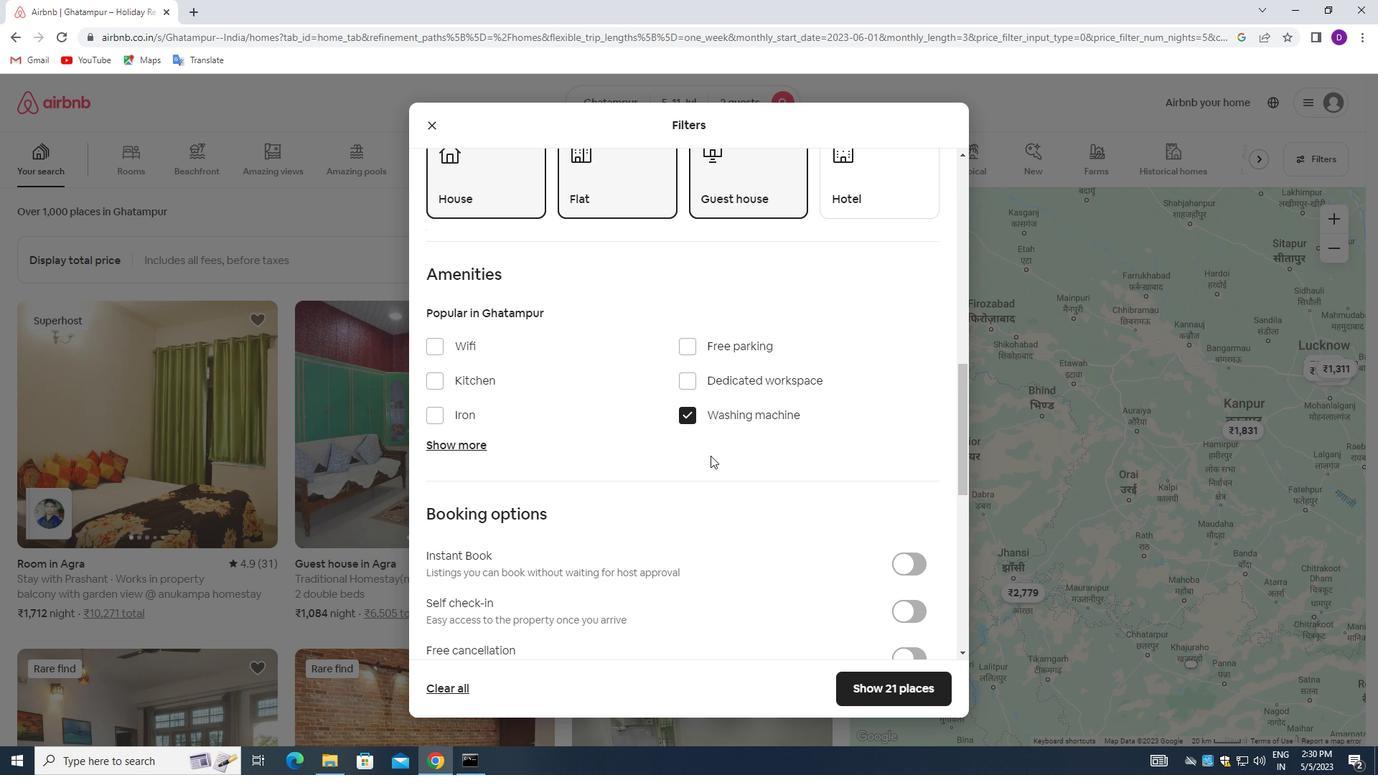 
Action: Mouse moved to (903, 402)
Screenshot: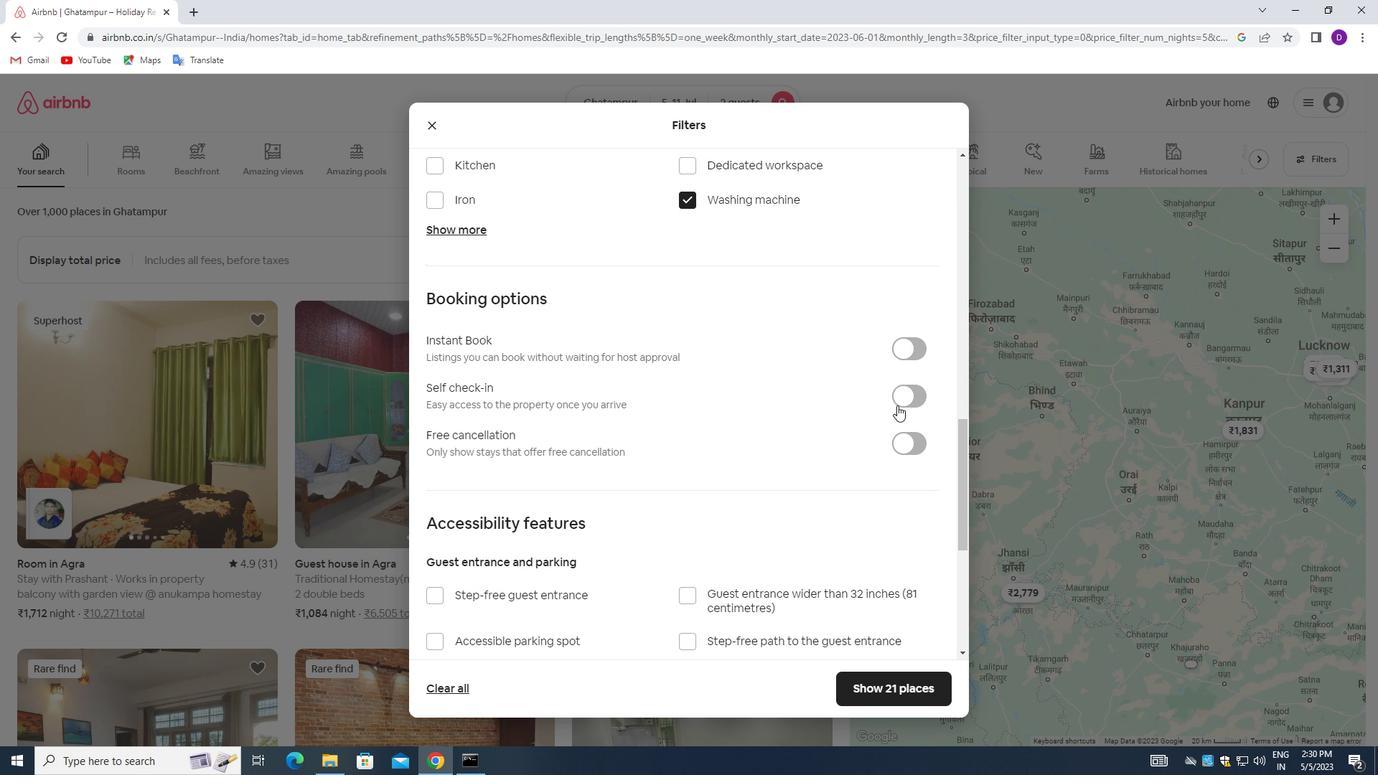 
Action: Mouse pressed left at (903, 402)
Screenshot: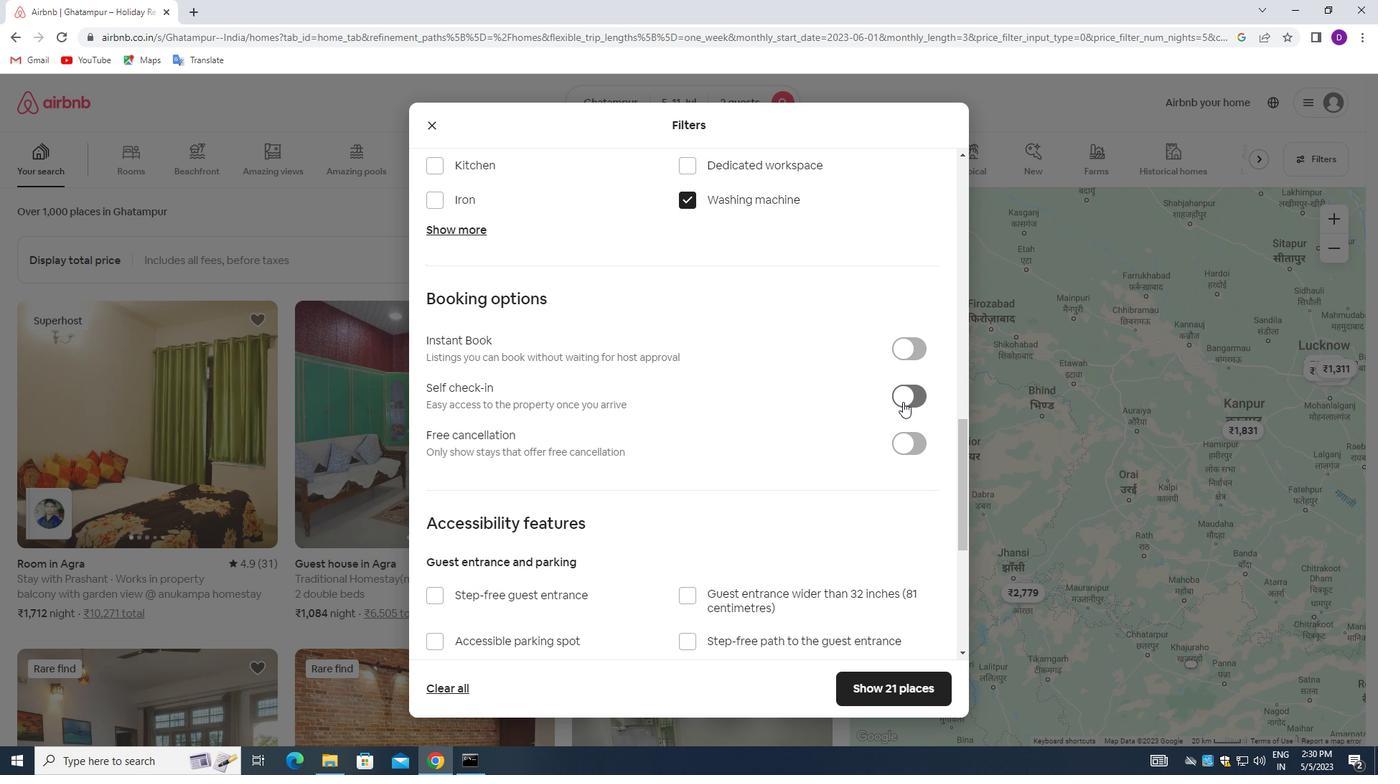 
Action: Mouse moved to (575, 478)
Screenshot: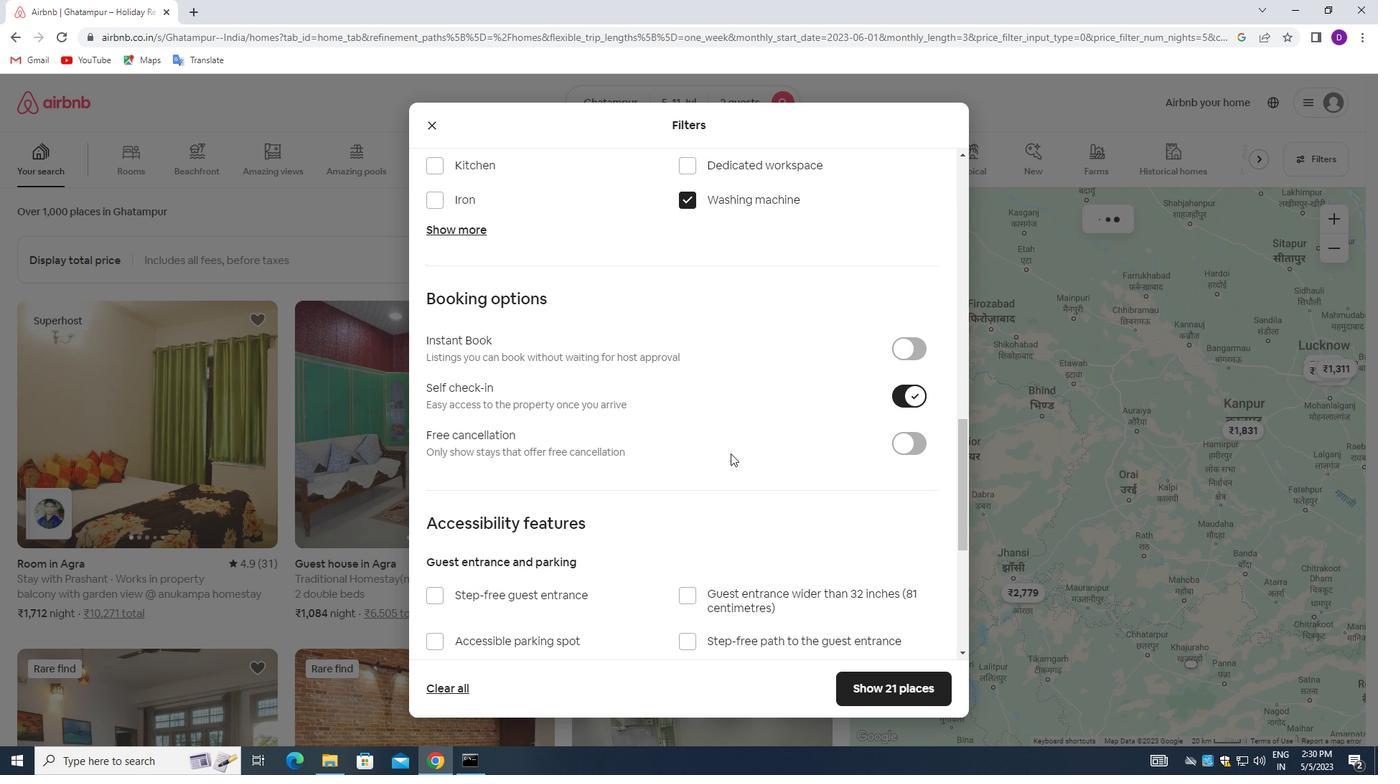 
Action: Mouse scrolled (575, 477) with delta (0, 0)
Screenshot: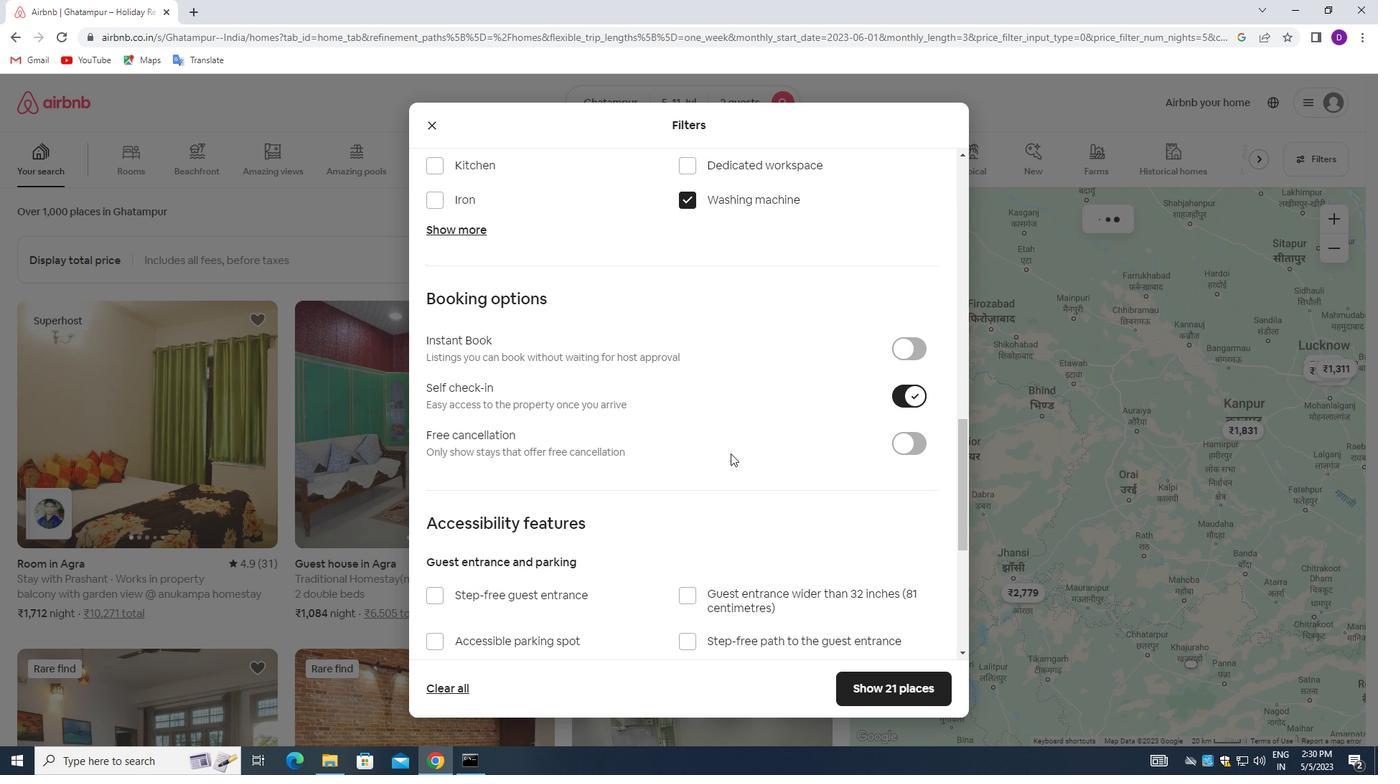 
Action: Mouse moved to (567, 480)
Screenshot: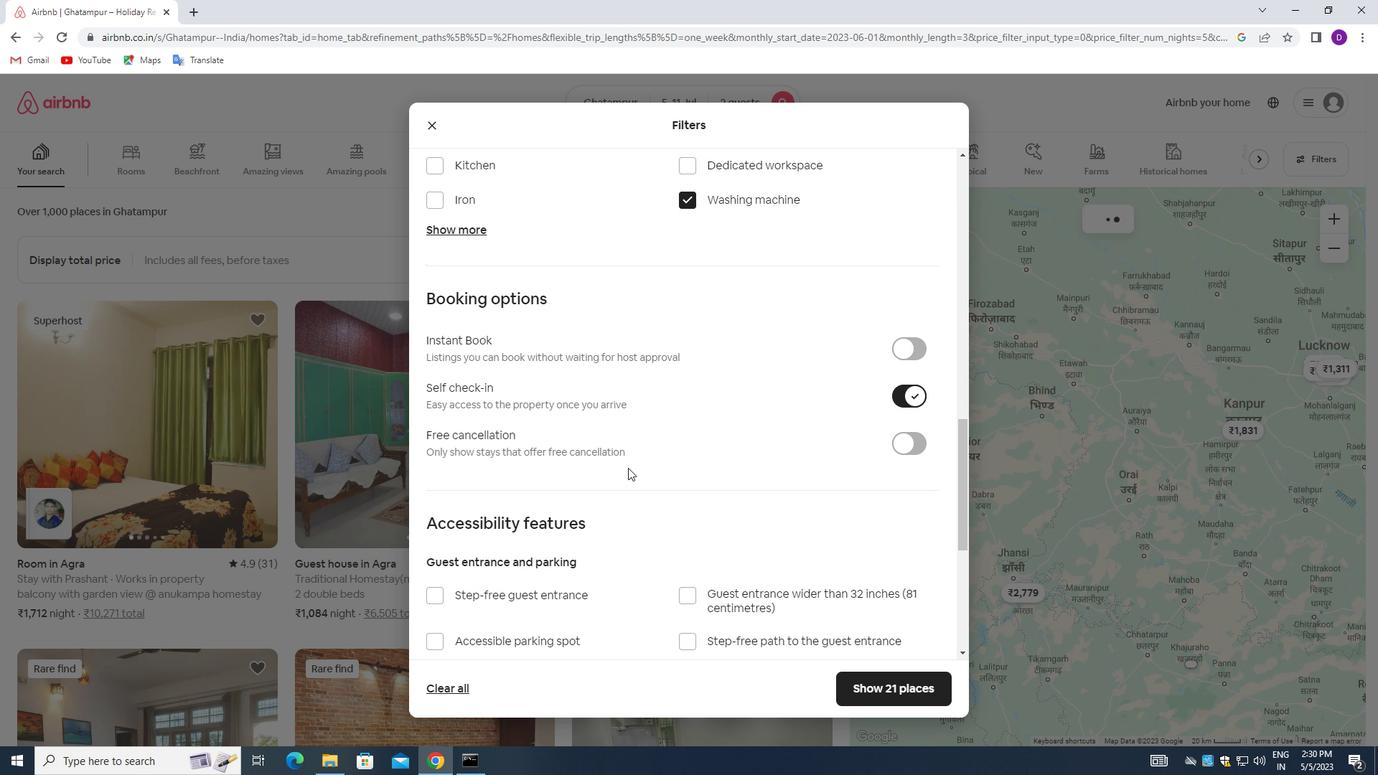 
Action: Mouse scrolled (567, 479) with delta (0, 0)
Screenshot: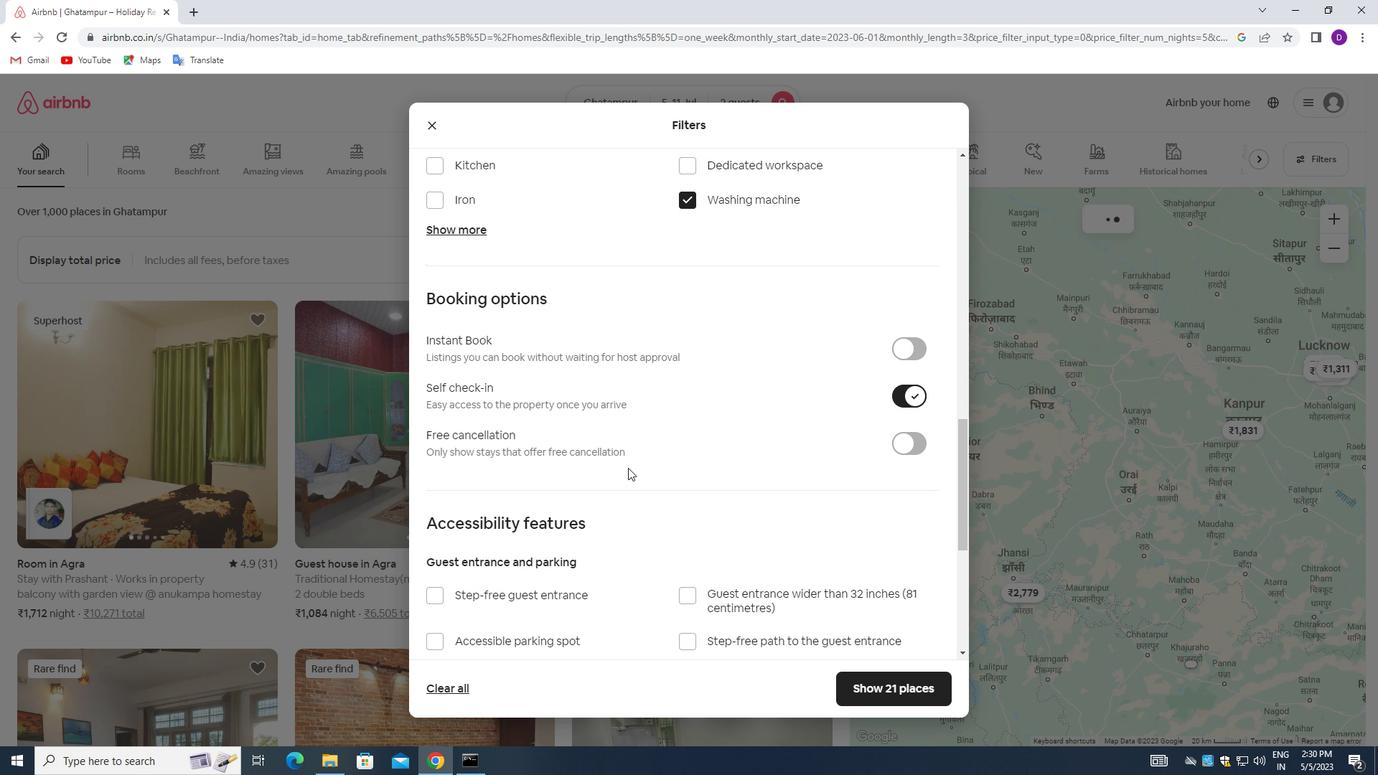 
Action: Mouse moved to (564, 481)
Screenshot: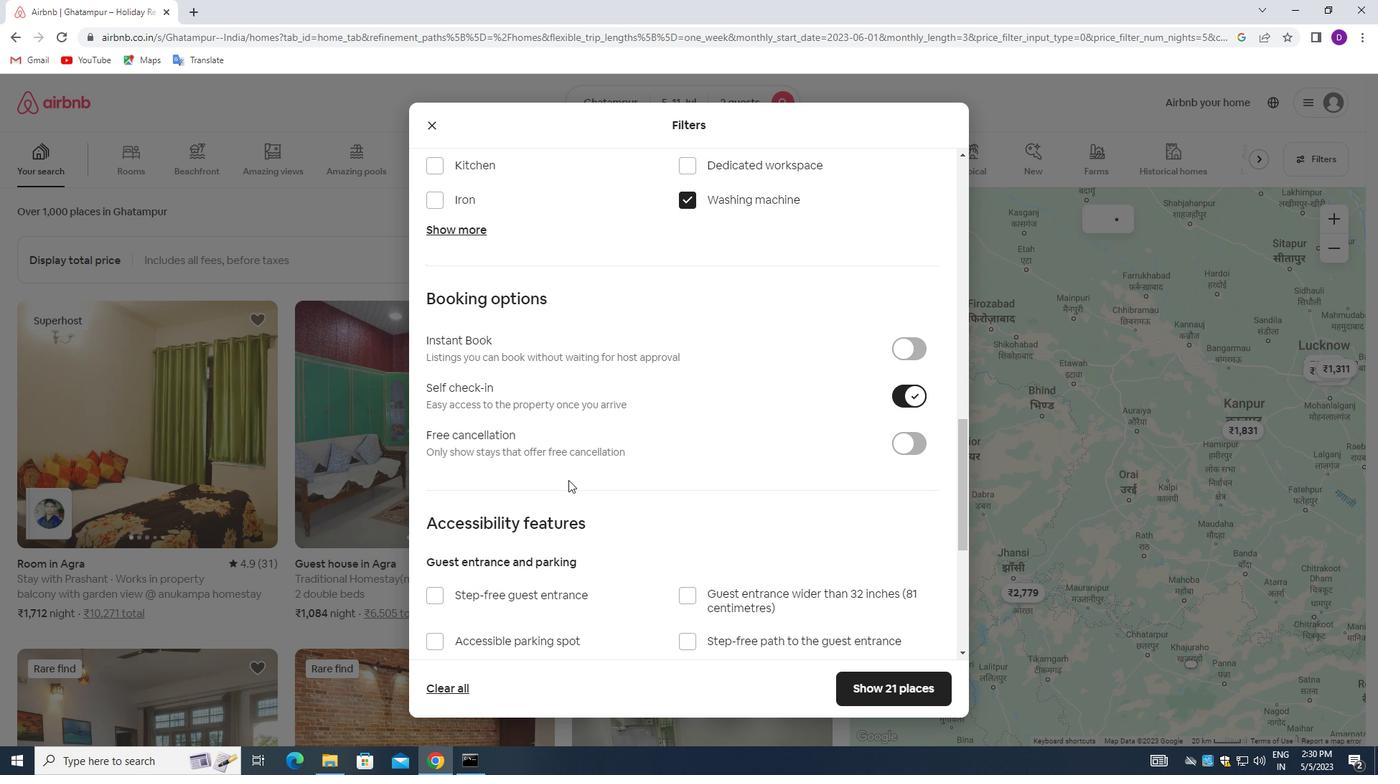 
Action: Mouse scrolled (564, 480) with delta (0, 0)
Screenshot: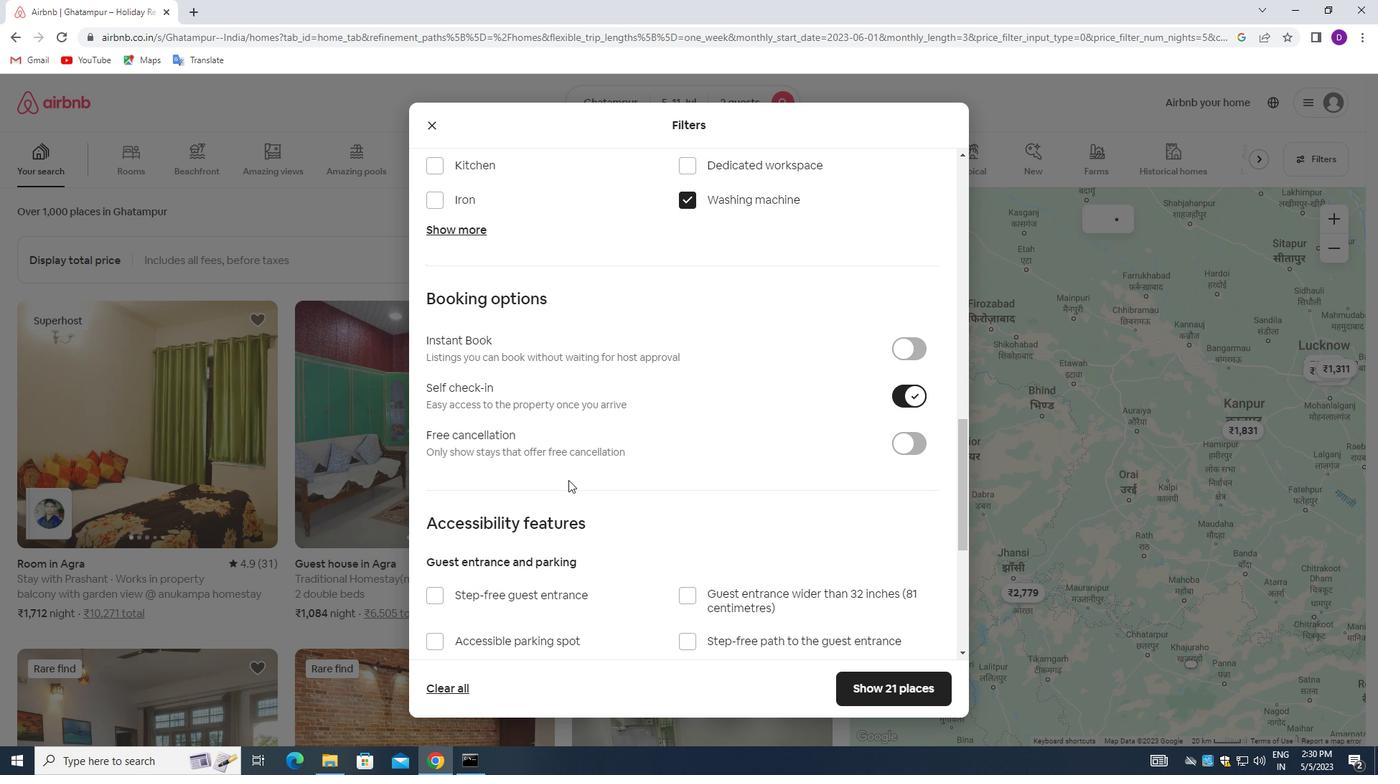 
Action: Mouse moved to (563, 481)
Screenshot: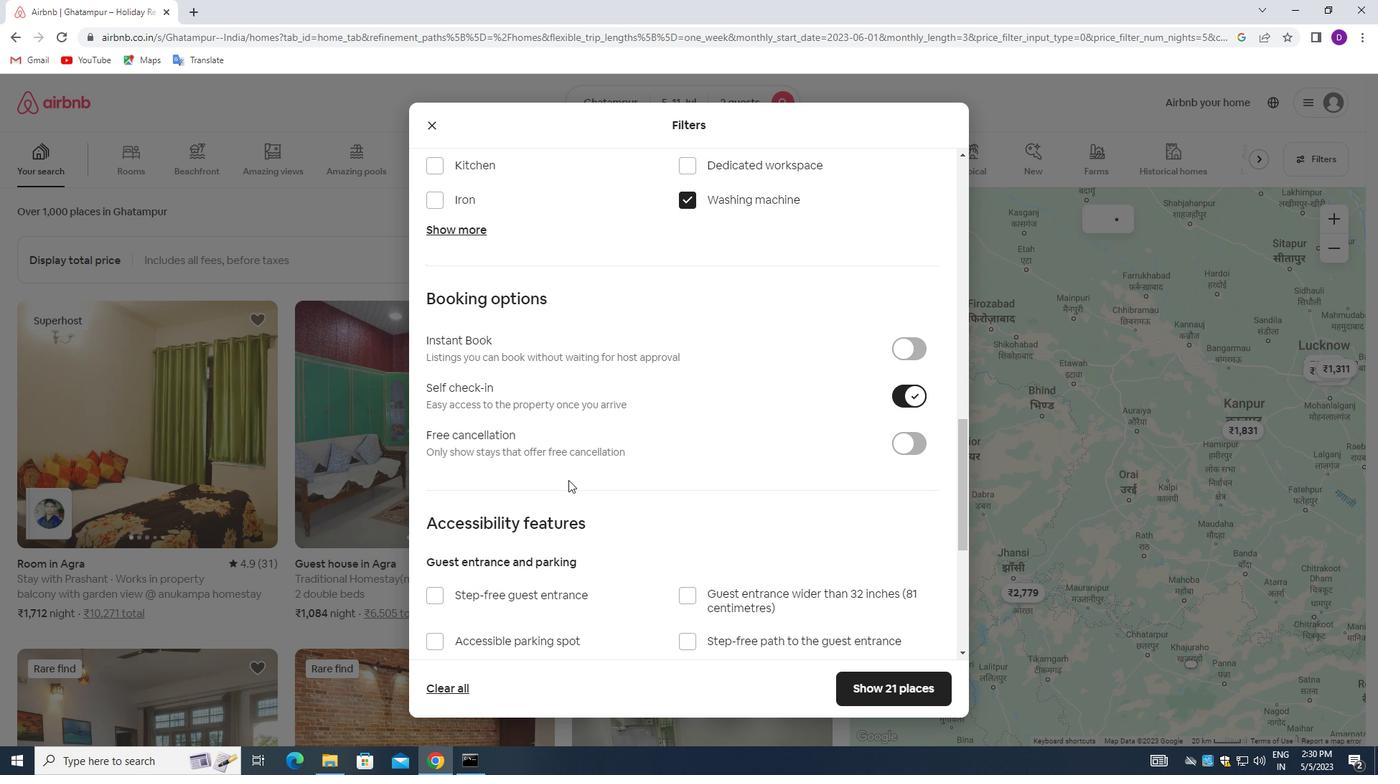 
Action: Mouse scrolled (563, 480) with delta (0, 0)
Screenshot: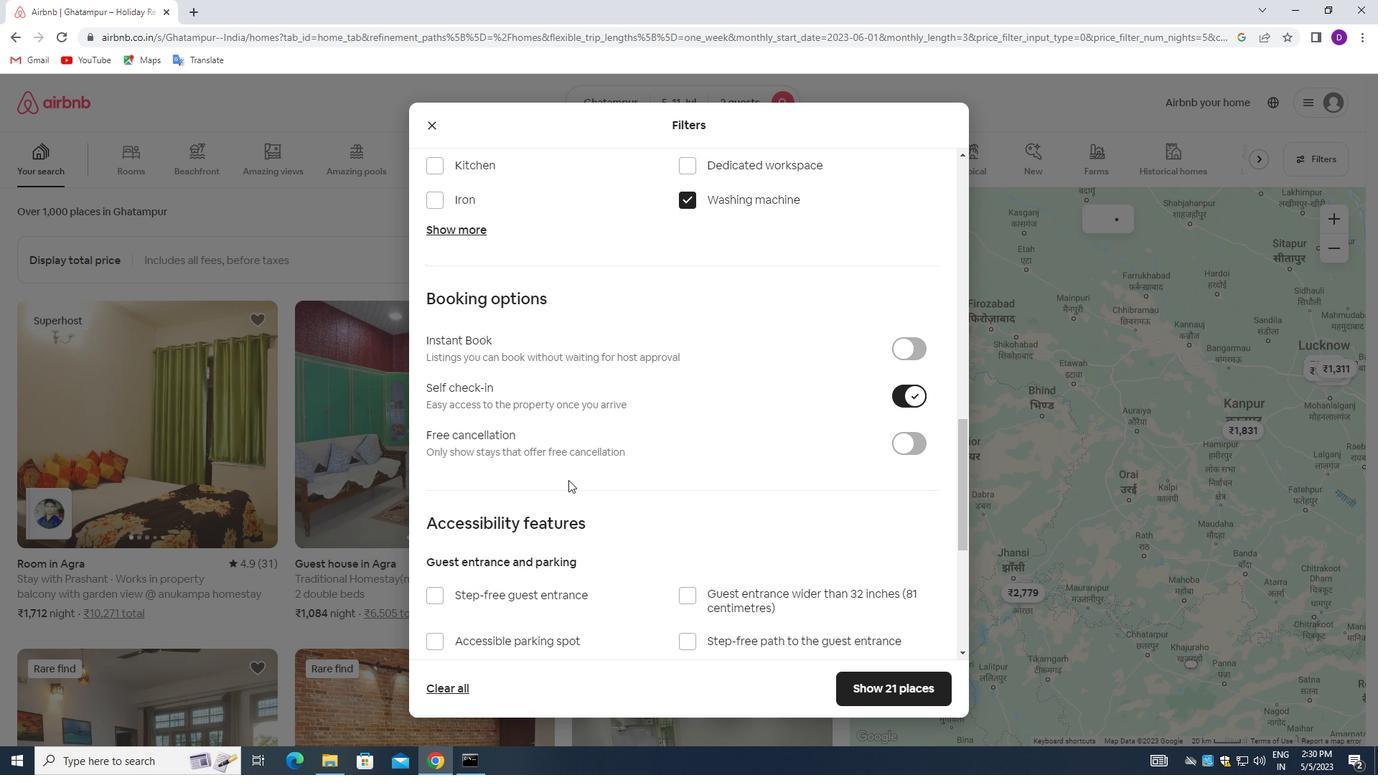 
Action: Mouse moved to (560, 495)
Screenshot: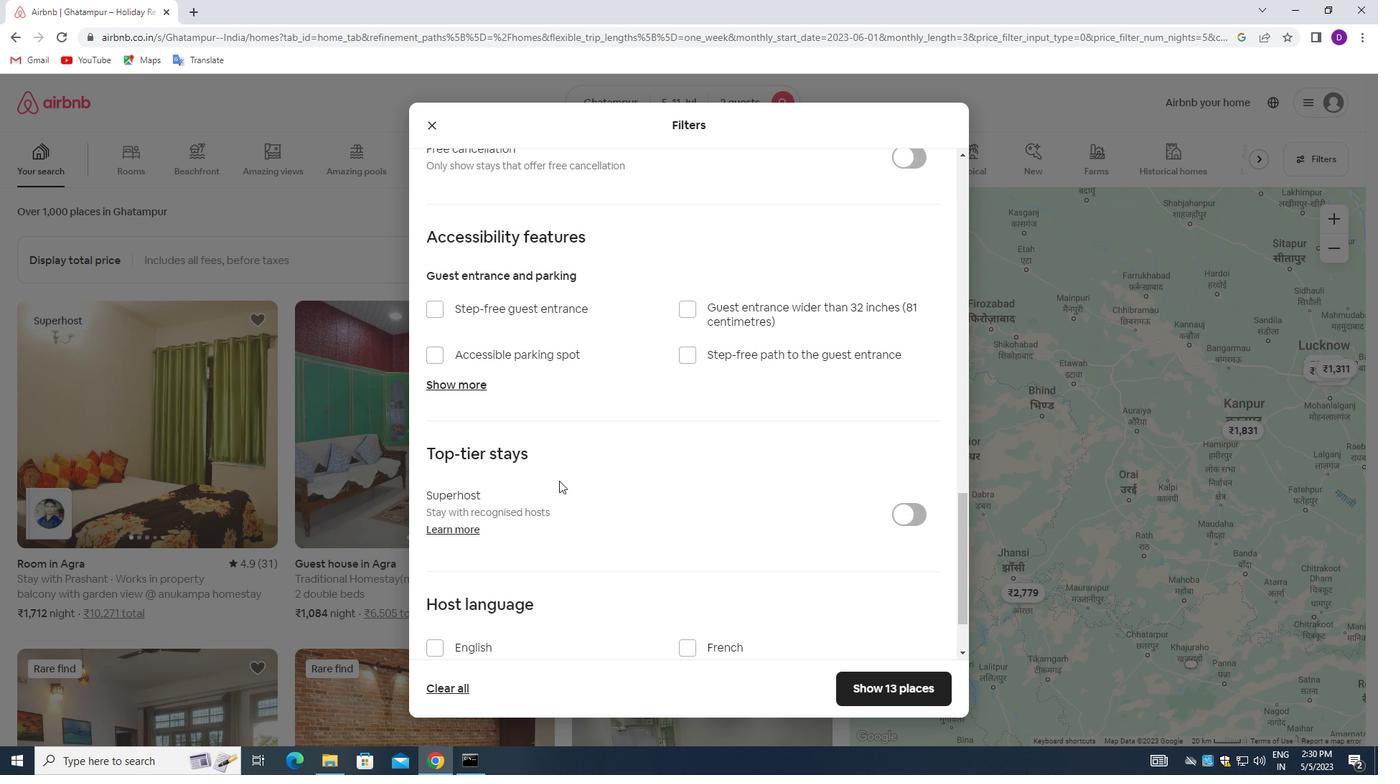 
Action: Mouse scrolled (560, 494) with delta (0, 0)
Screenshot: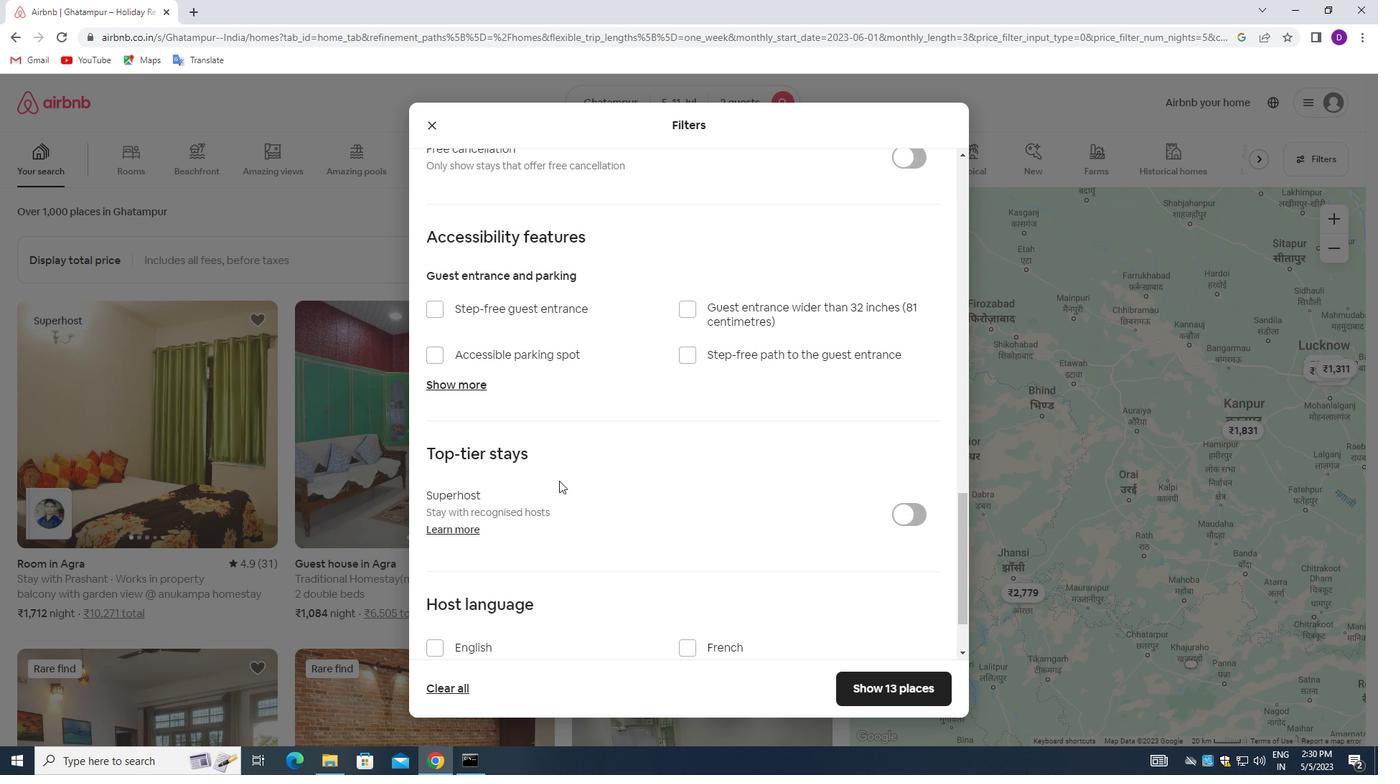 
Action: Mouse moved to (561, 505)
Screenshot: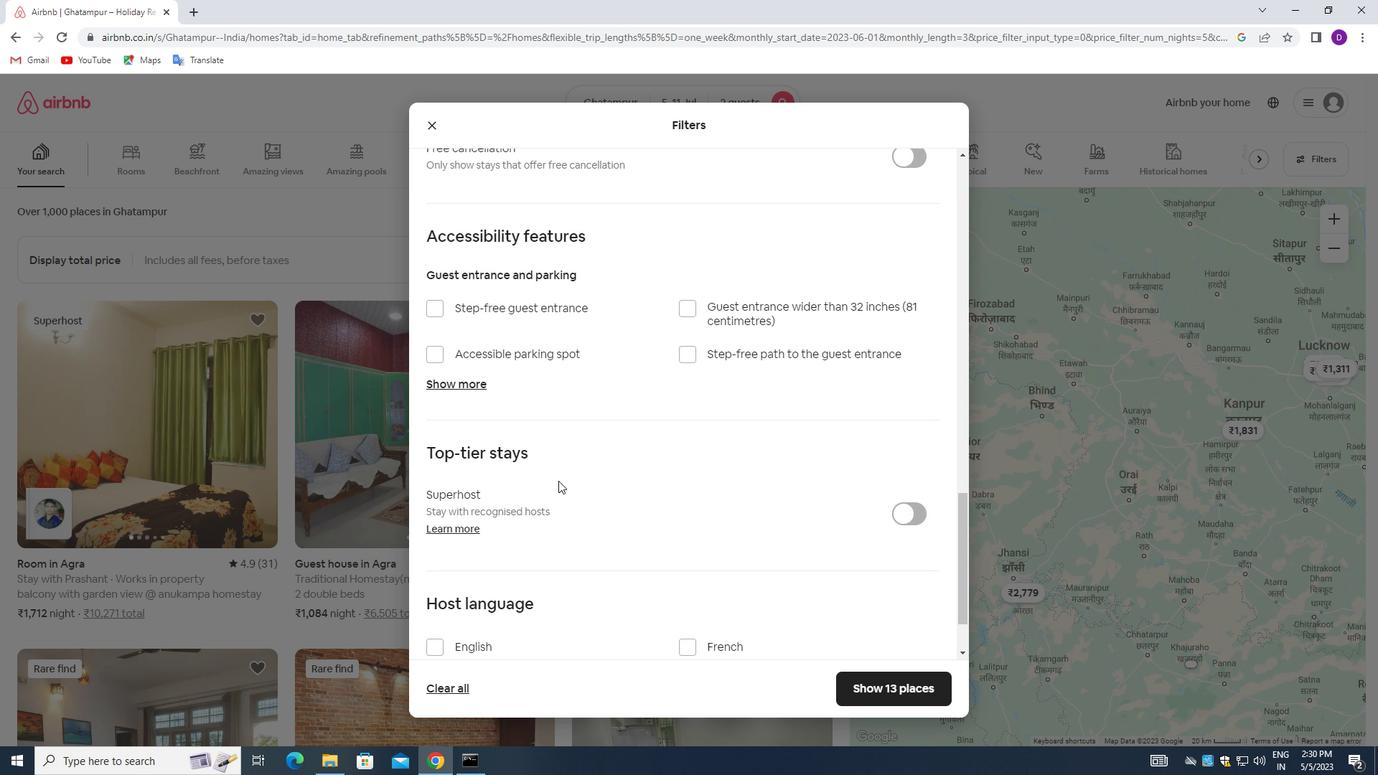 
Action: Mouse scrolled (561, 504) with delta (0, 0)
Screenshot: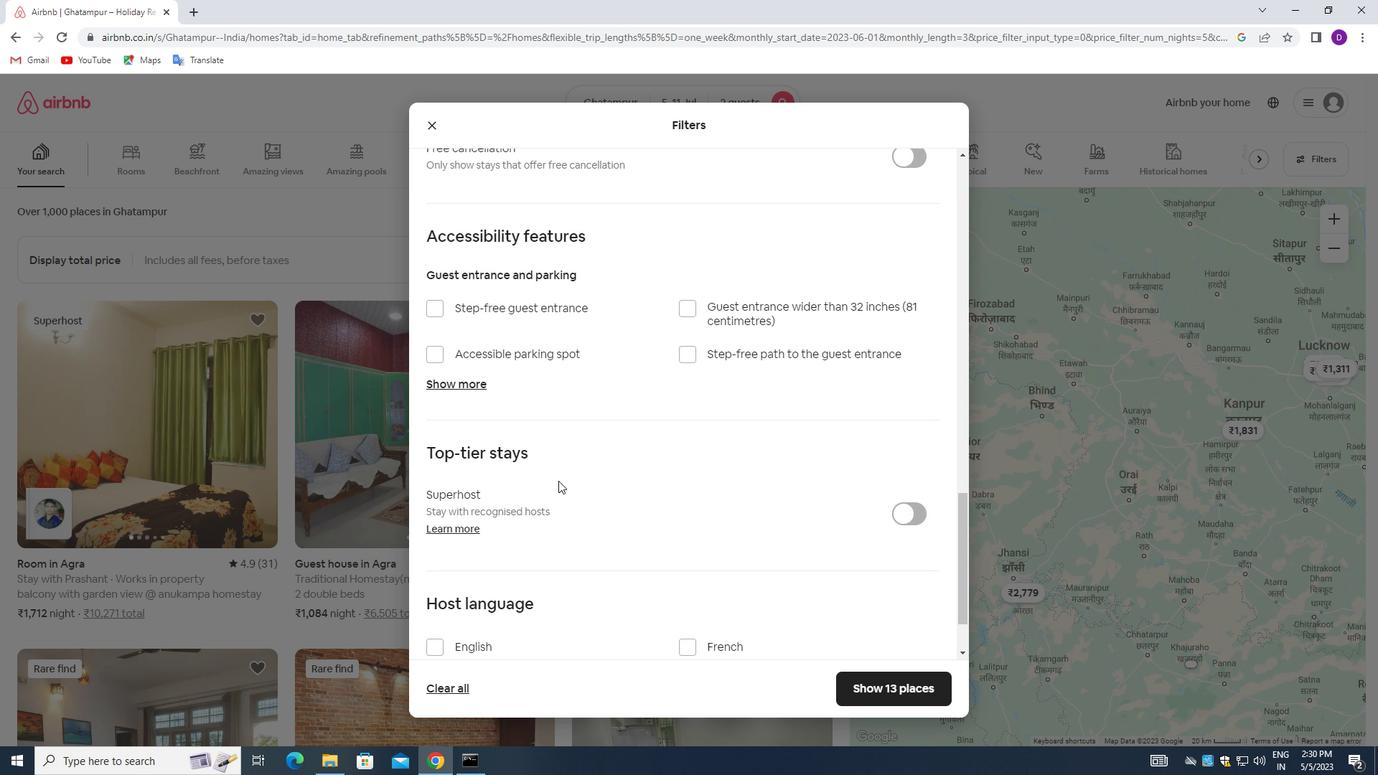 
Action: Mouse moved to (562, 511)
Screenshot: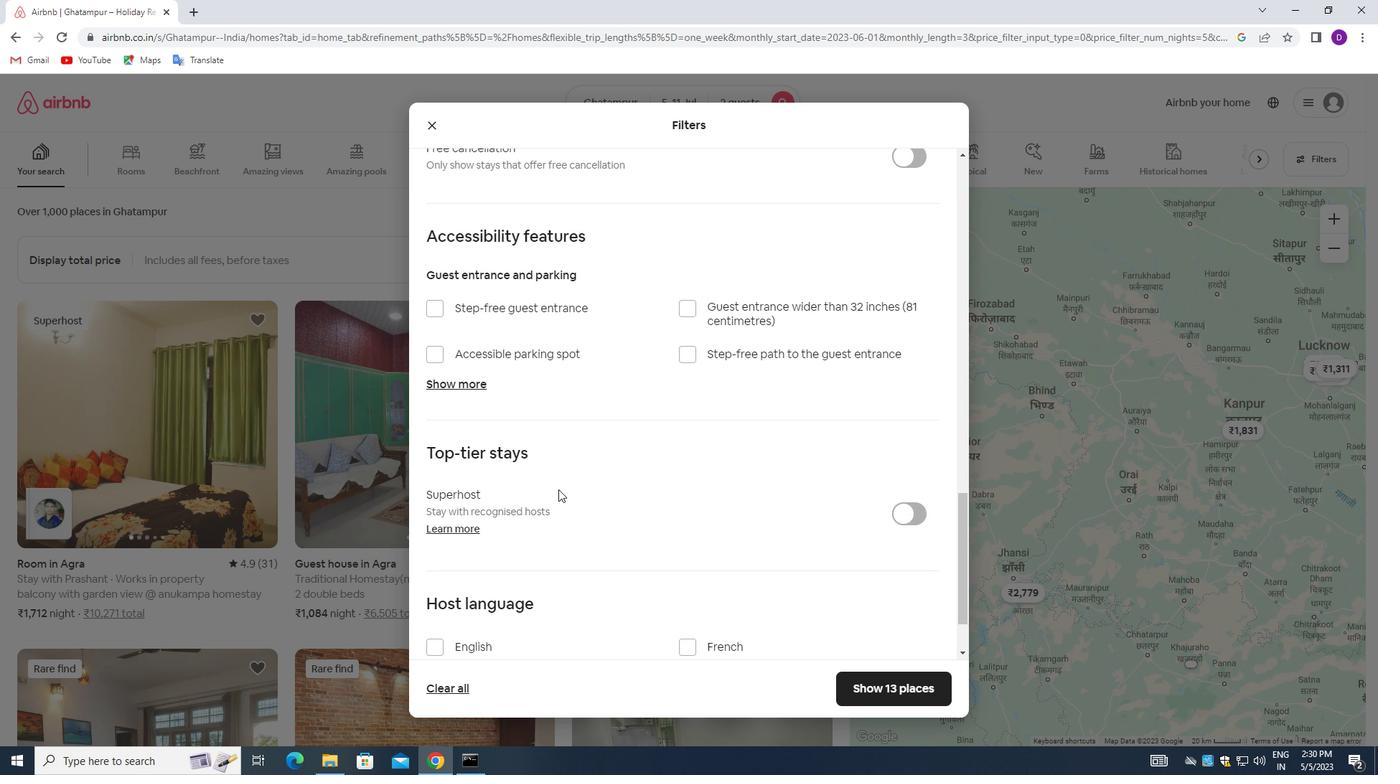 
Action: Mouse scrolled (562, 510) with delta (0, 0)
Screenshot: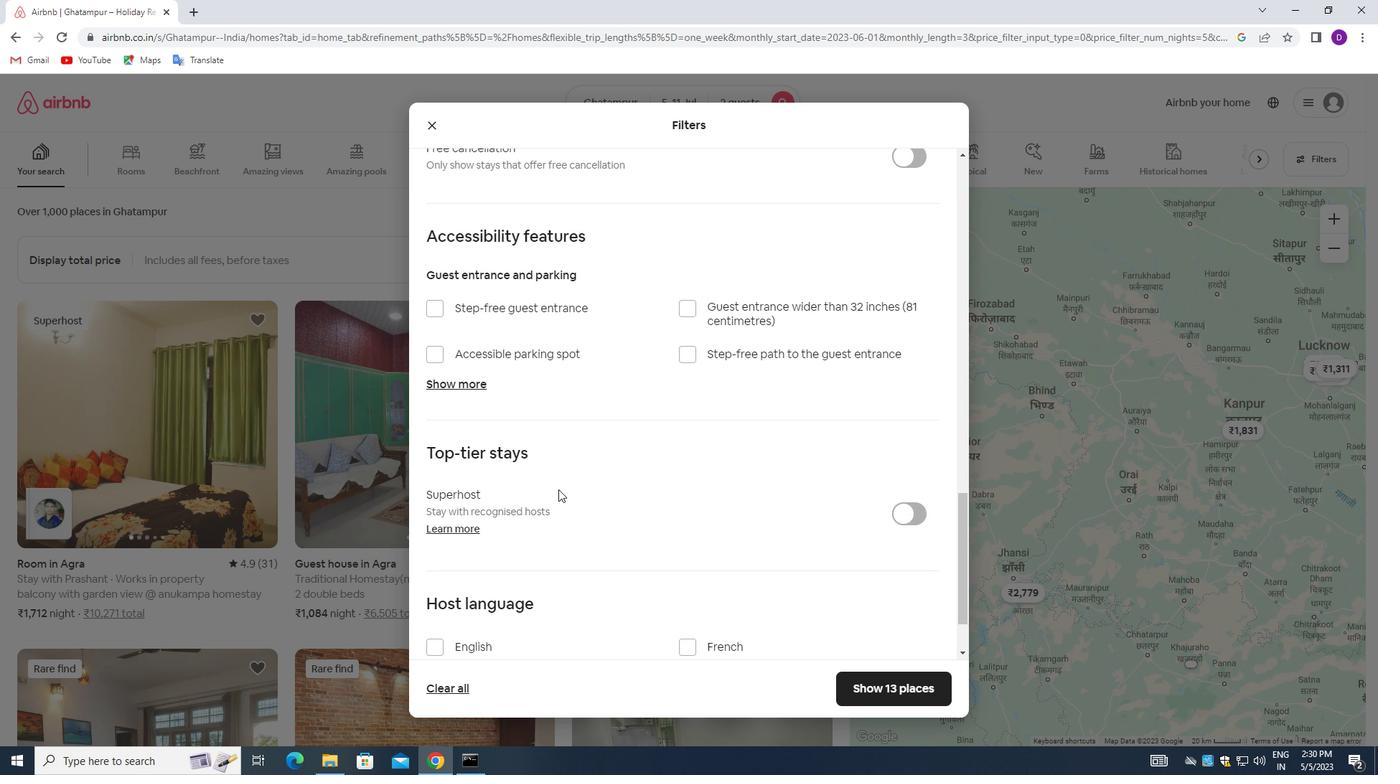 
Action: Mouse moved to (562, 516)
Screenshot: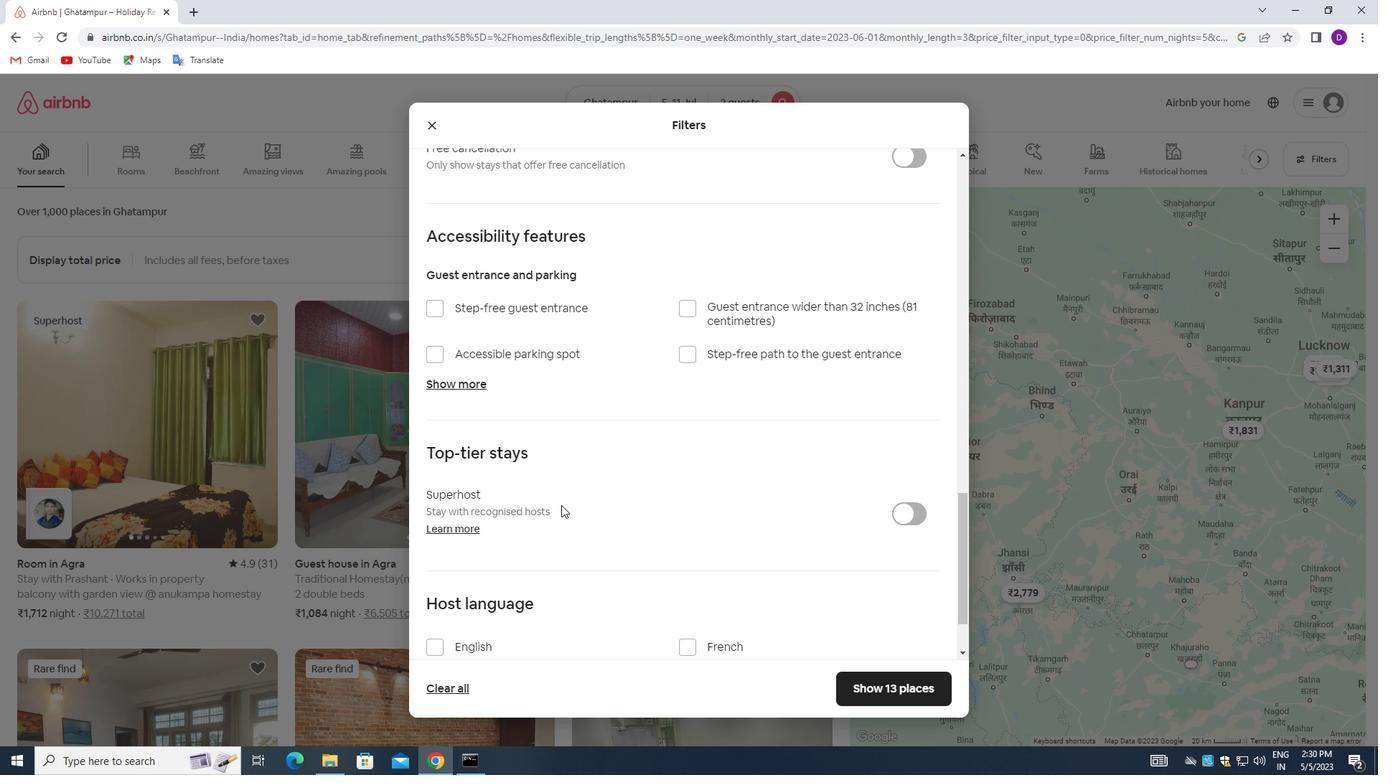 
Action: Mouse scrolled (562, 516) with delta (0, 0)
Screenshot: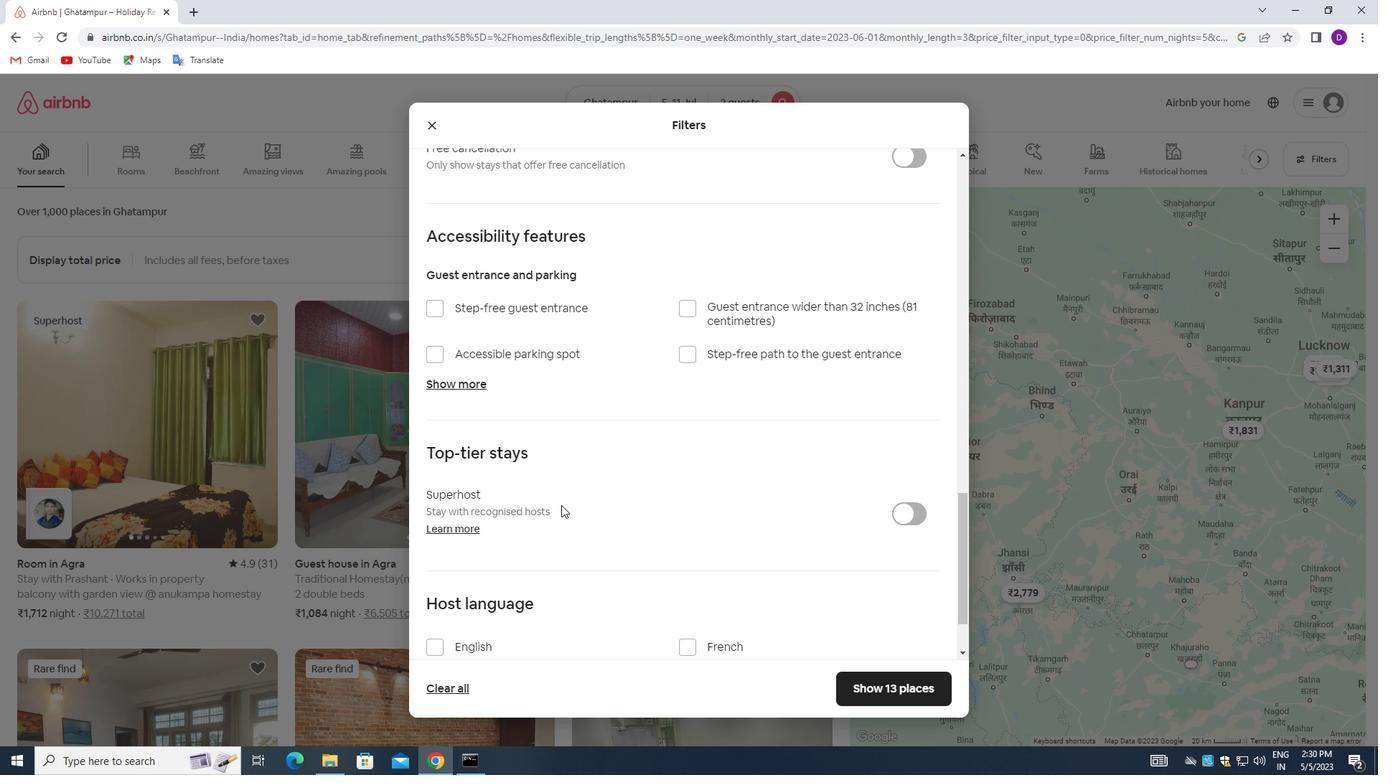 
Action: Mouse moved to (440, 563)
Screenshot: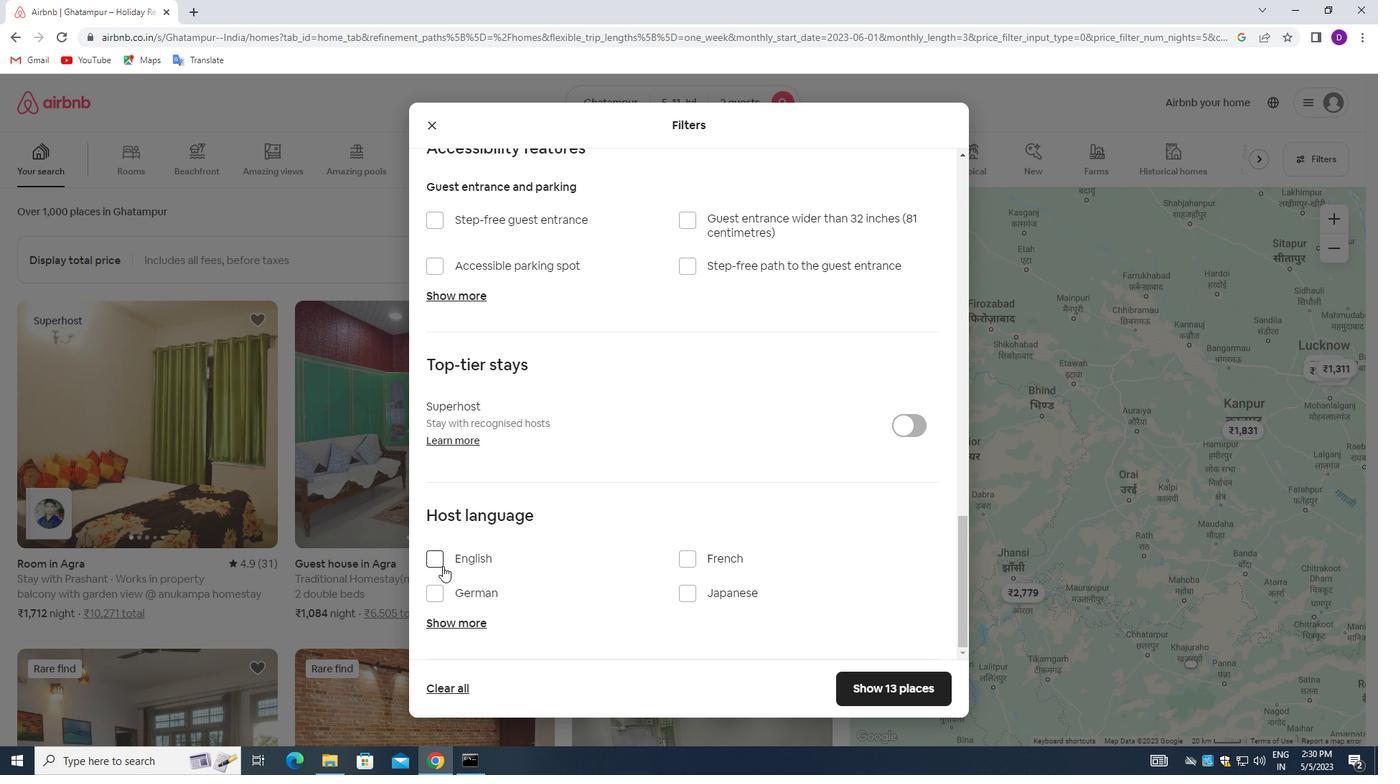 
Action: Mouse pressed left at (440, 563)
Screenshot: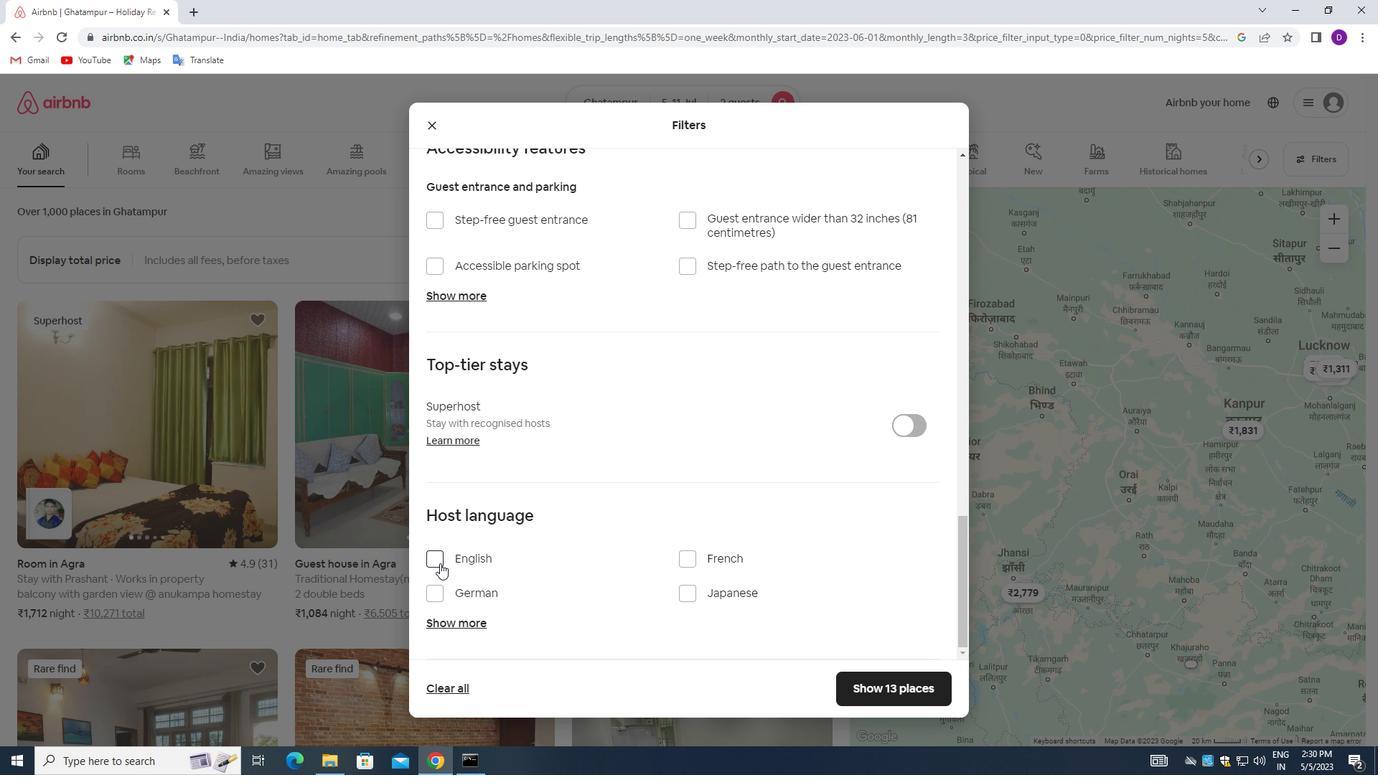 
Action: Mouse moved to (842, 682)
Screenshot: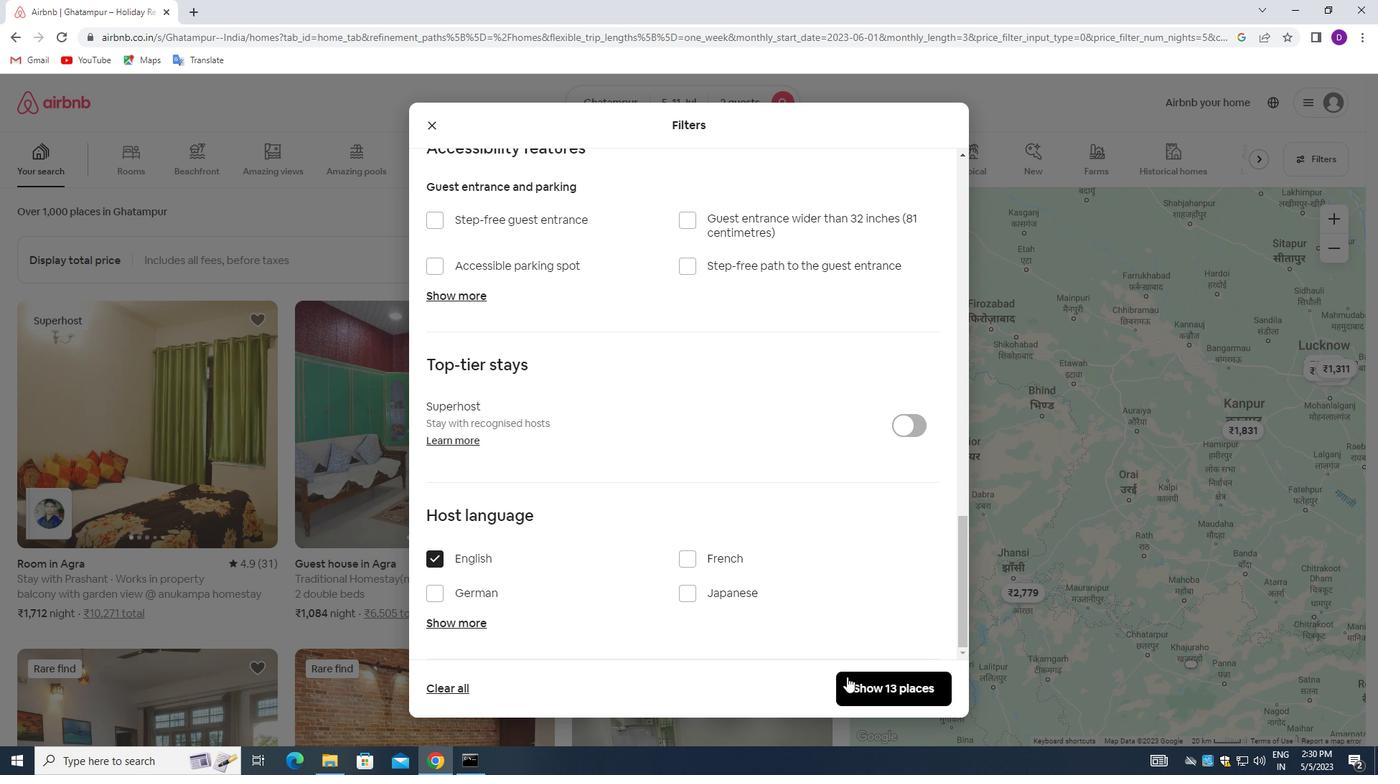
Action: Mouse pressed left at (842, 682)
Screenshot: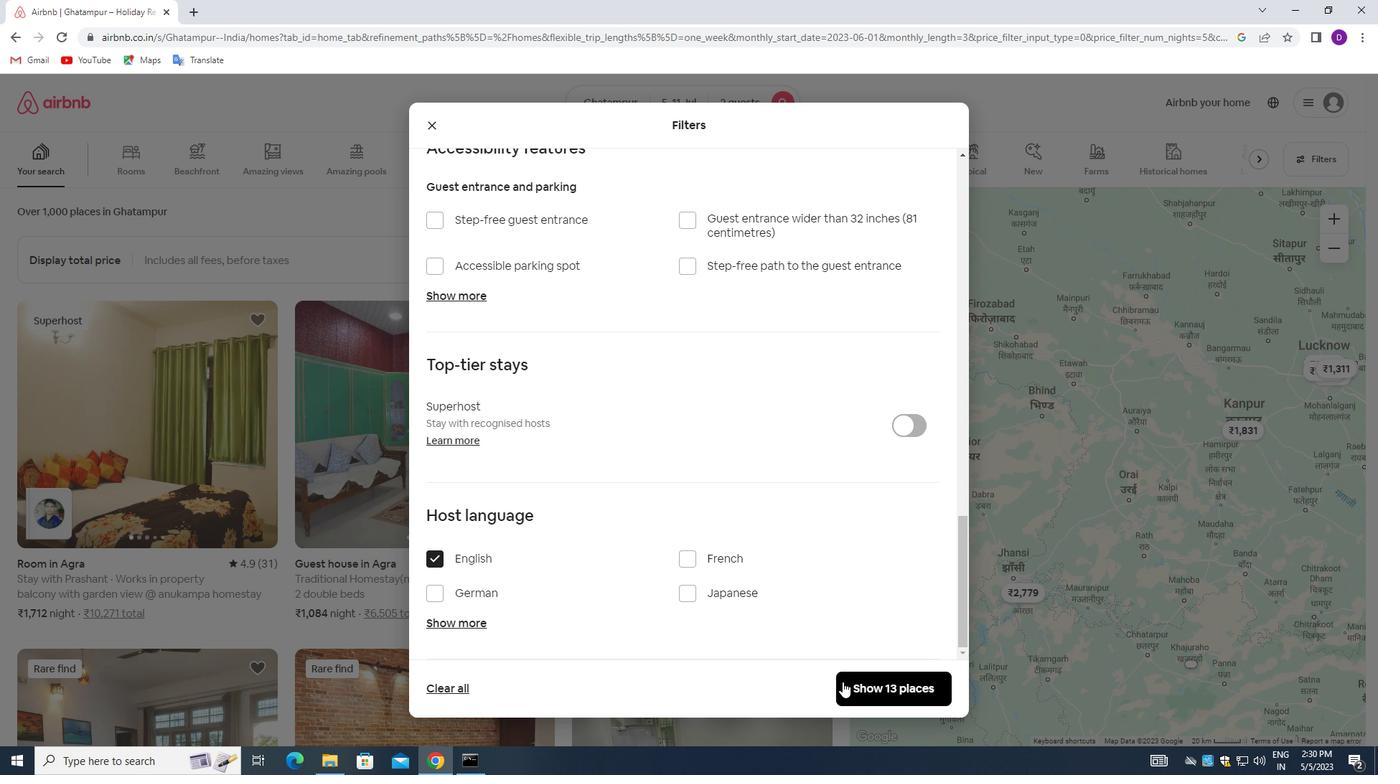 
Action: Mouse moved to (811, 442)
Screenshot: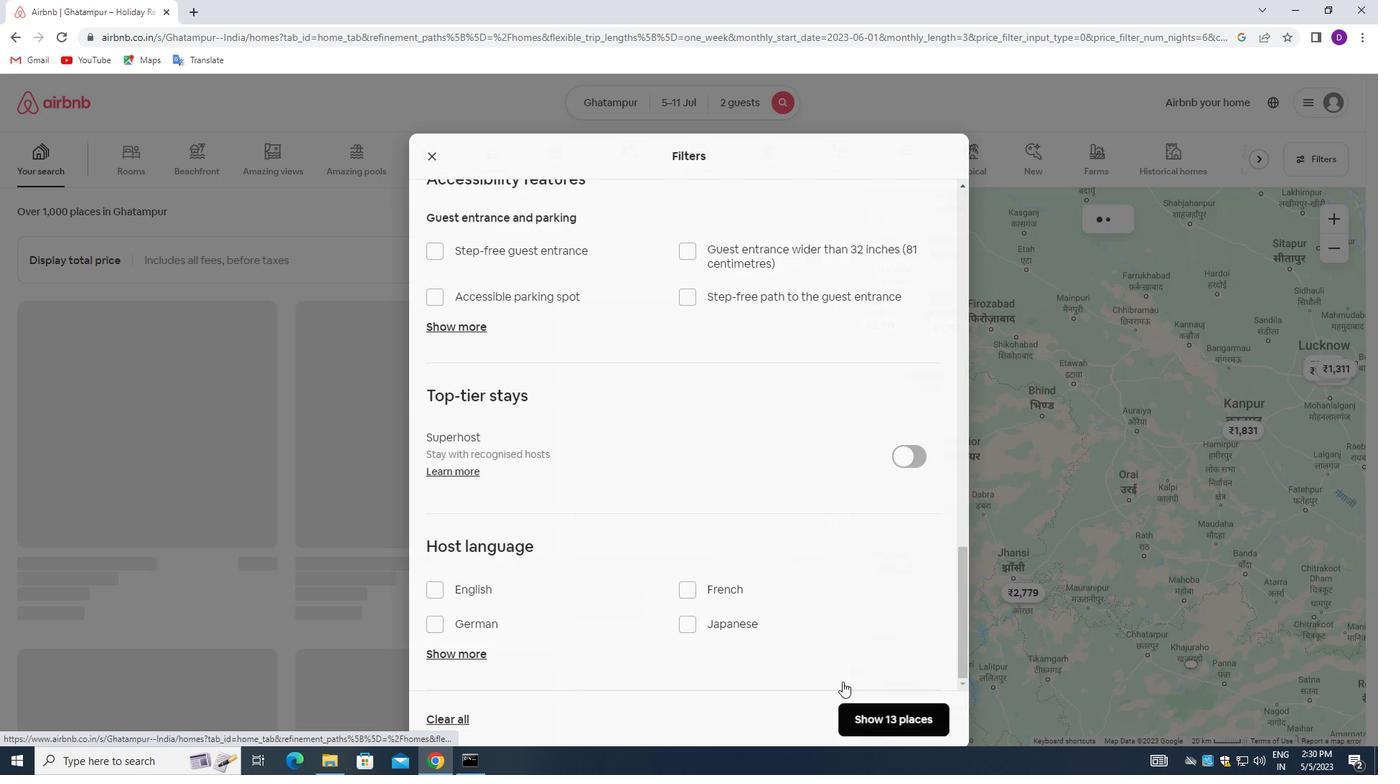 
